 Task: Find connections with filter location Pontal with filter topic #linkedinstorieswith filter profile language English with filter current company Fortune Park Hotels Ltd with filter school GLS University with filter industry Blockchain Services with filter service category Graphic Design with filter keywords title Porter
Action: Mouse moved to (180, 251)
Screenshot: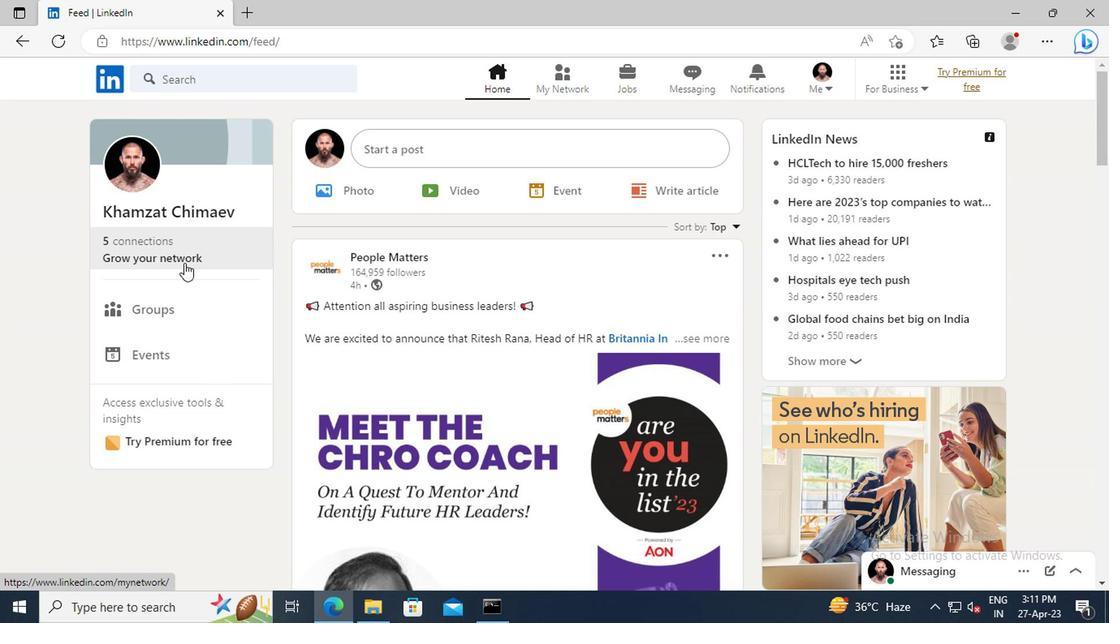 
Action: Mouse pressed left at (180, 251)
Screenshot: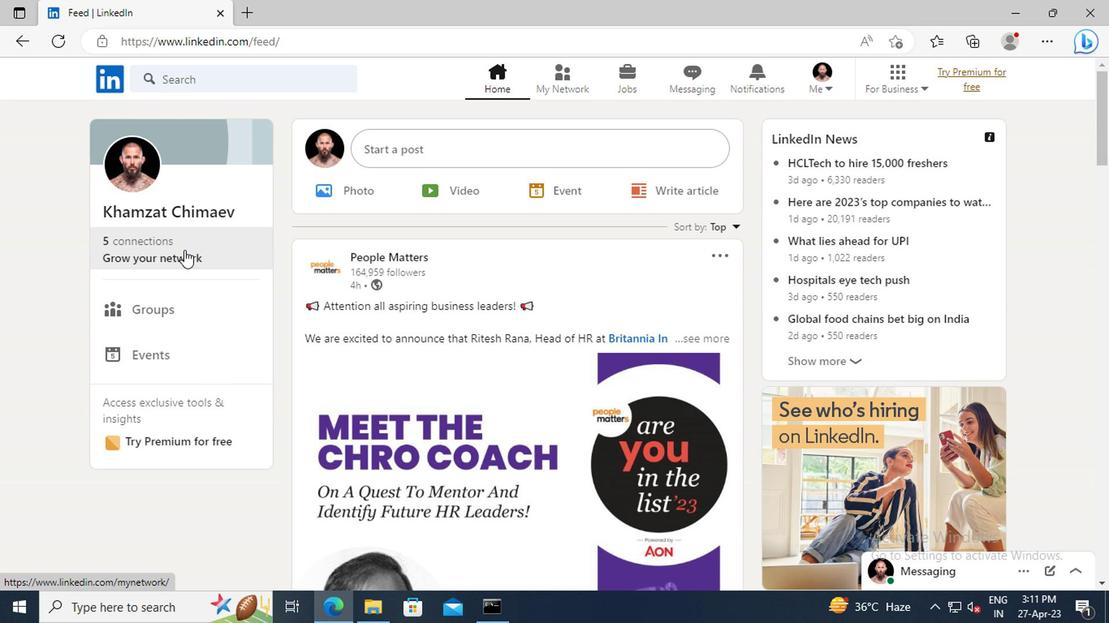 
Action: Mouse moved to (186, 169)
Screenshot: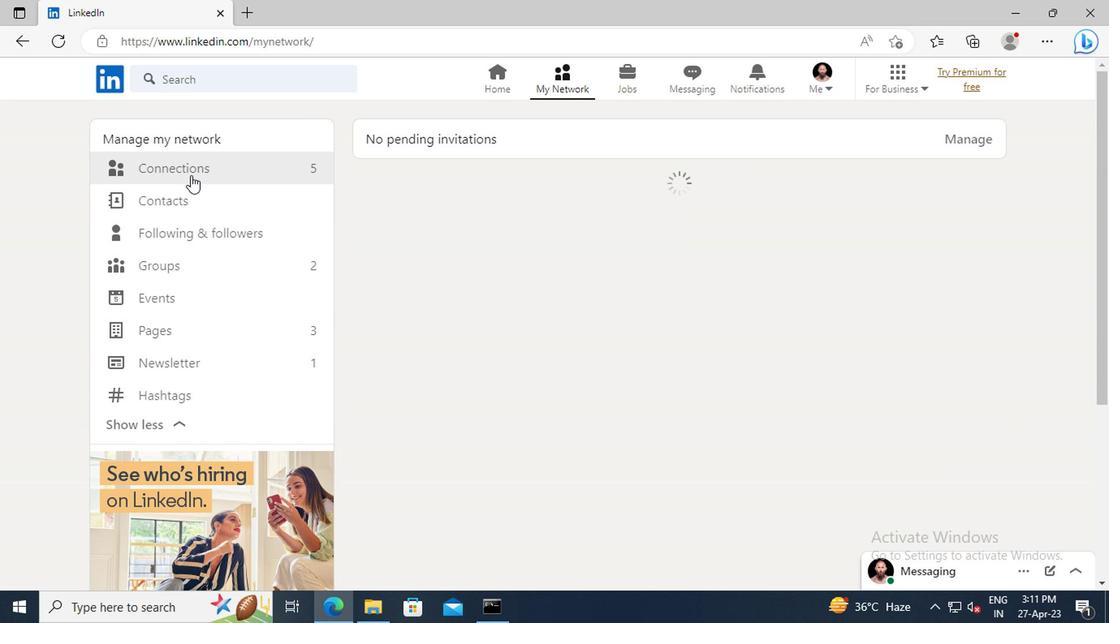 
Action: Mouse pressed left at (186, 169)
Screenshot: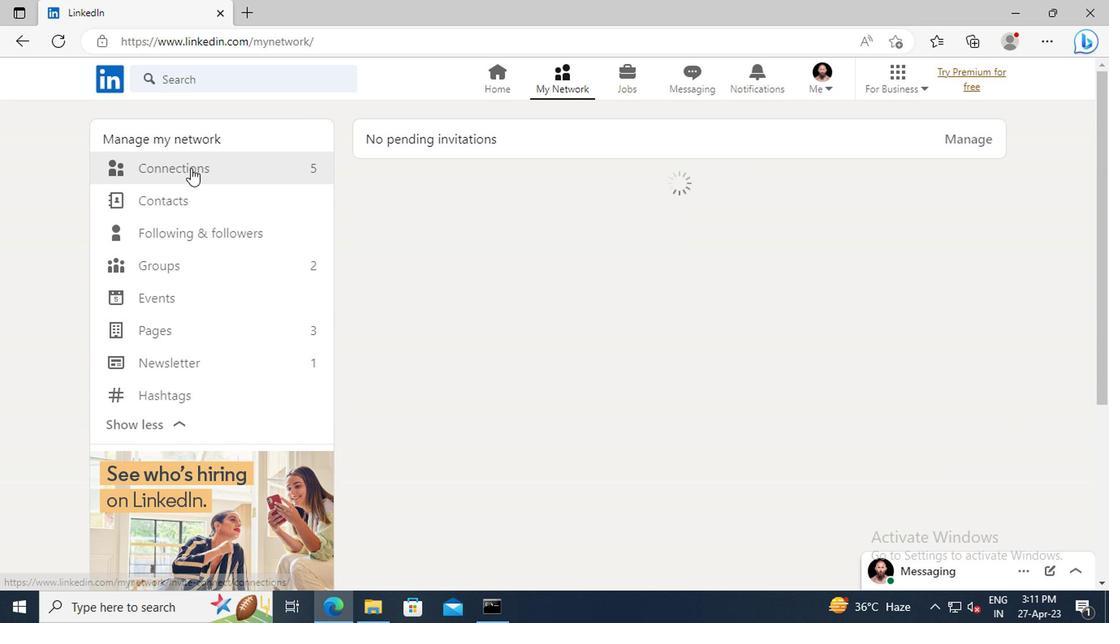 
Action: Mouse moved to (680, 173)
Screenshot: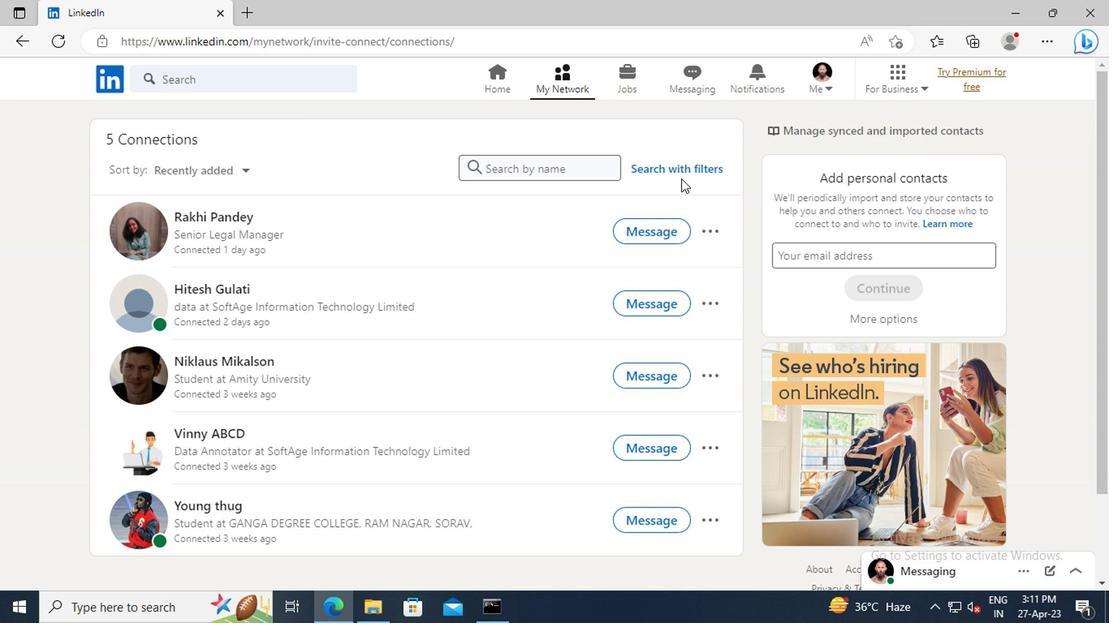 
Action: Mouse pressed left at (680, 173)
Screenshot: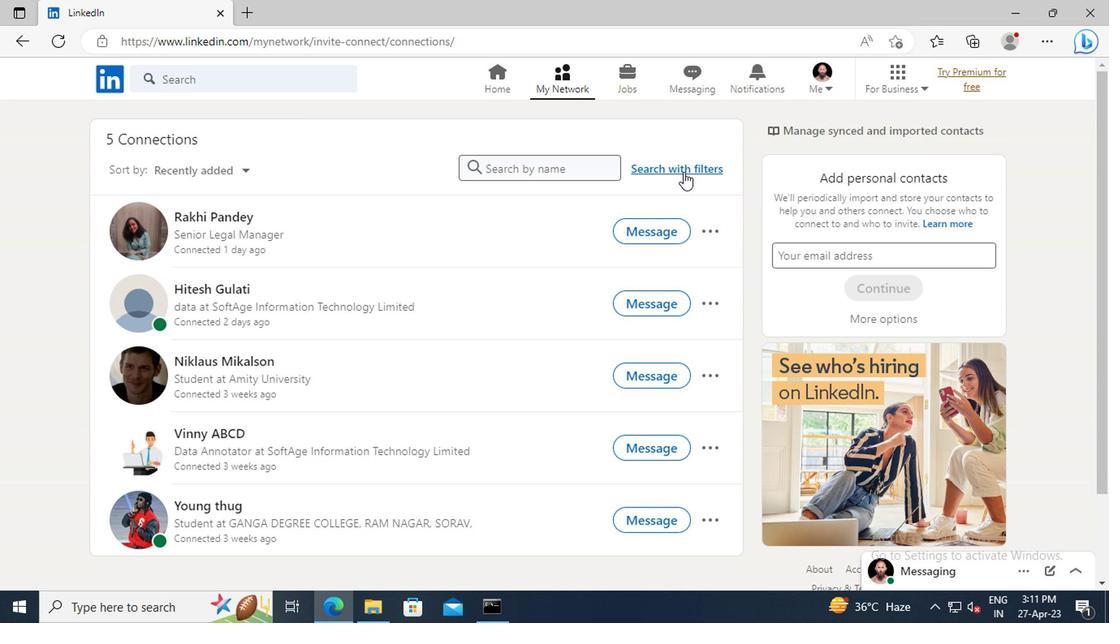 
Action: Mouse moved to (608, 128)
Screenshot: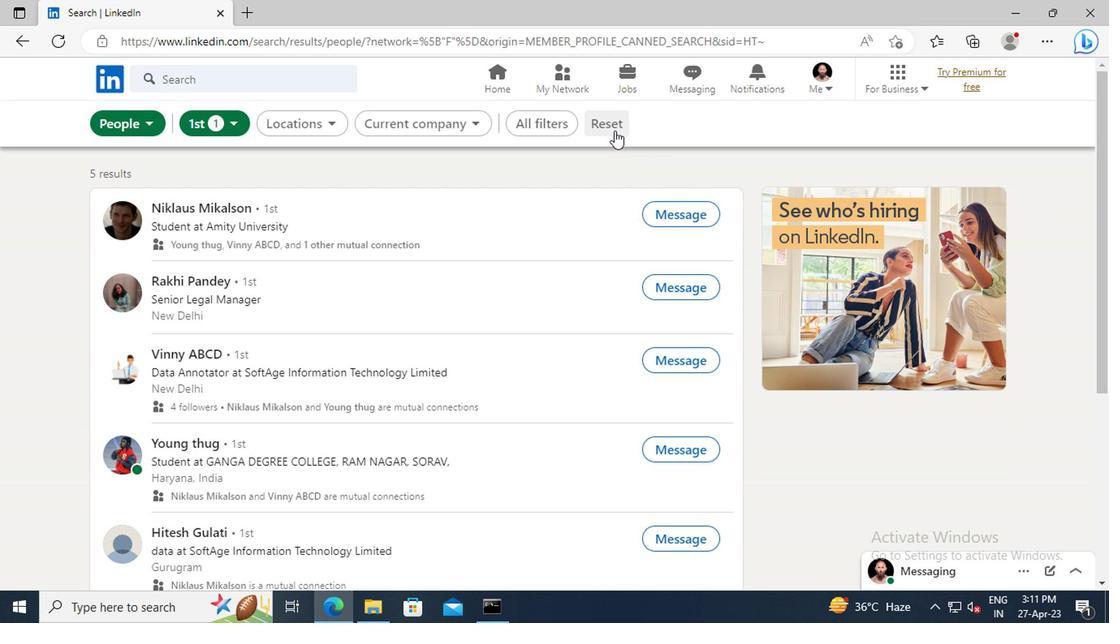 
Action: Mouse pressed left at (608, 128)
Screenshot: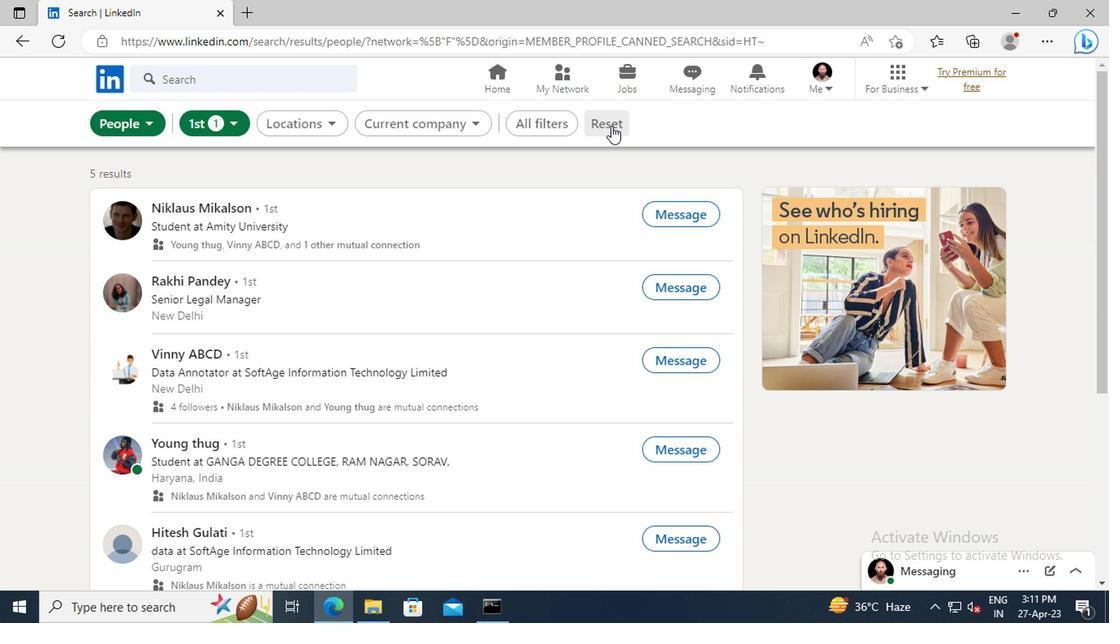 
Action: Mouse moved to (584, 128)
Screenshot: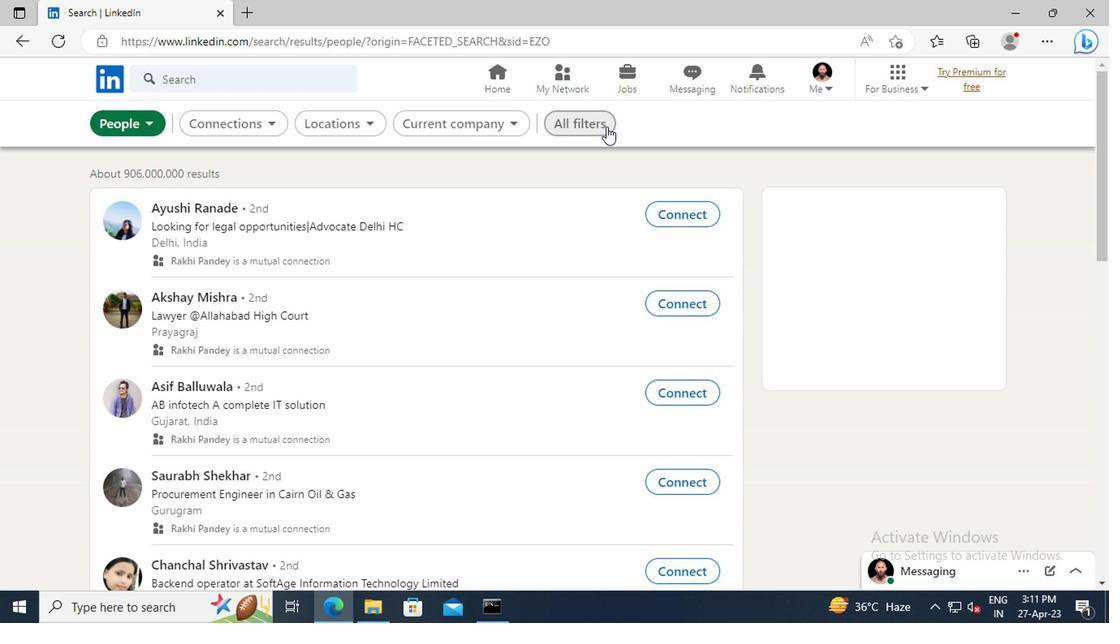 
Action: Mouse pressed left at (584, 128)
Screenshot: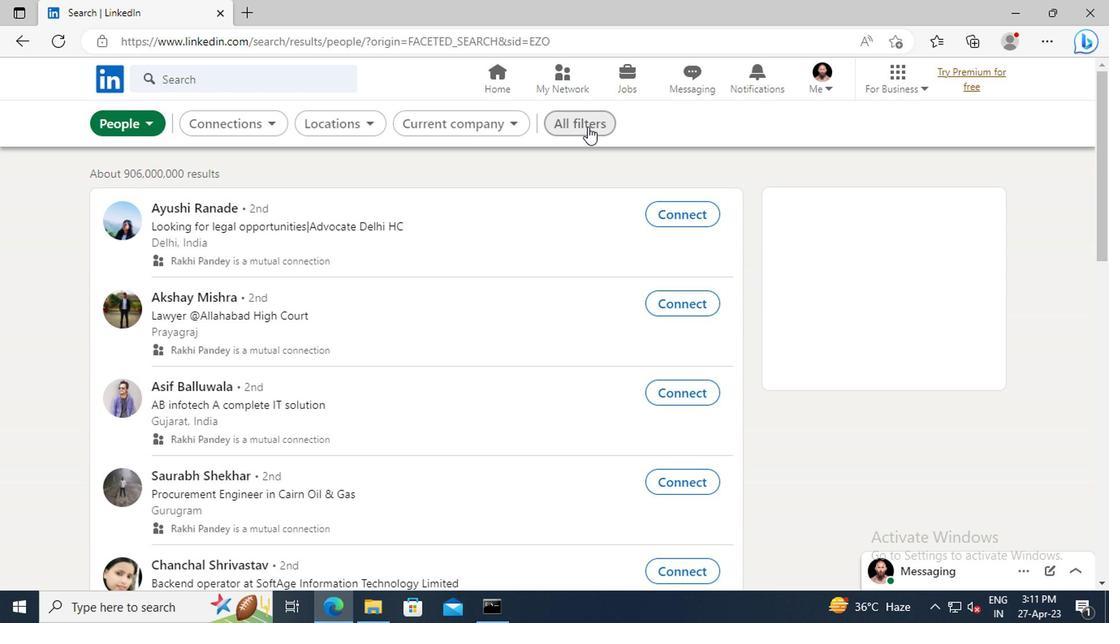 
Action: Mouse moved to (957, 321)
Screenshot: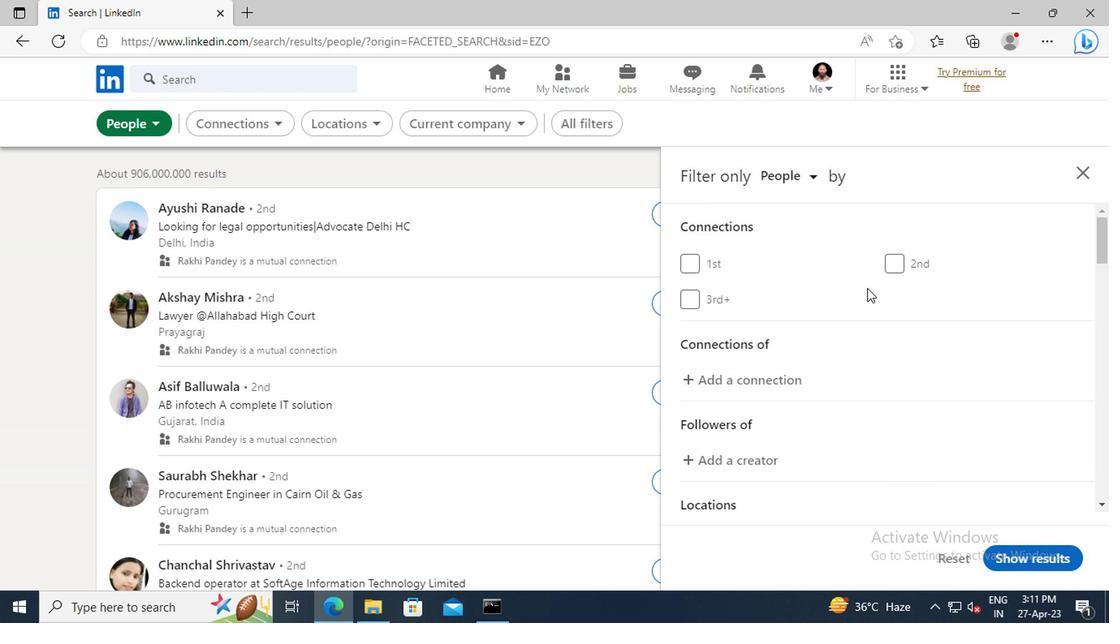 
Action: Mouse scrolled (957, 321) with delta (0, 0)
Screenshot: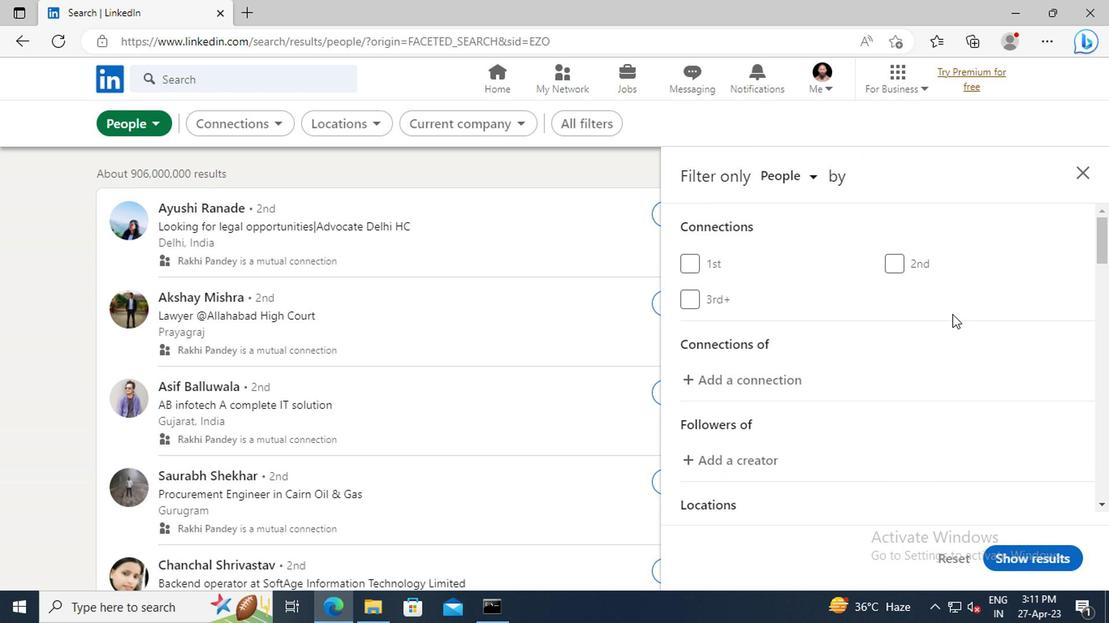 
Action: Mouse scrolled (957, 321) with delta (0, 0)
Screenshot: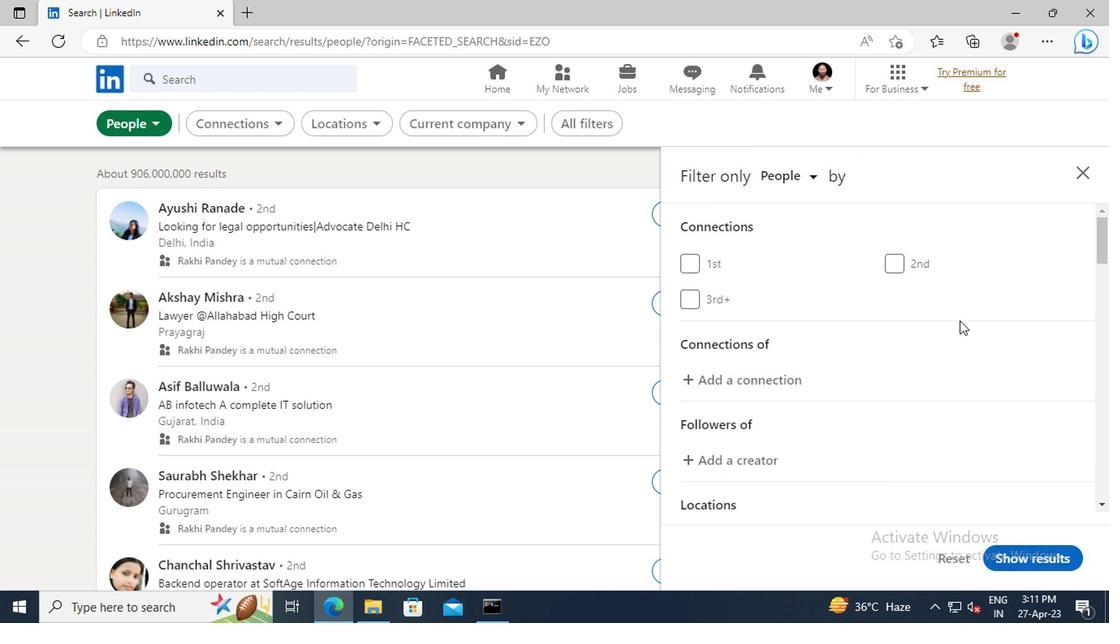 
Action: Mouse scrolled (957, 321) with delta (0, 0)
Screenshot: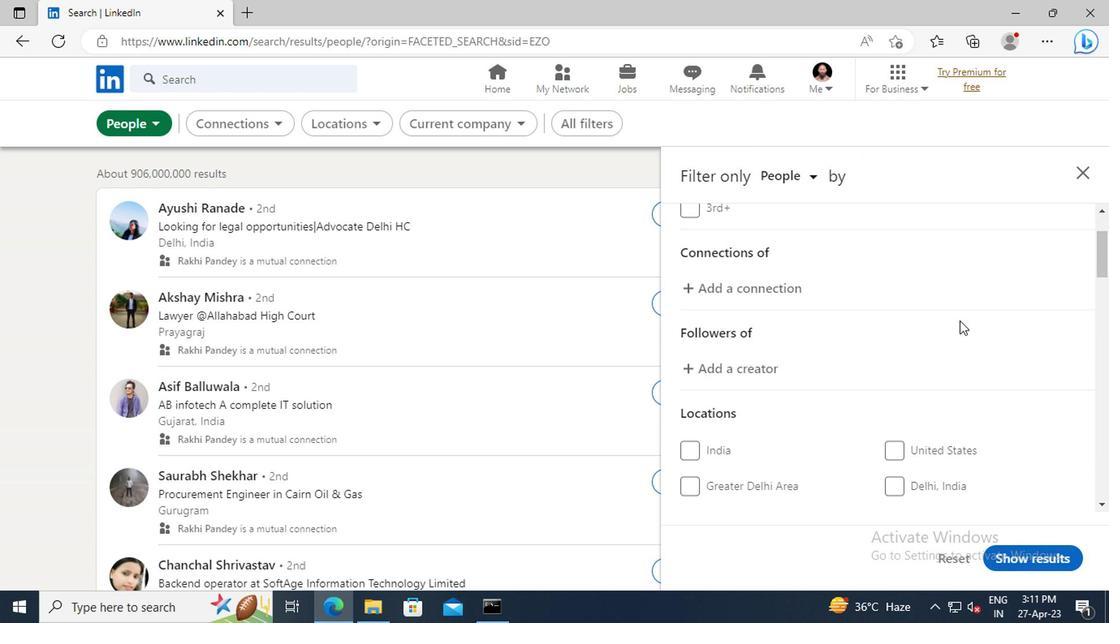 
Action: Mouse scrolled (957, 321) with delta (0, 0)
Screenshot: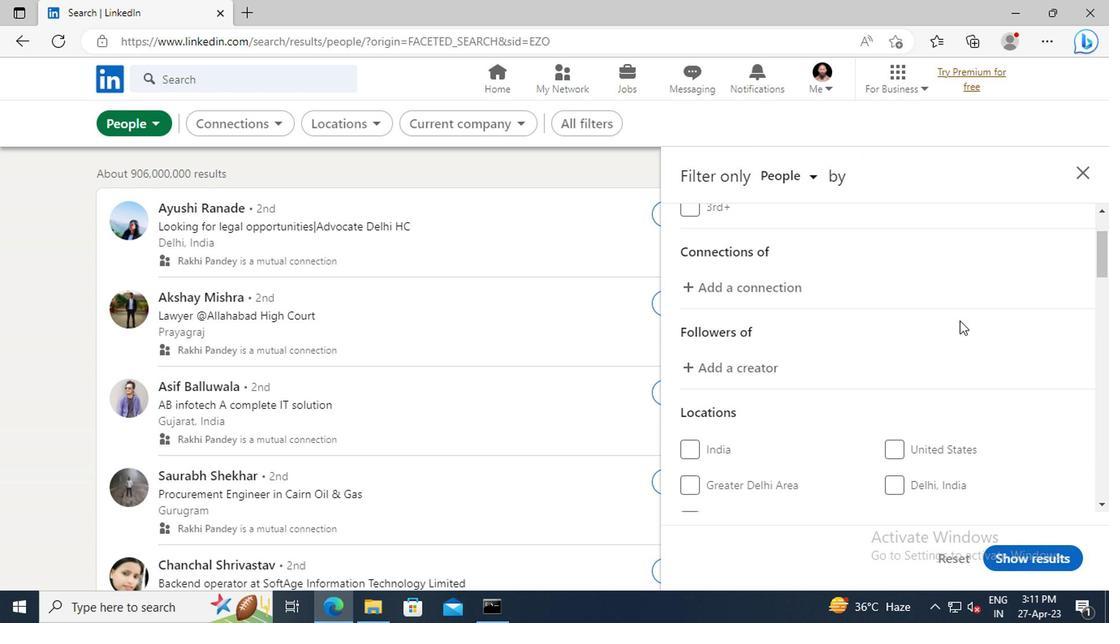 
Action: Mouse scrolled (957, 321) with delta (0, 0)
Screenshot: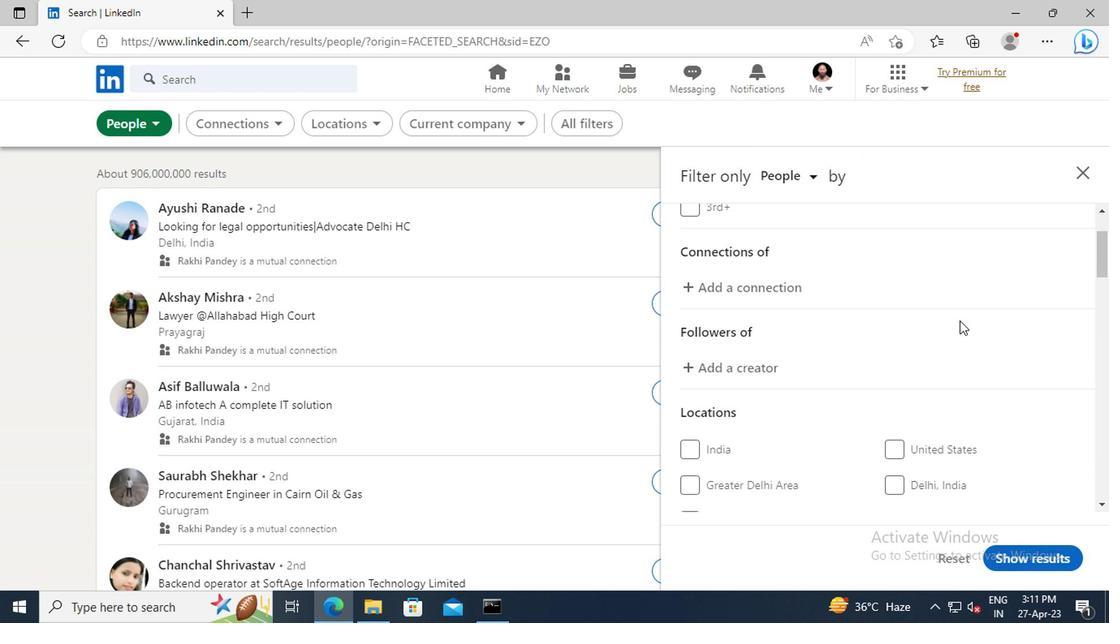 
Action: Mouse moved to (954, 376)
Screenshot: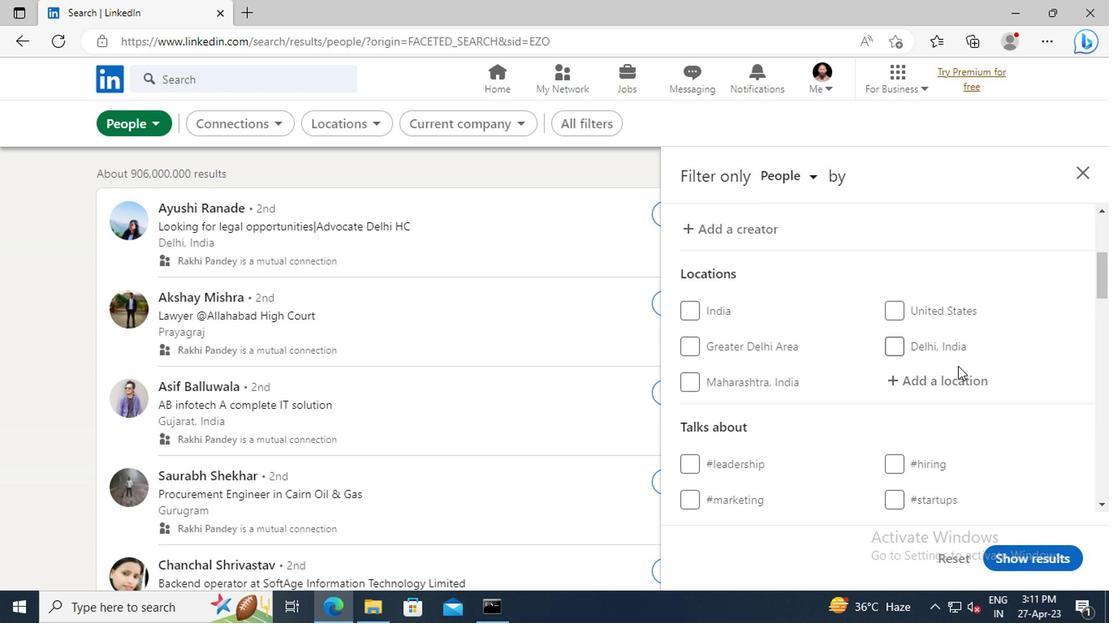 
Action: Mouse pressed left at (954, 376)
Screenshot: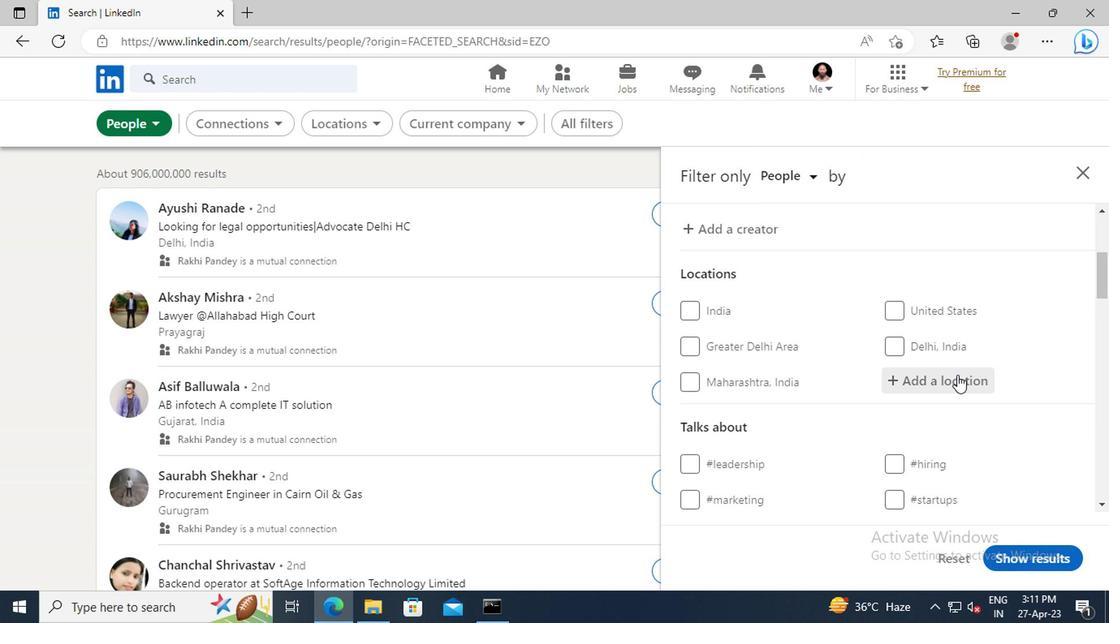 
Action: Key pressed <Key.shift>PONTAL
Screenshot: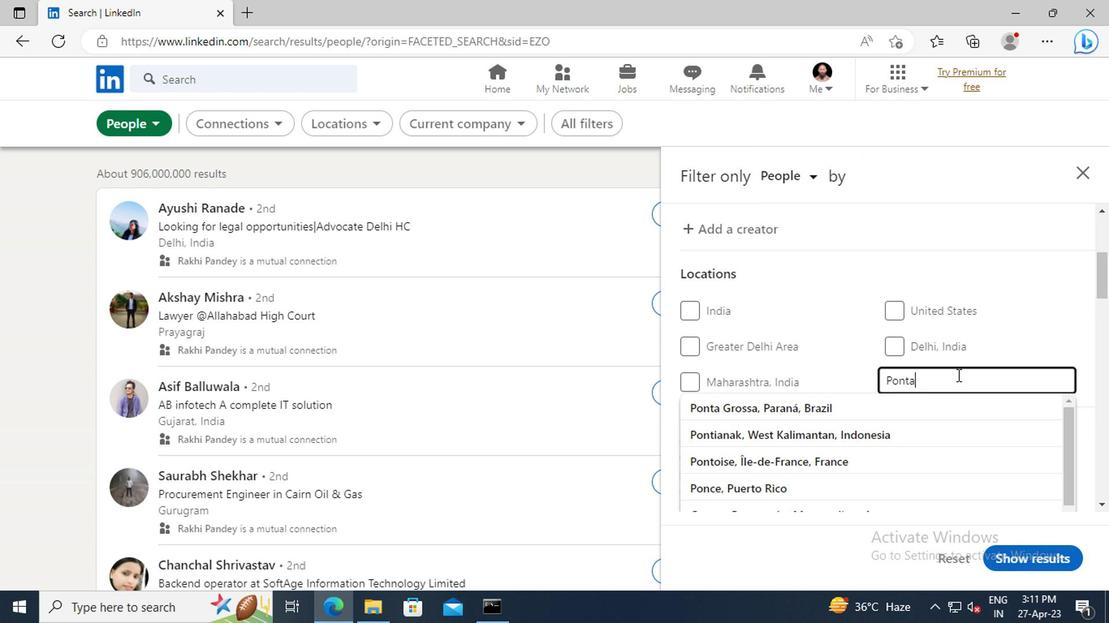 
Action: Mouse moved to (954, 410)
Screenshot: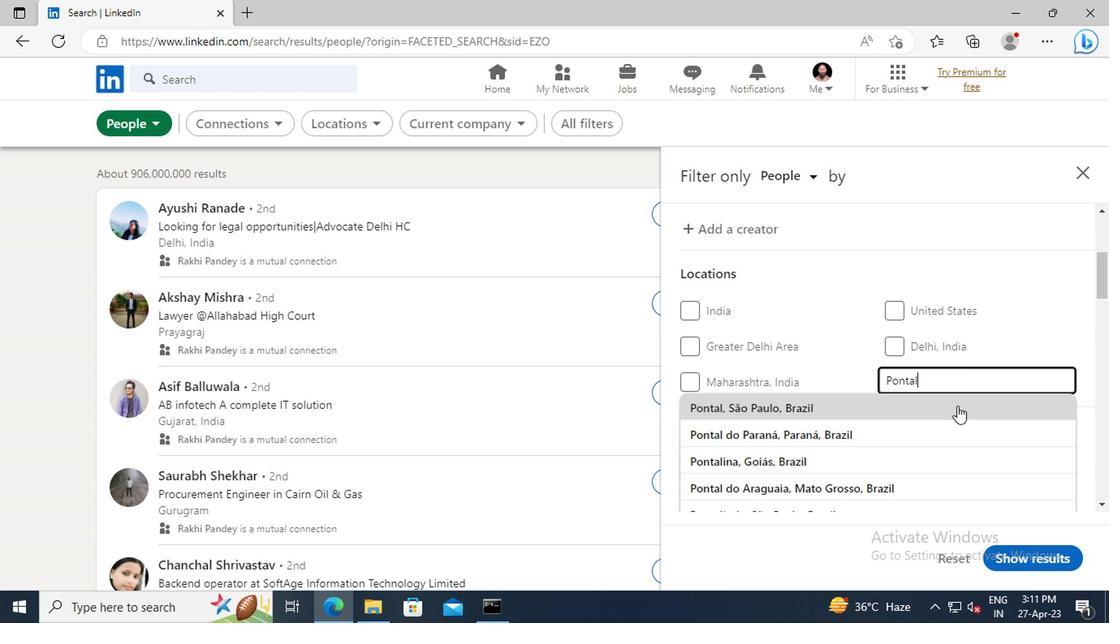 
Action: Mouse pressed left at (954, 410)
Screenshot: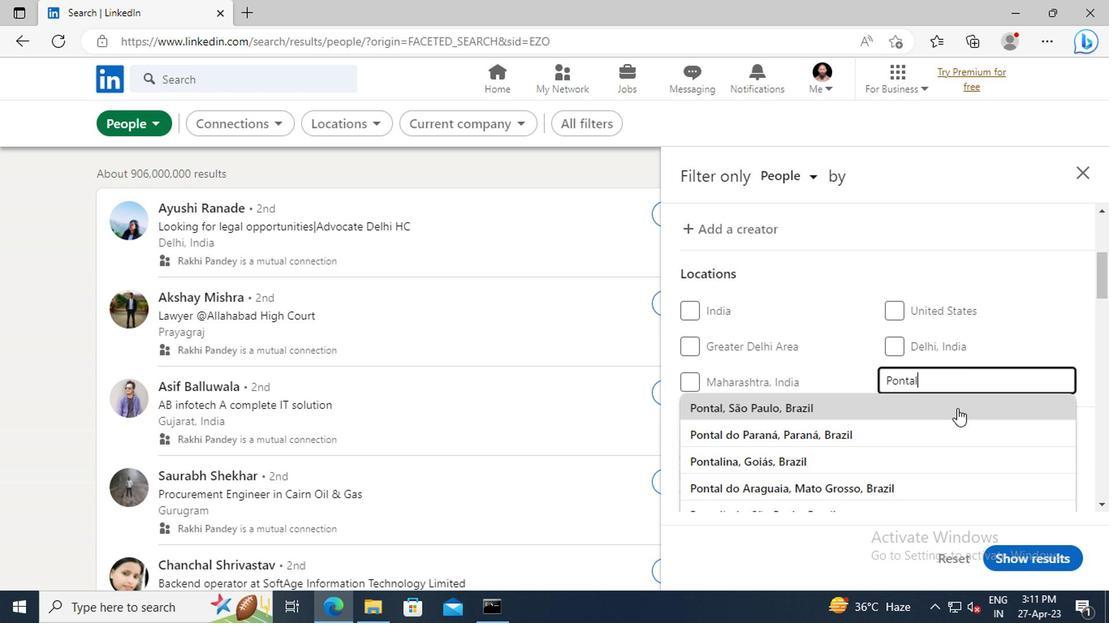 
Action: Mouse moved to (940, 353)
Screenshot: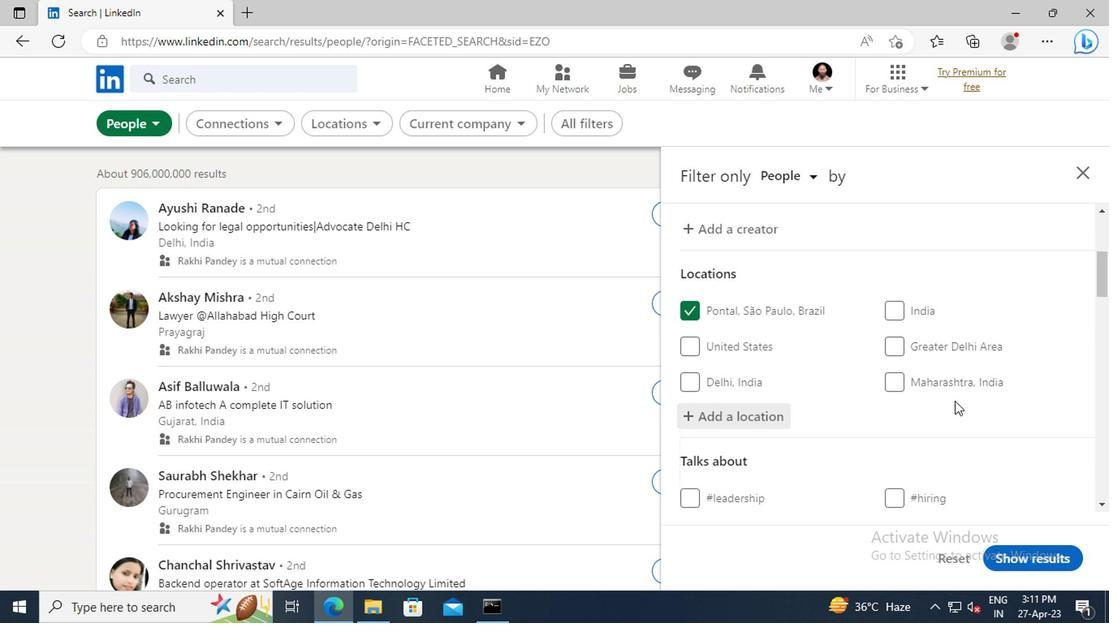 
Action: Mouse scrolled (940, 352) with delta (0, -1)
Screenshot: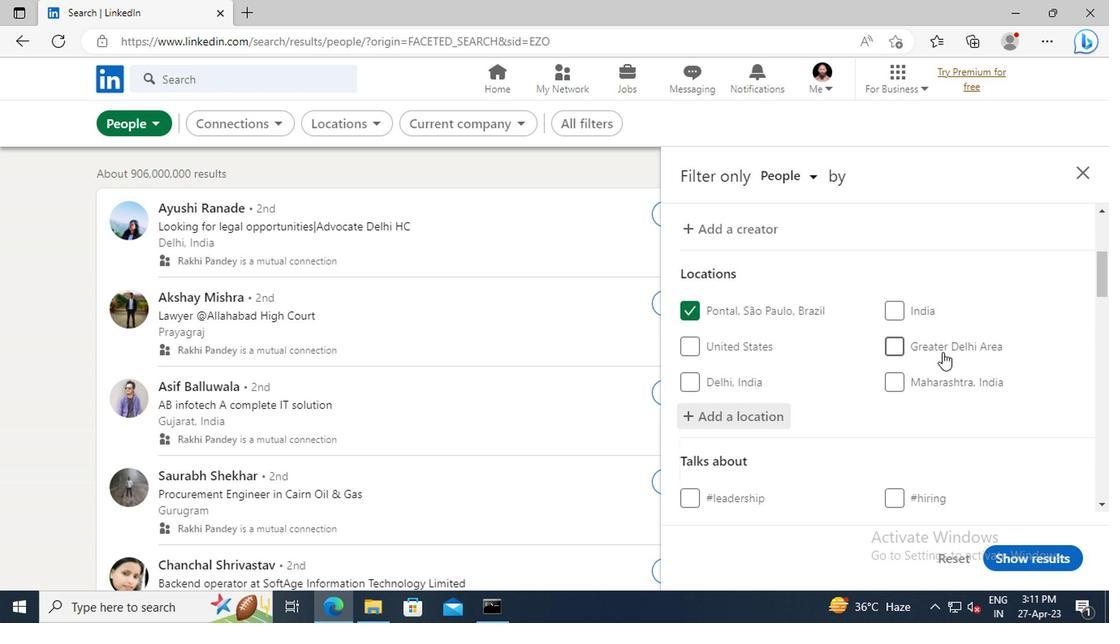 
Action: Mouse scrolled (940, 352) with delta (0, -1)
Screenshot: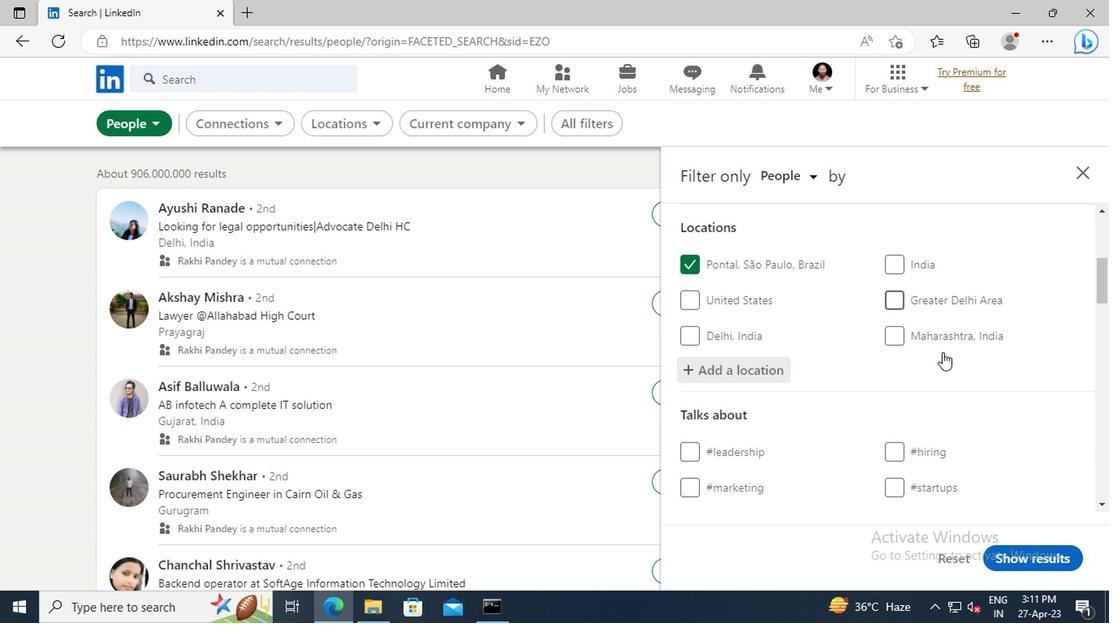 
Action: Mouse scrolled (940, 352) with delta (0, -1)
Screenshot: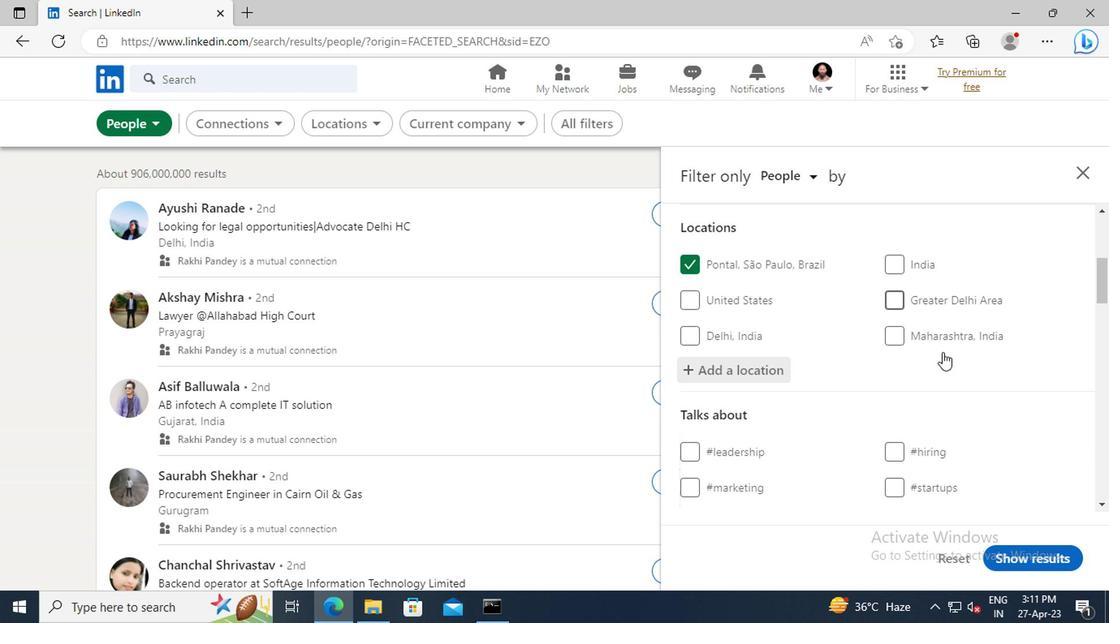 
Action: Mouse scrolled (940, 352) with delta (0, -1)
Screenshot: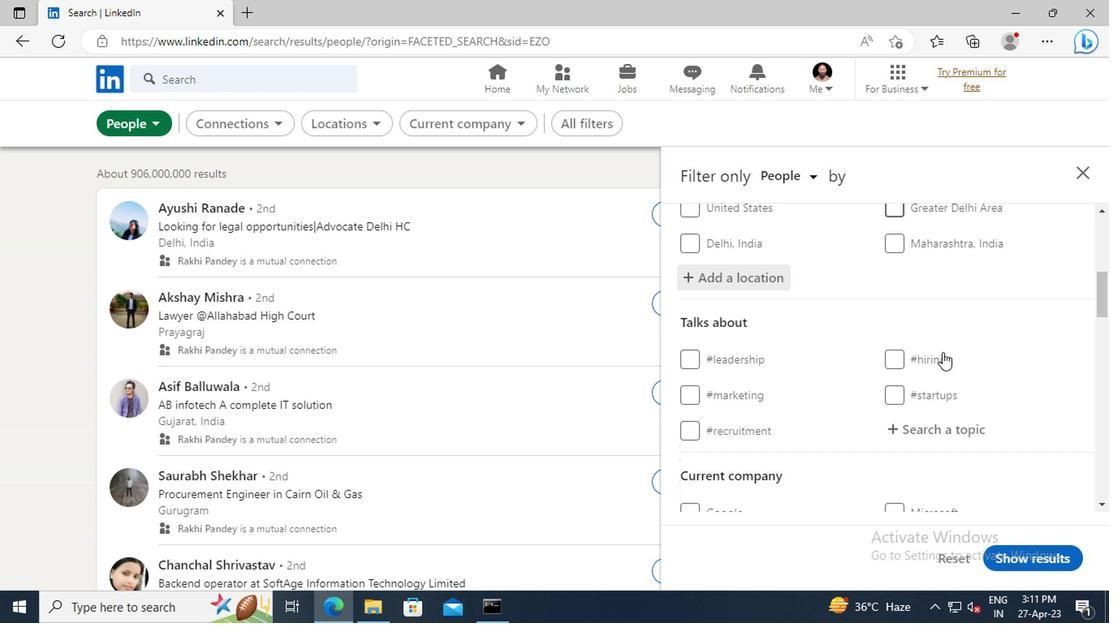 
Action: Mouse moved to (937, 386)
Screenshot: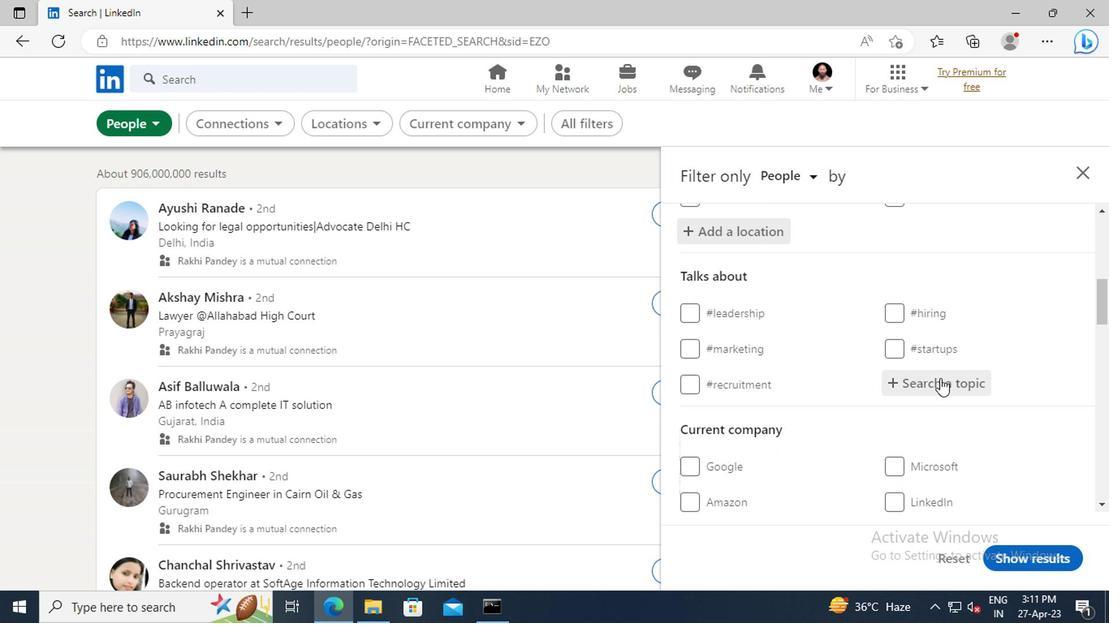 
Action: Mouse pressed left at (937, 386)
Screenshot: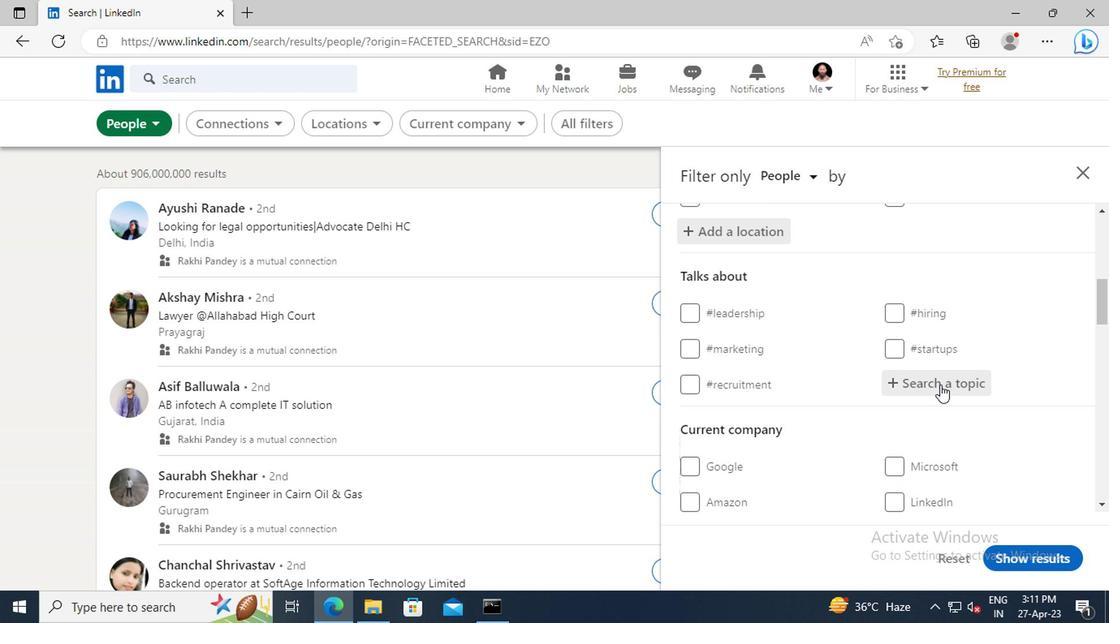 
Action: Key pressed <Key.shift>#LINKEDINSTORIESWITH<Key.enter>
Screenshot: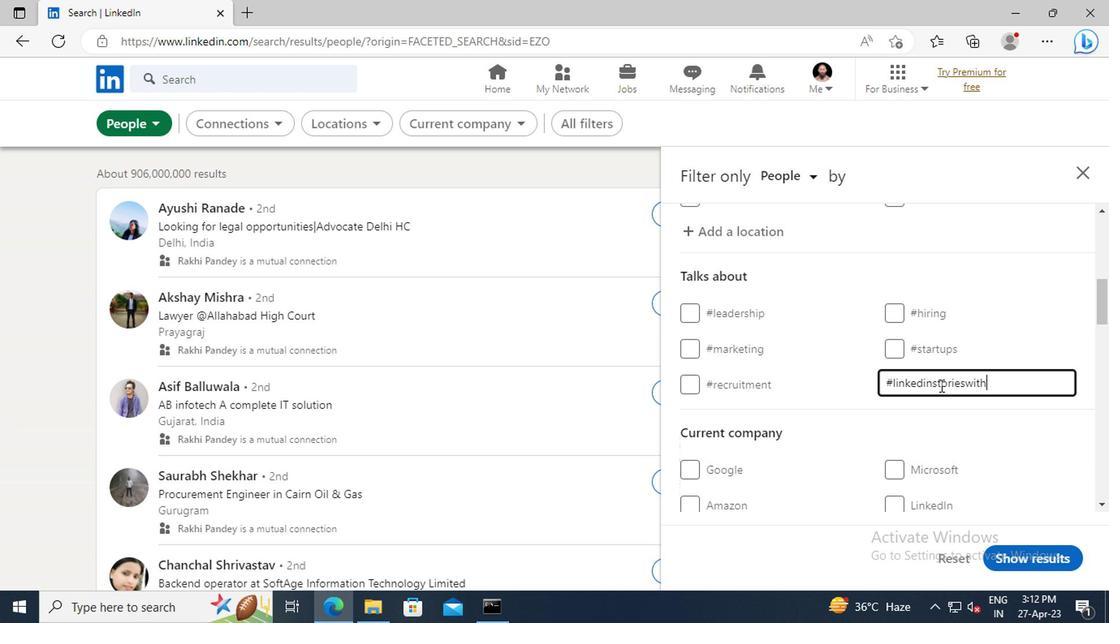 
Action: Mouse scrolled (937, 385) with delta (0, 0)
Screenshot: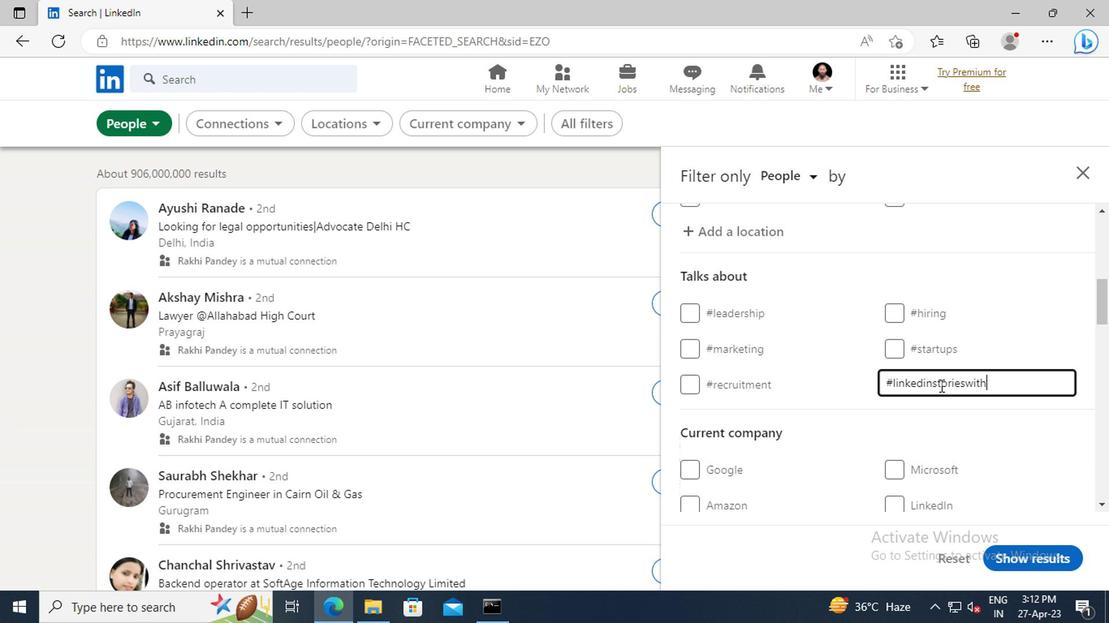 
Action: Mouse scrolled (937, 385) with delta (0, 0)
Screenshot: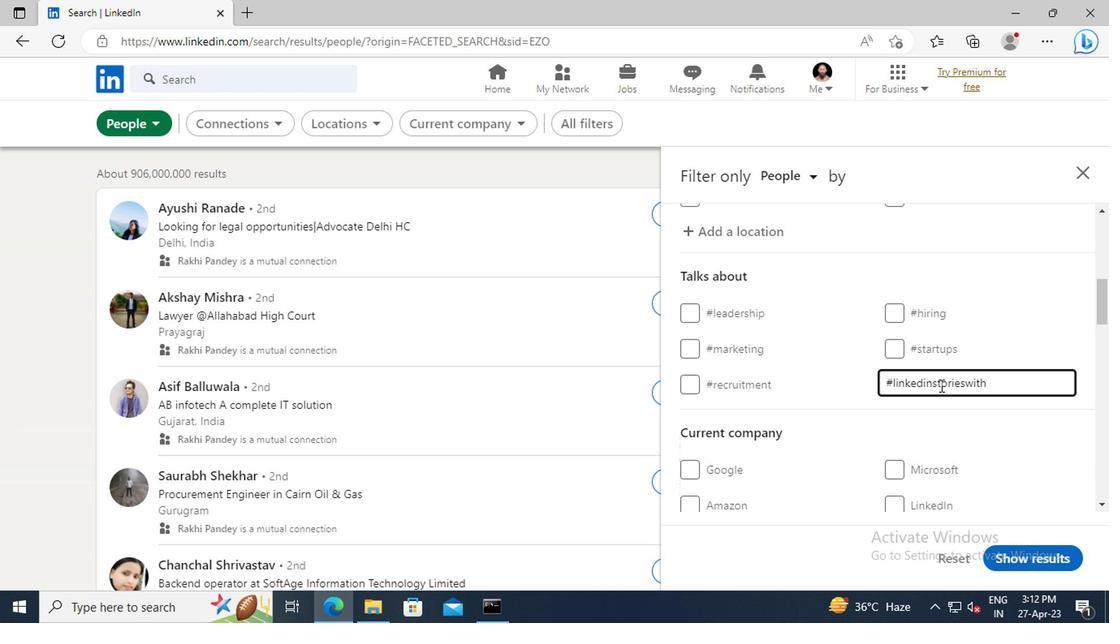 
Action: Mouse scrolled (937, 385) with delta (0, 0)
Screenshot: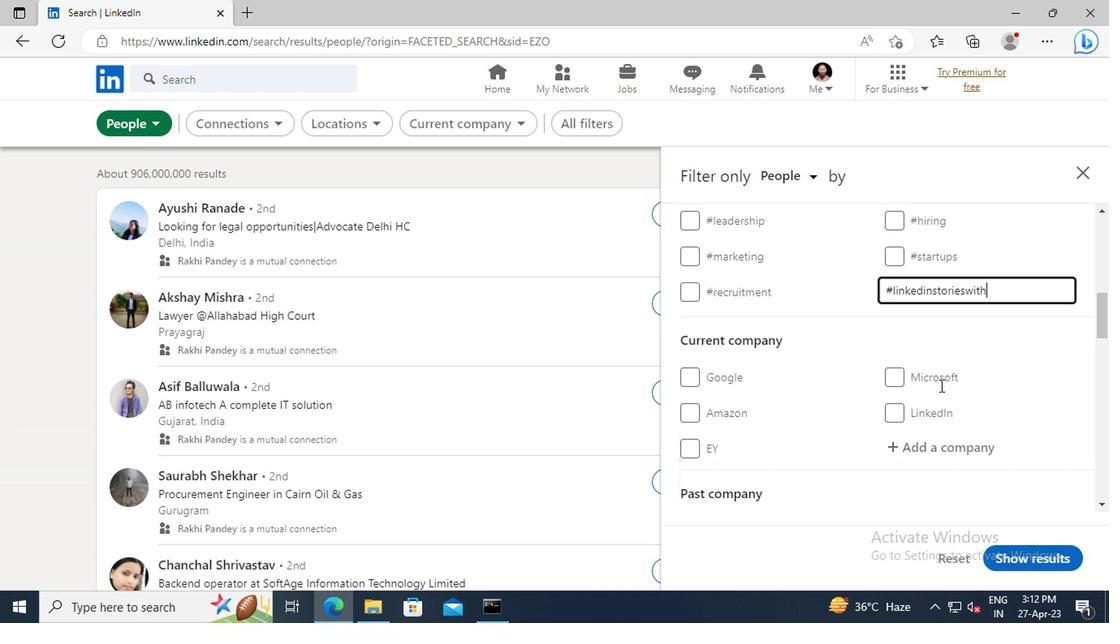 
Action: Mouse scrolled (937, 385) with delta (0, 0)
Screenshot: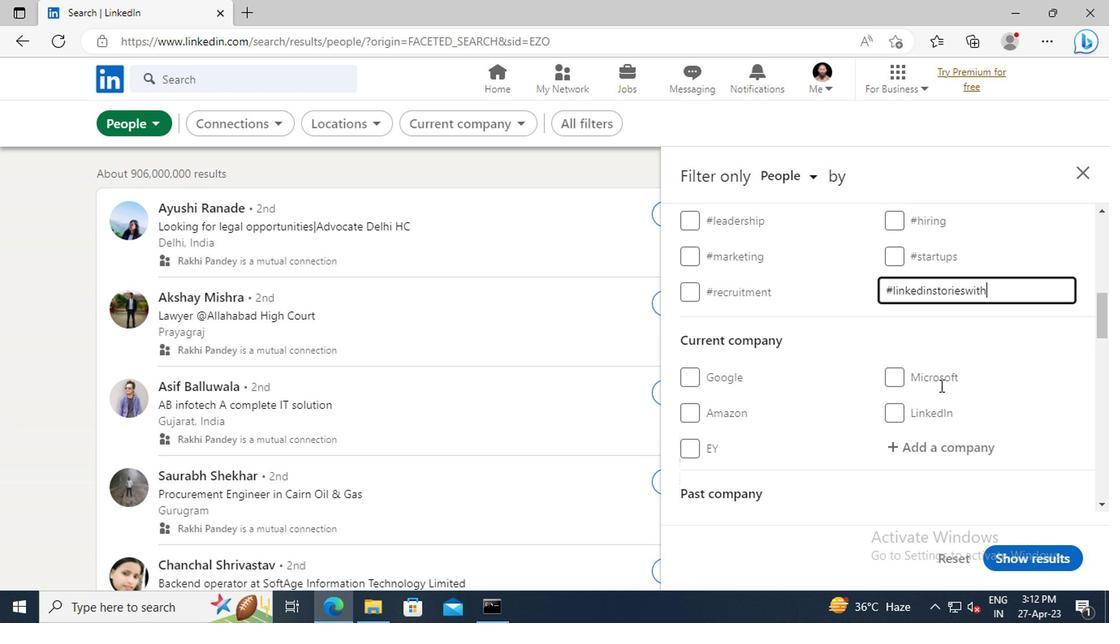 
Action: Mouse scrolled (937, 385) with delta (0, 0)
Screenshot: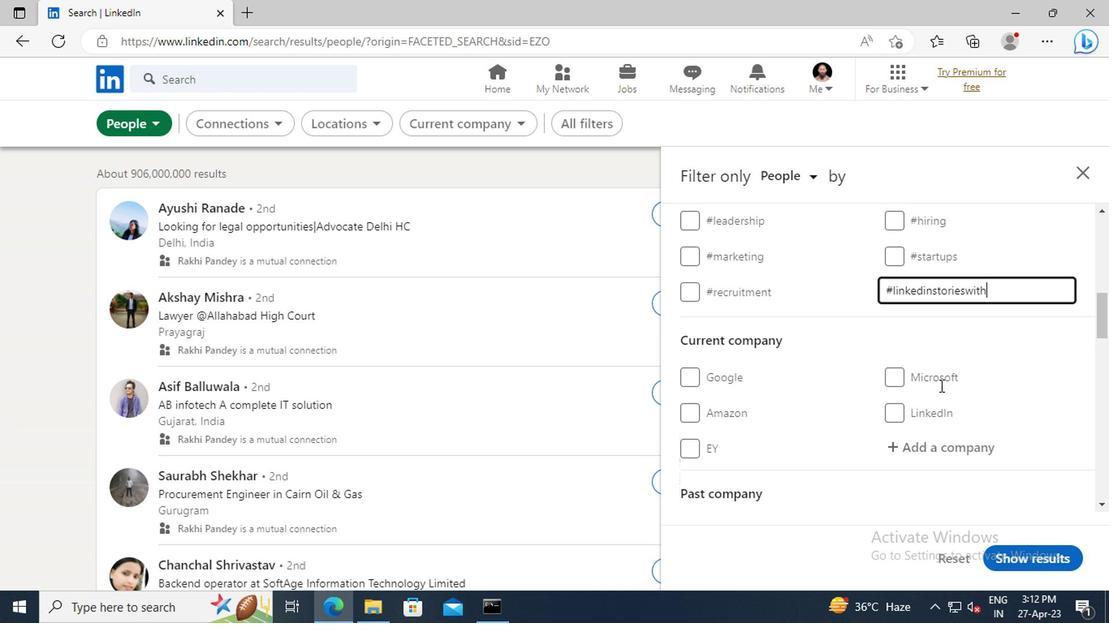 
Action: Mouse scrolled (937, 385) with delta (0, 0)
Screenshot: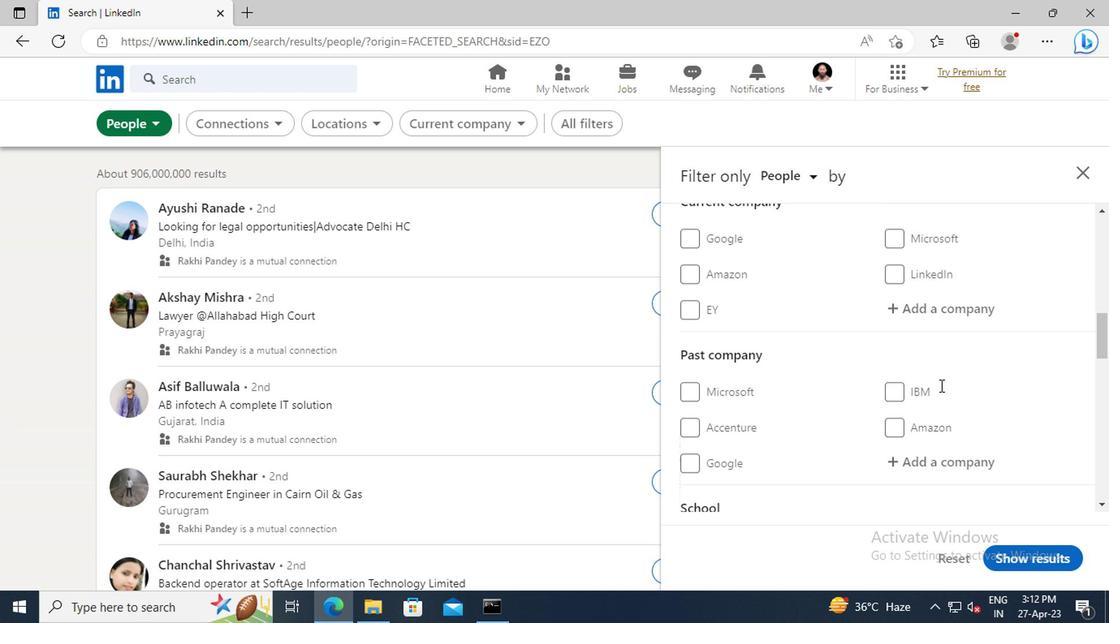 
Action: Mouse scrolled (937, 385) with delta (0, 0)
Screenshot: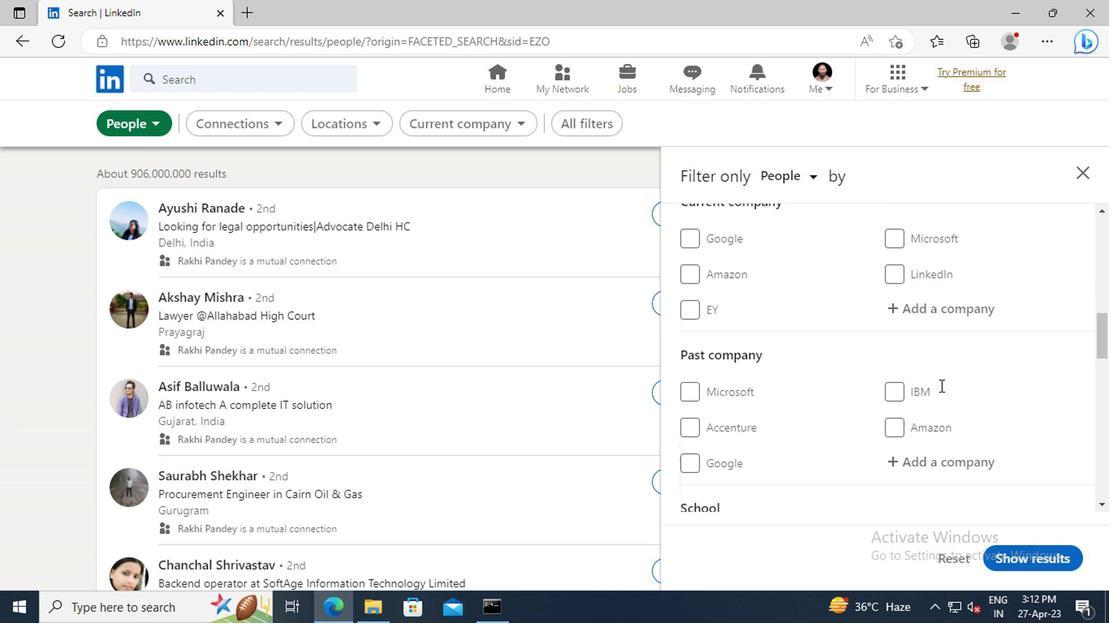 
Action: Mouse scrolled (937, 385) with delta (0, 0)
Screenshot: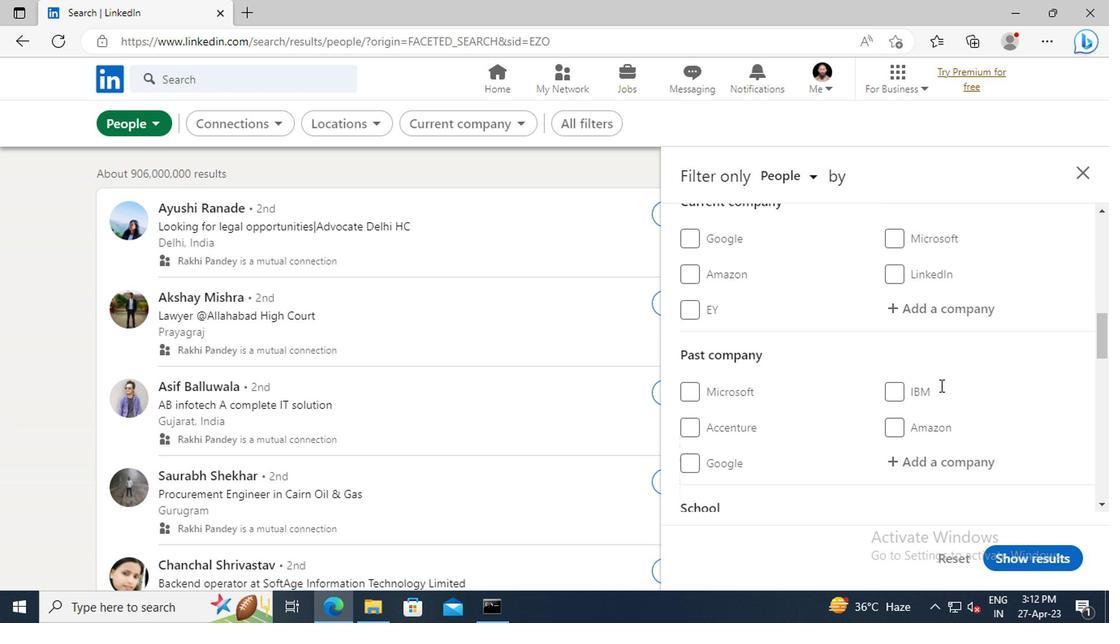 
Action: Mouse scrolled (937, 385) with delta (0, 0)
Screenshot: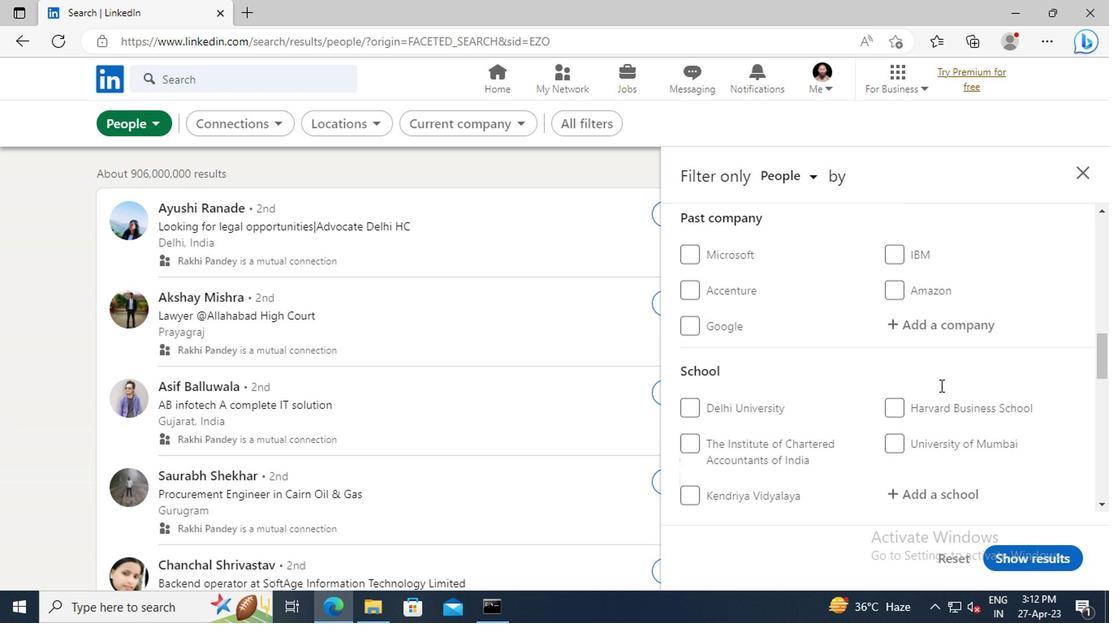 
Action: Mouse scrolled (937, 385) with delta (0, 0)
Screenshot: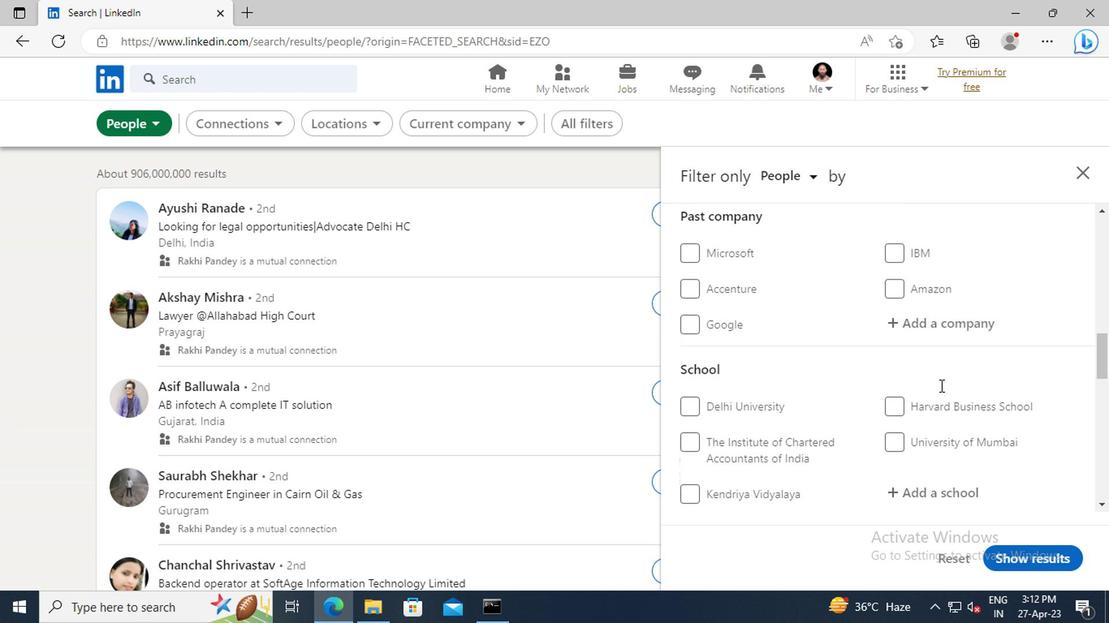 
Action: Mouse scrolled (937, 385) with delta (0, 0)
Screenshot: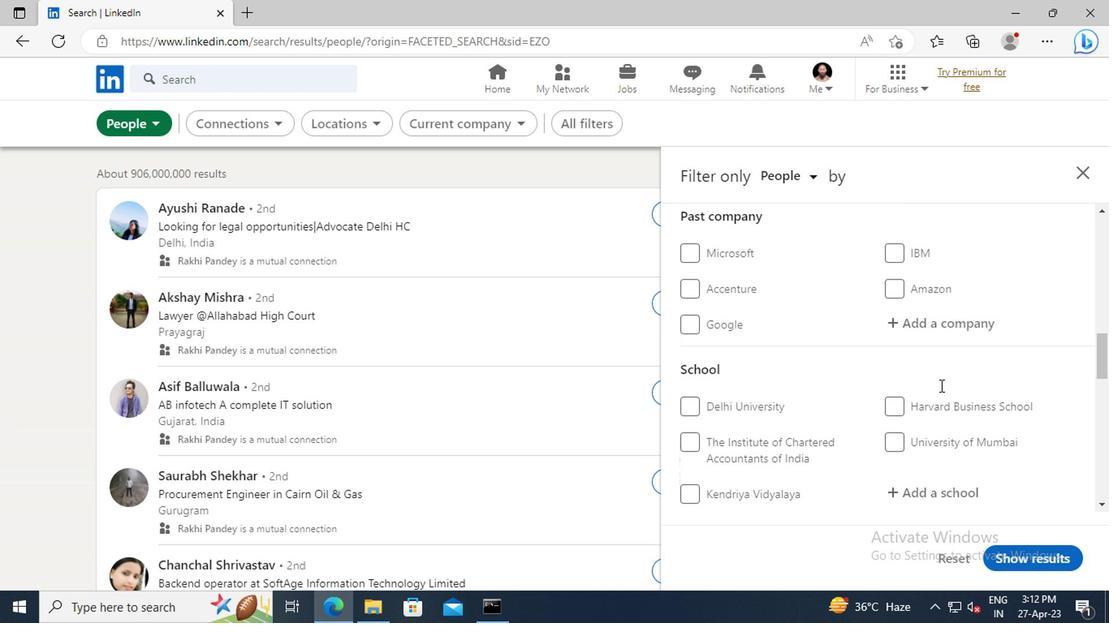 
Action: Mouse scrolled (937, 385) with delta (0, 0)
Screenshot: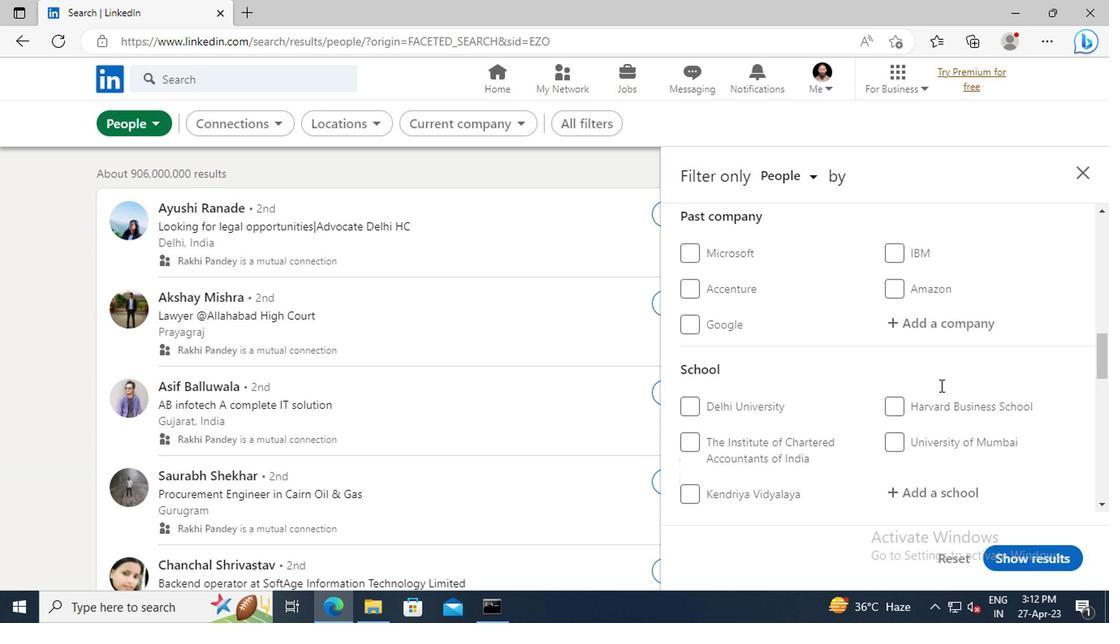 
Action: Mouse scrolled (937, 385) with delta (0, 0)
Screenshot: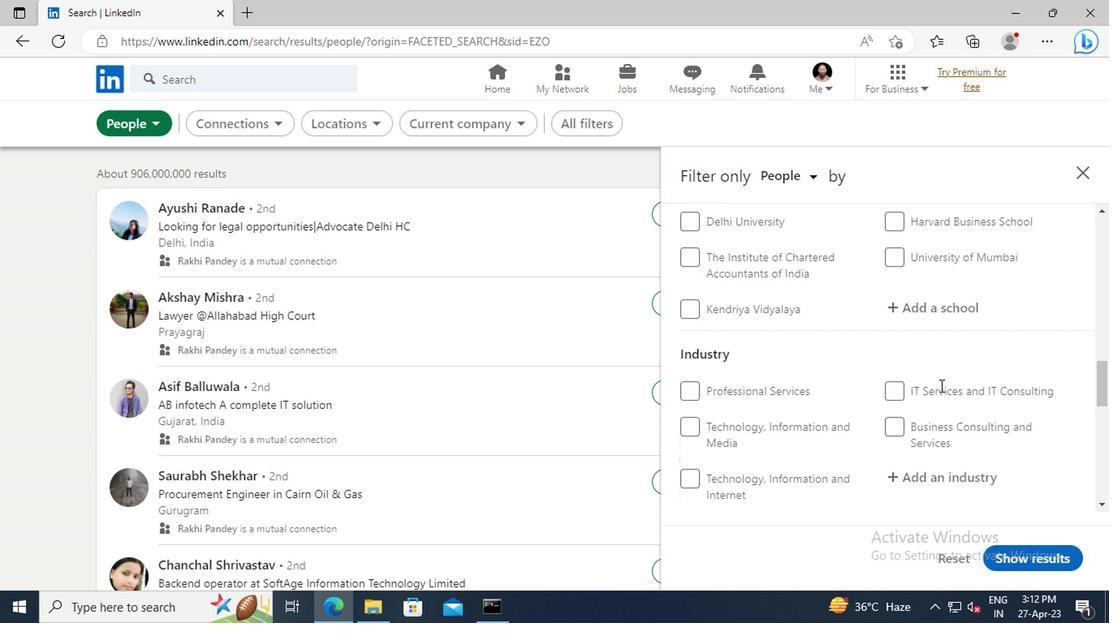 
Action: Mouse scrolled (937, 385) with delta (0, 0)
Screenshot: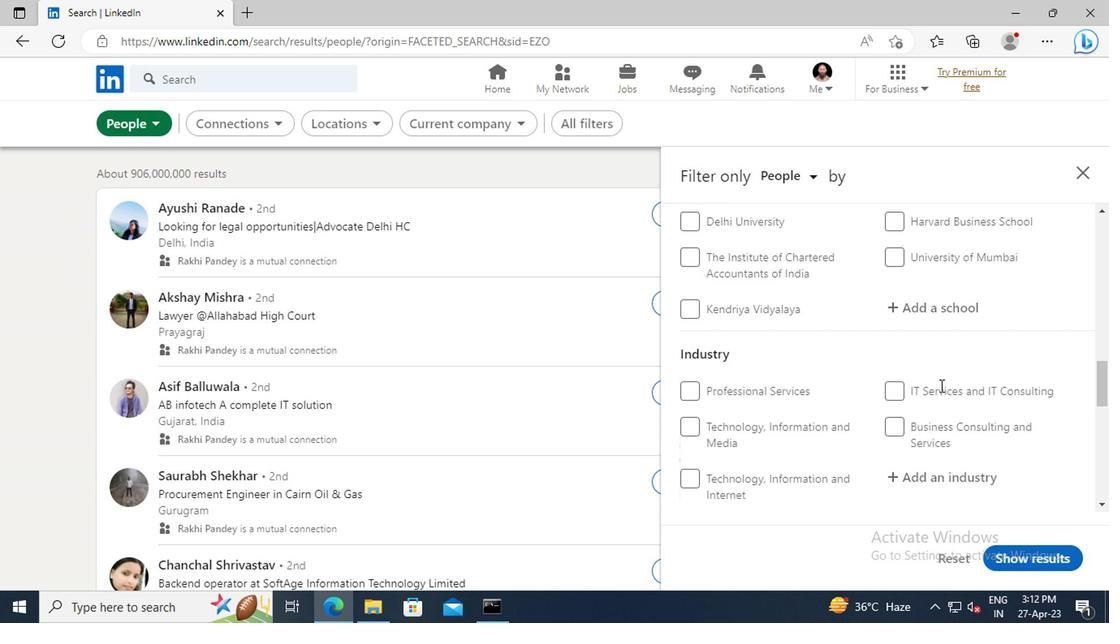 
Action: Mouse scrolled (937, 385) with delta (0, 0)
Screenshot: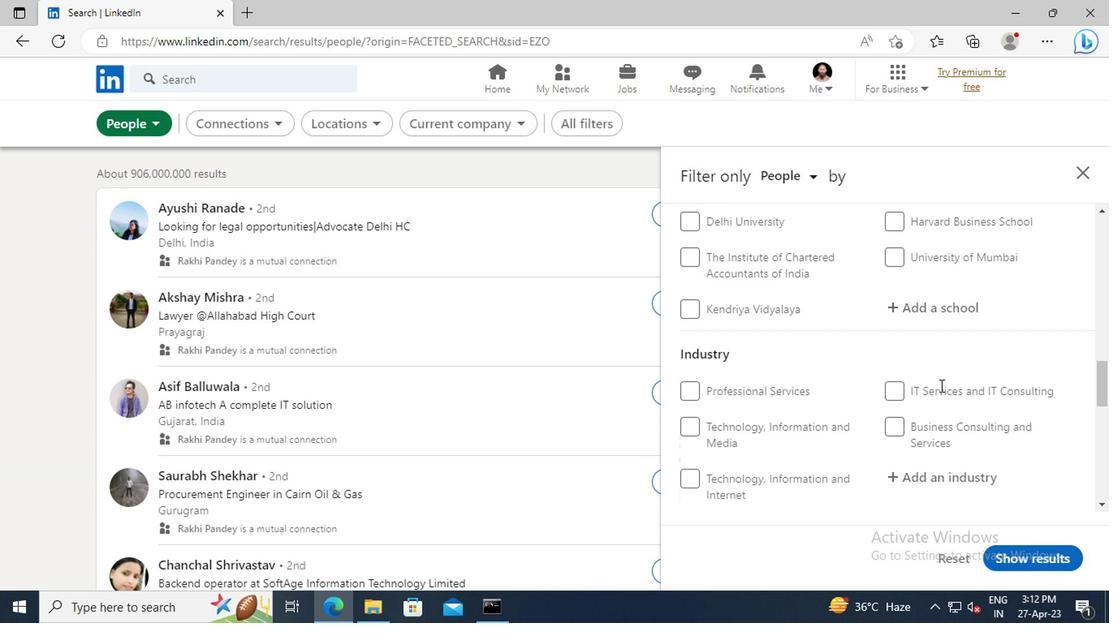 
Action: Mouse scrolled (937, 385) with delta (0, 0)
Screenshot: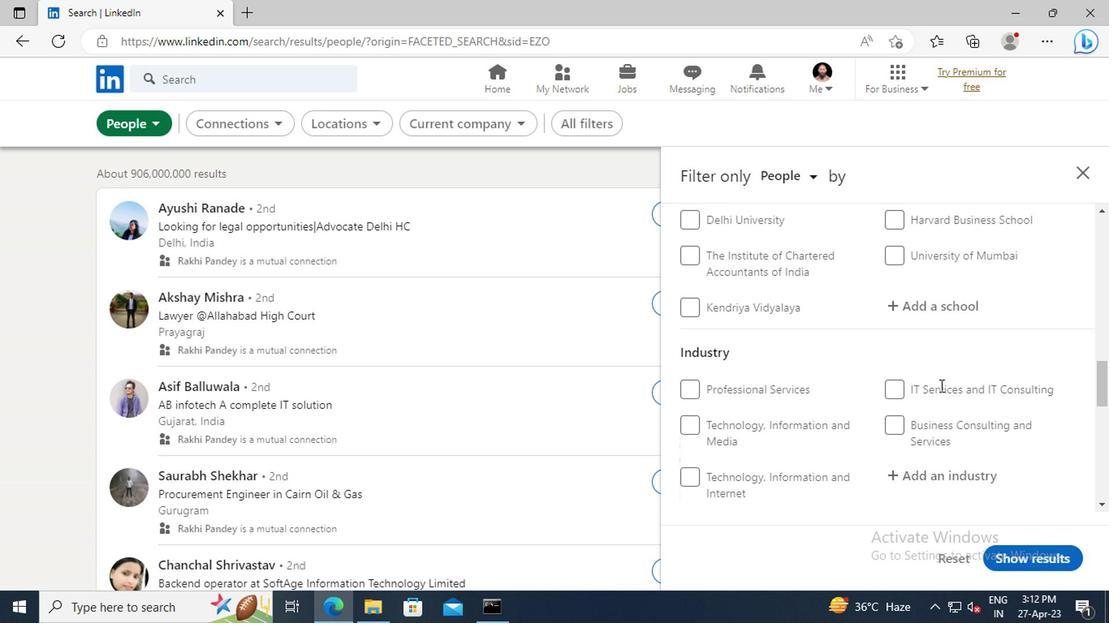 
Action: Mouse moved to (688, 391)
Screenshot: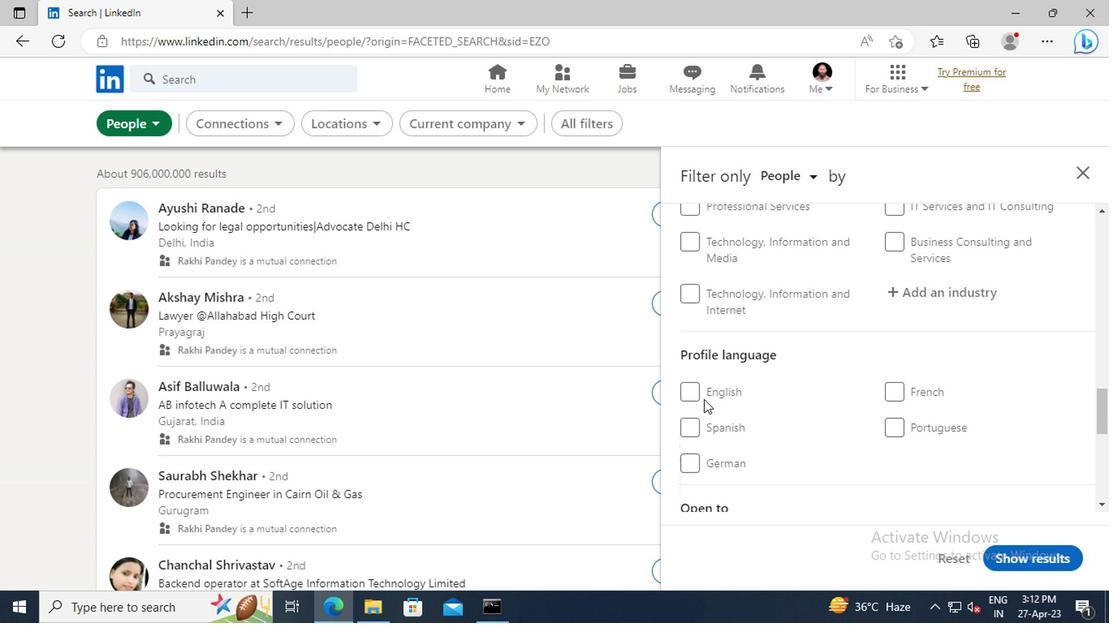 
Action: Mouse pressed left at (688, 391)
Screenshot: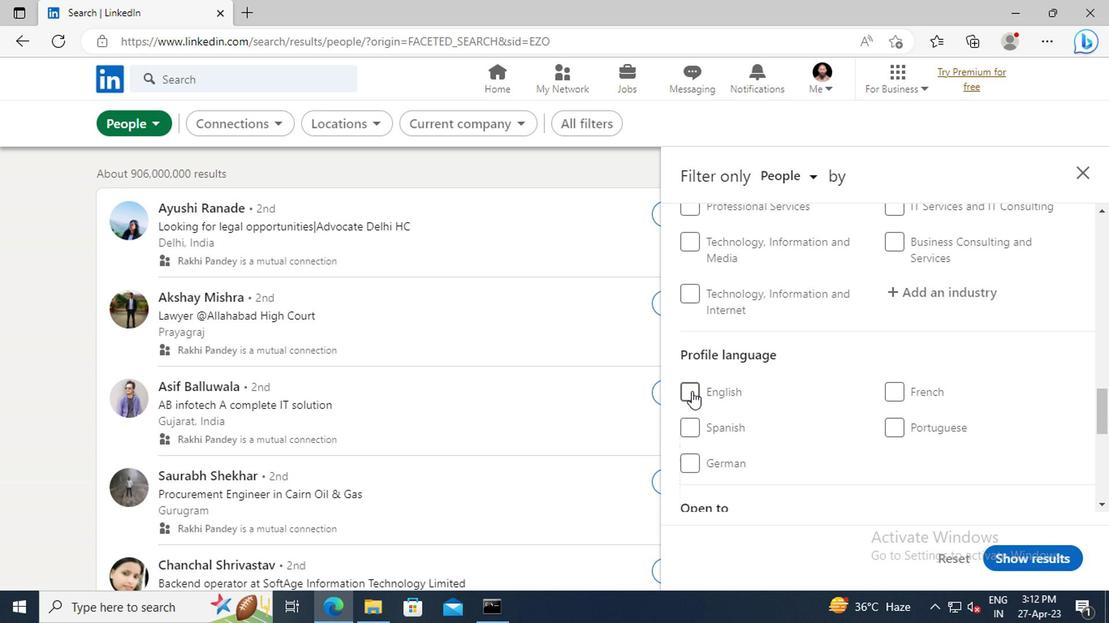 
Action: Mouse moved to (857, 419)
Screenshot: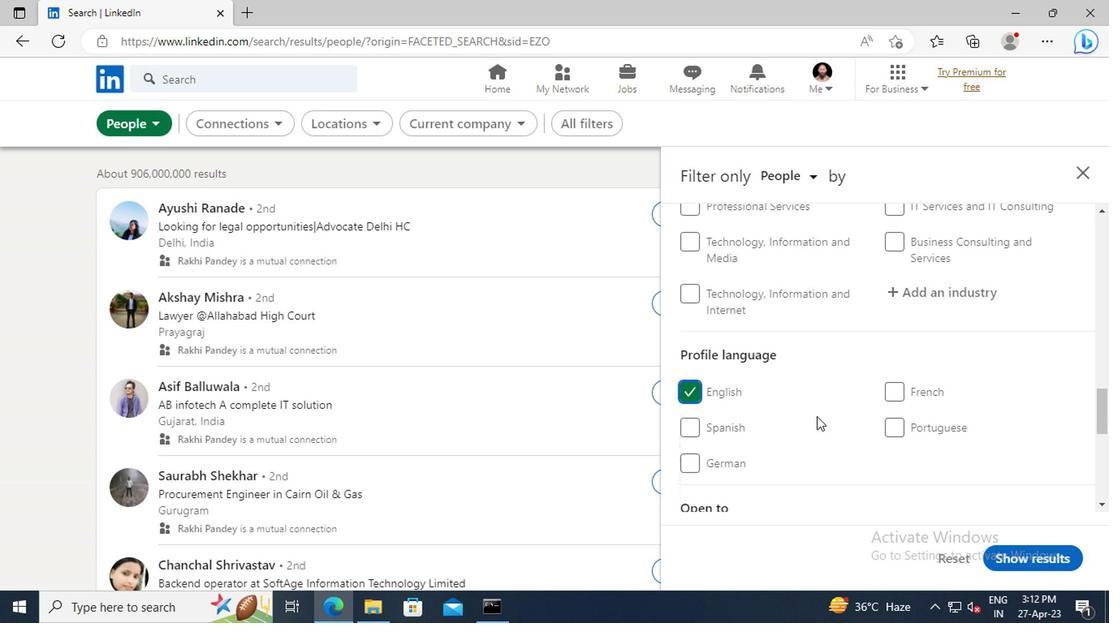 
Action: Mouse scrolled (857, 420) with delta (0, 1)
Screenshot: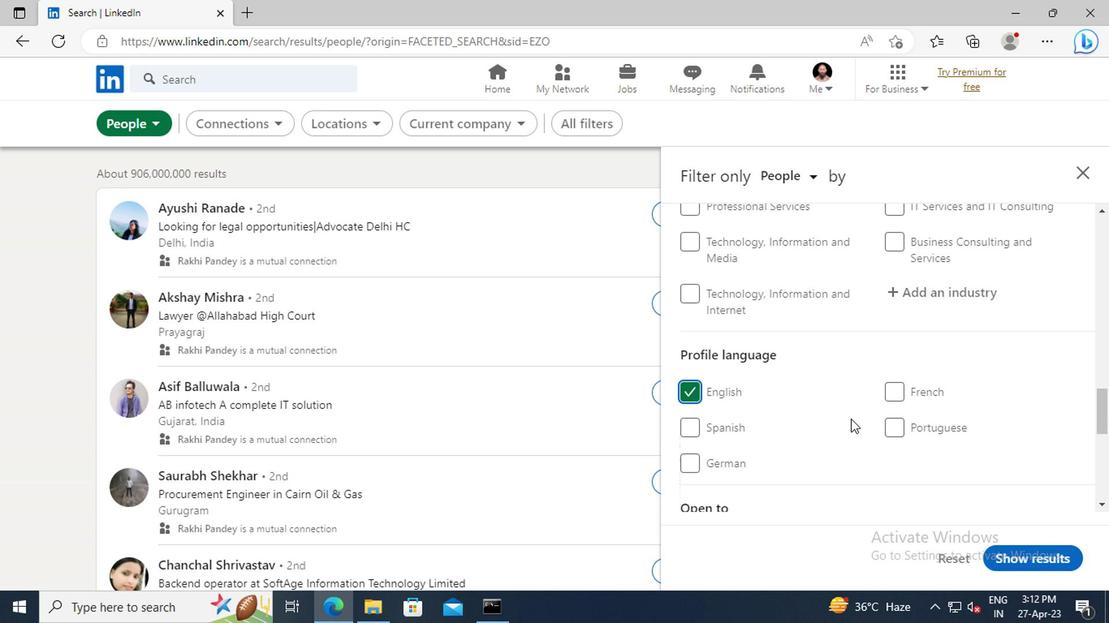 
Action: Mouse scrolled (857, 420) with delta (0, 1)
Screenshot: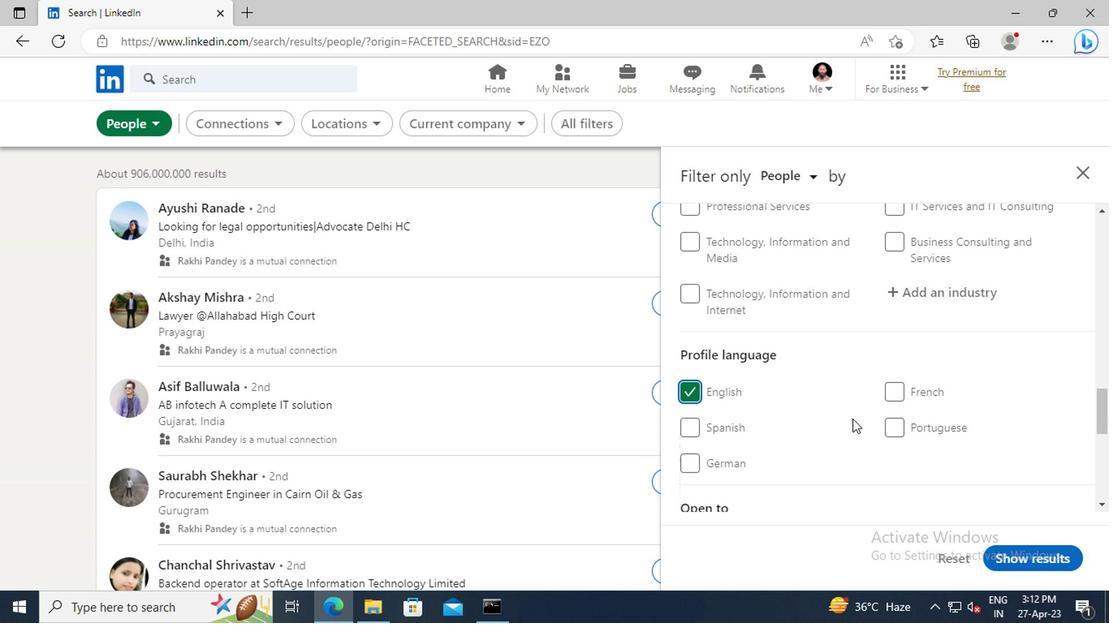
Action: Mouse scrolled (857, 420) with delta (0, 1)
Screenshot: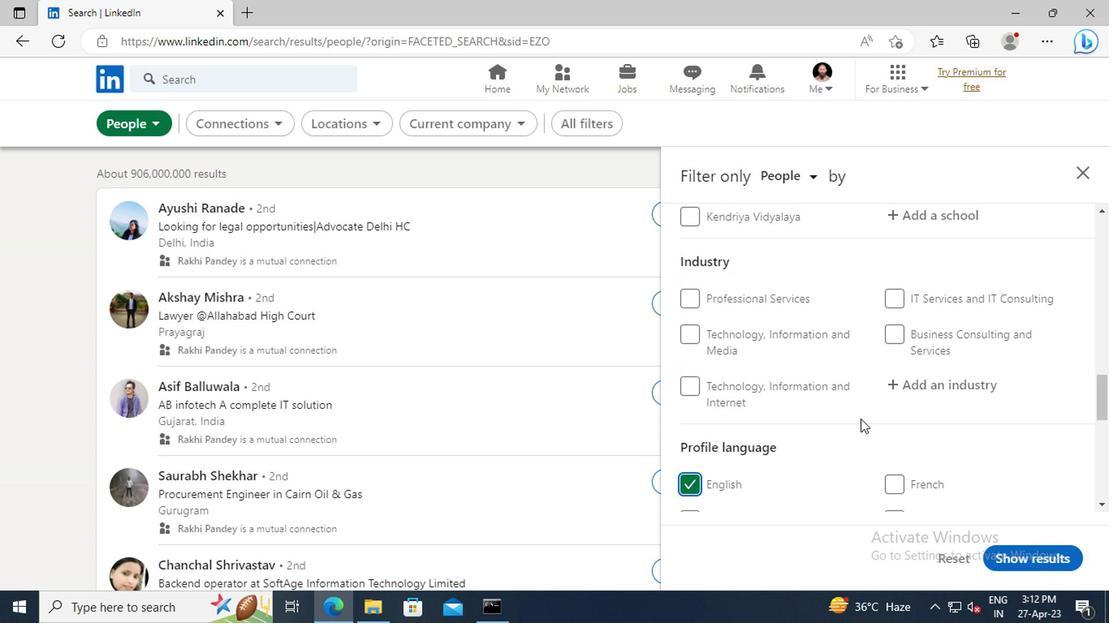 
Action: Mouse scrolled (857, 420) with delta (0, 1)
Screenshot: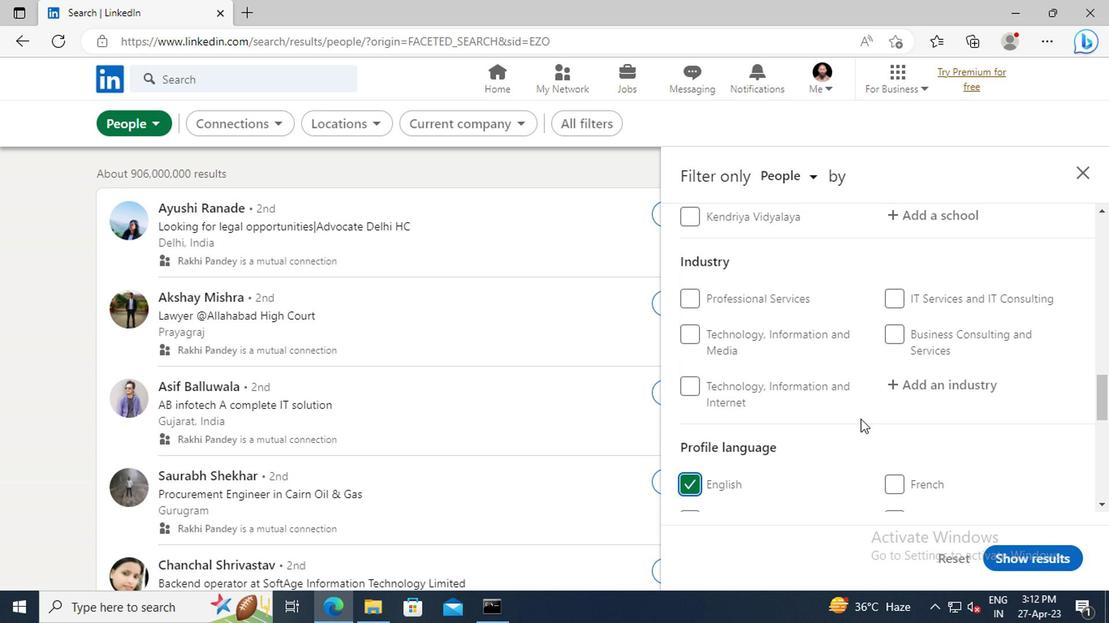 
Action: Mouse scrolled (857, 420) with delta (0, 1)
Screenshot: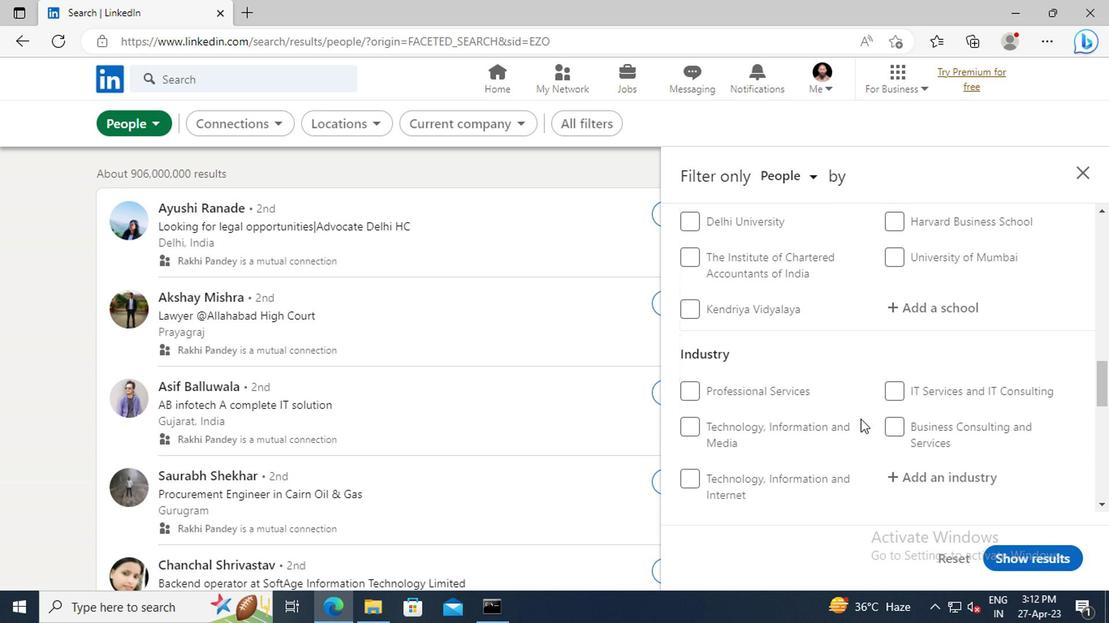 
Action: Mouse scrolled (857, 420) with delta (0, 1)
Screenshot: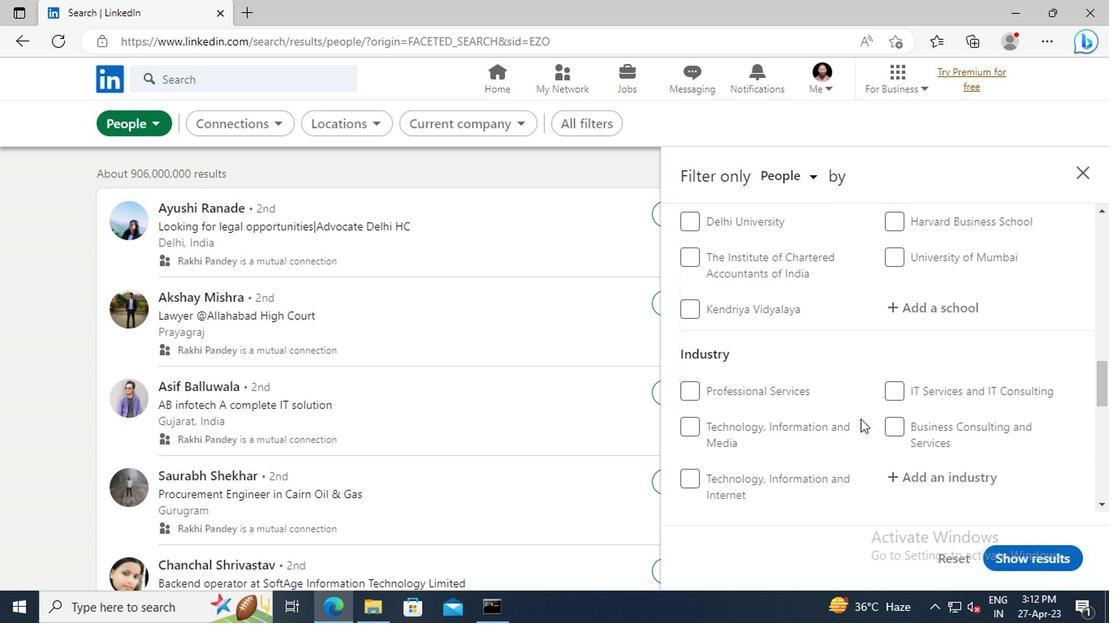 
Action: Mouse scrolled (857, 420) with delta (0, 1)
Screenshot: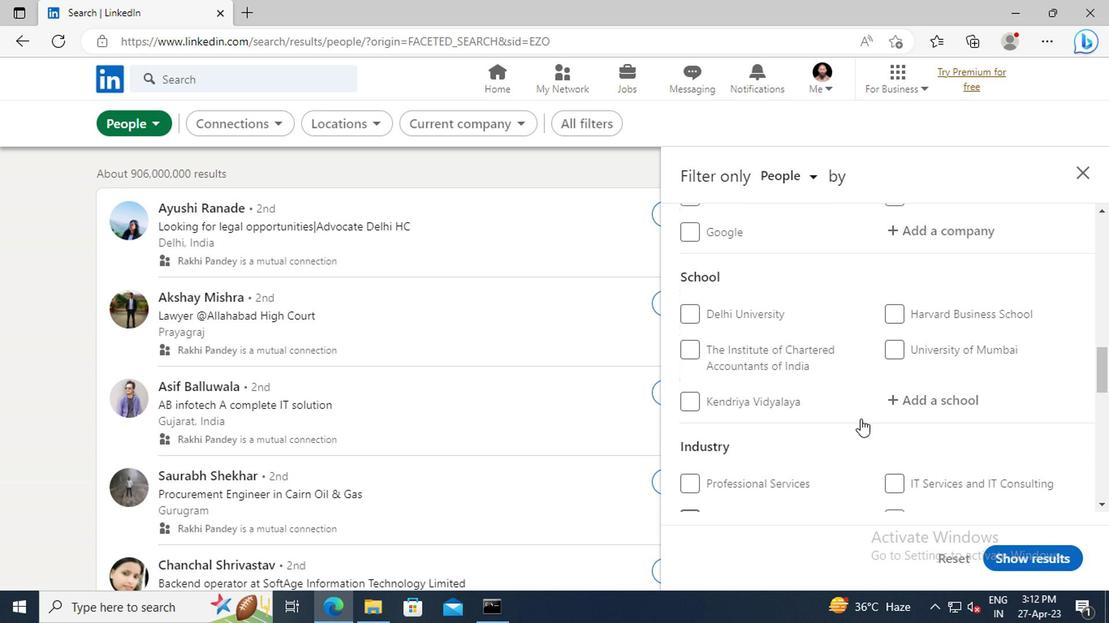 
Action: Mouse scrolled (857, 420) with delta (0, 1)
Screenshot: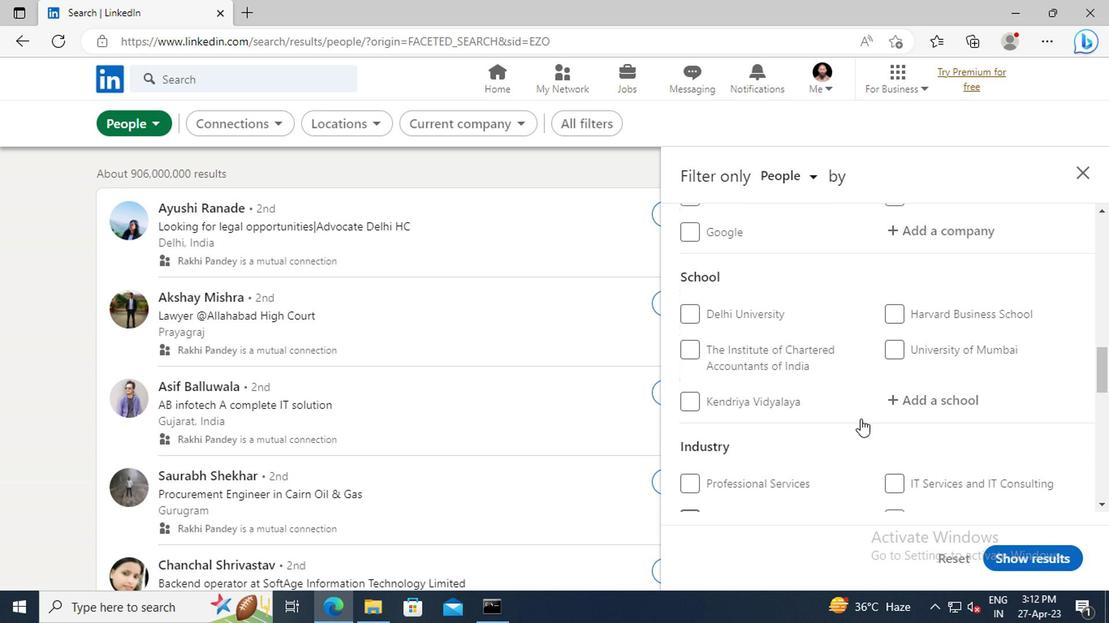 
Action: Mouse scrolled (857, 420) with delta (0, 1)
Screenshot: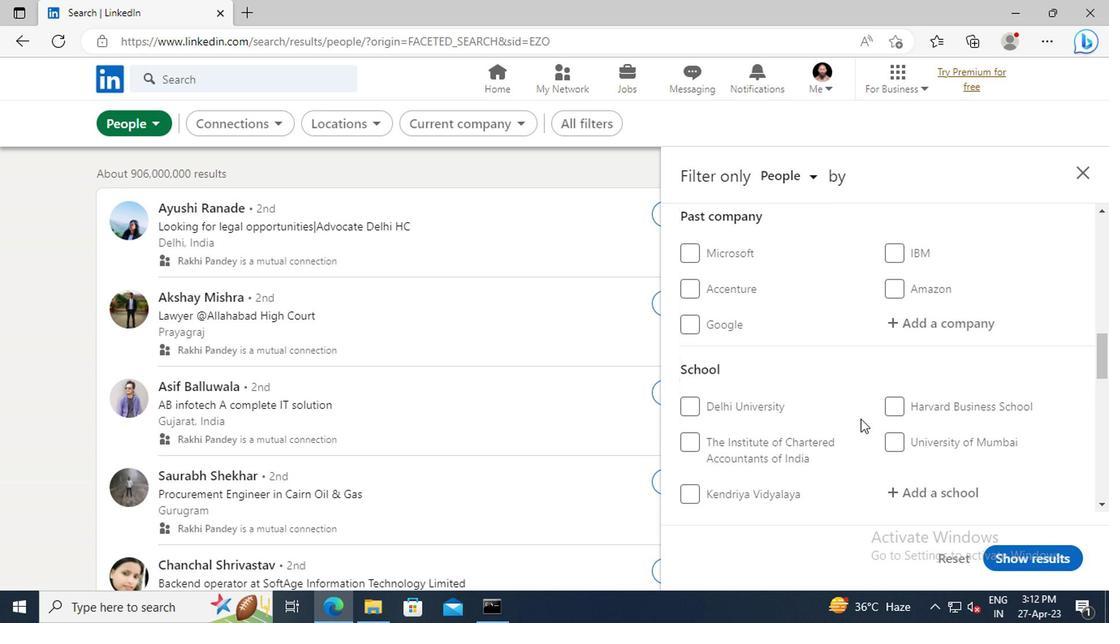 
Action: Mouse scrolled (857, 420) with delta (0, 1)
Screenshot: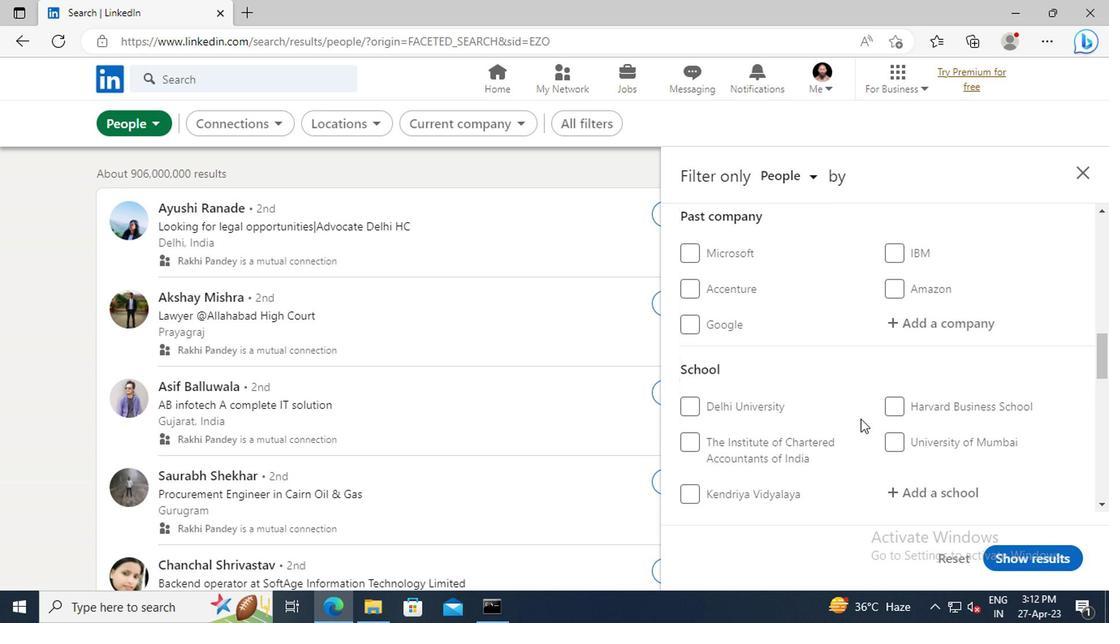 
Action: Mouse scrolled (857, 420) with delta (0, 1)
Screenshot: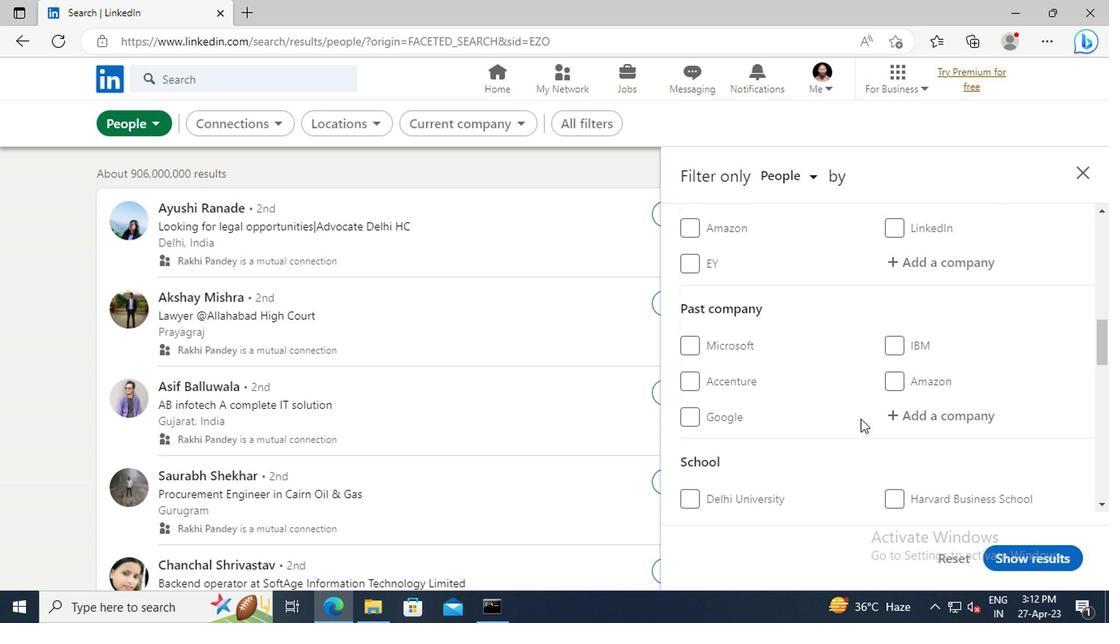 
Action: Mouse scrolled (857, 420) with delta (0, 1)
Screenshot: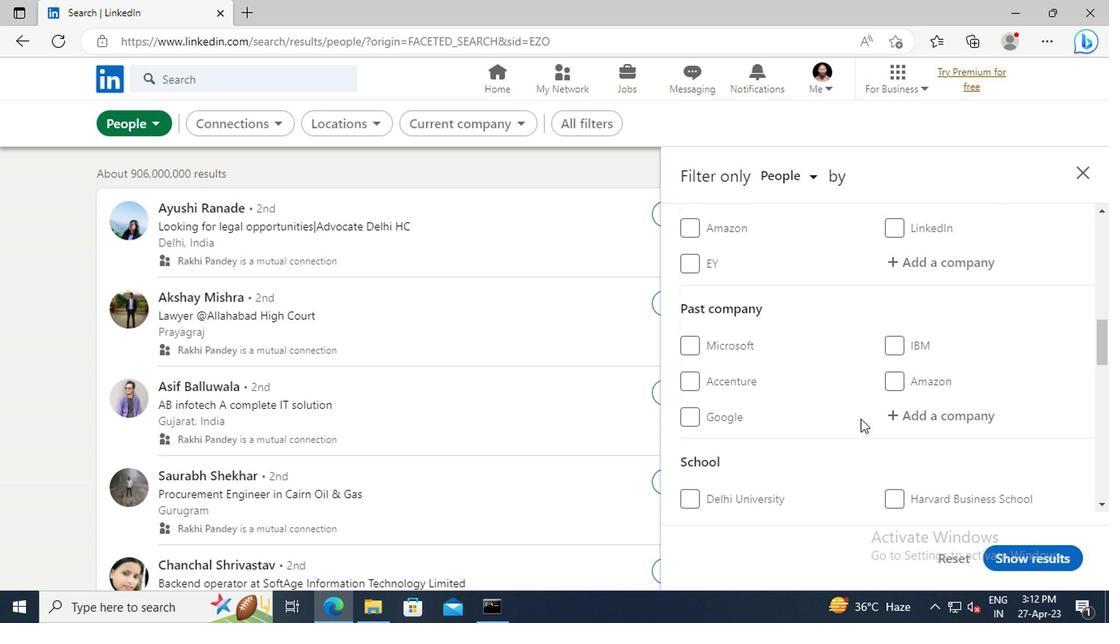 
Action: Mouse moved to (914, 359)
Screenshot: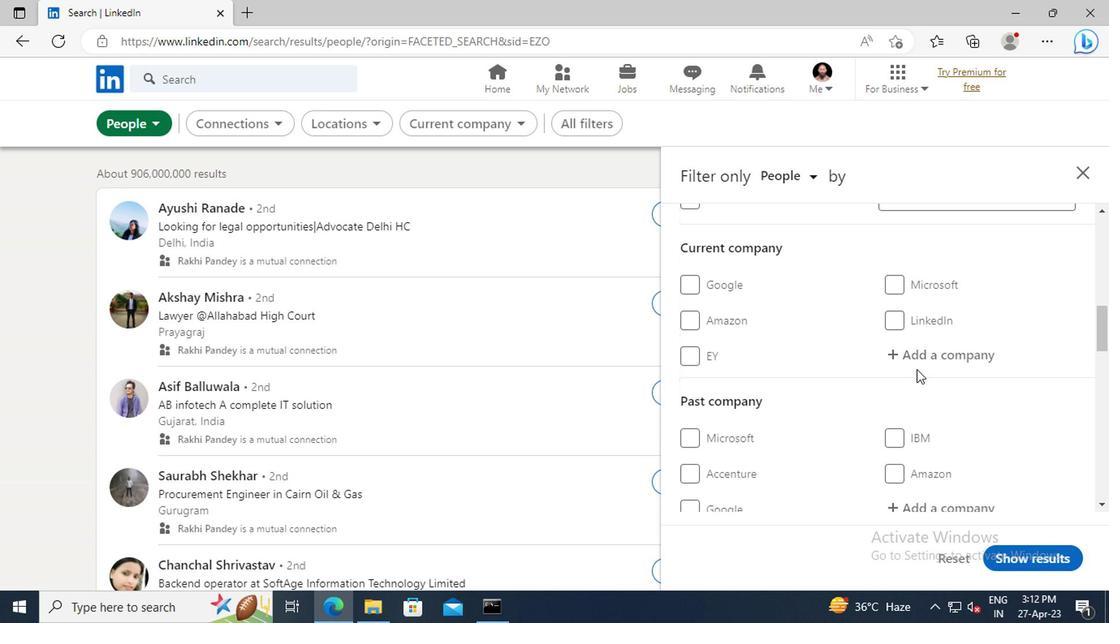
Action: Mouse pressed left at (914, 359)
Screenshot: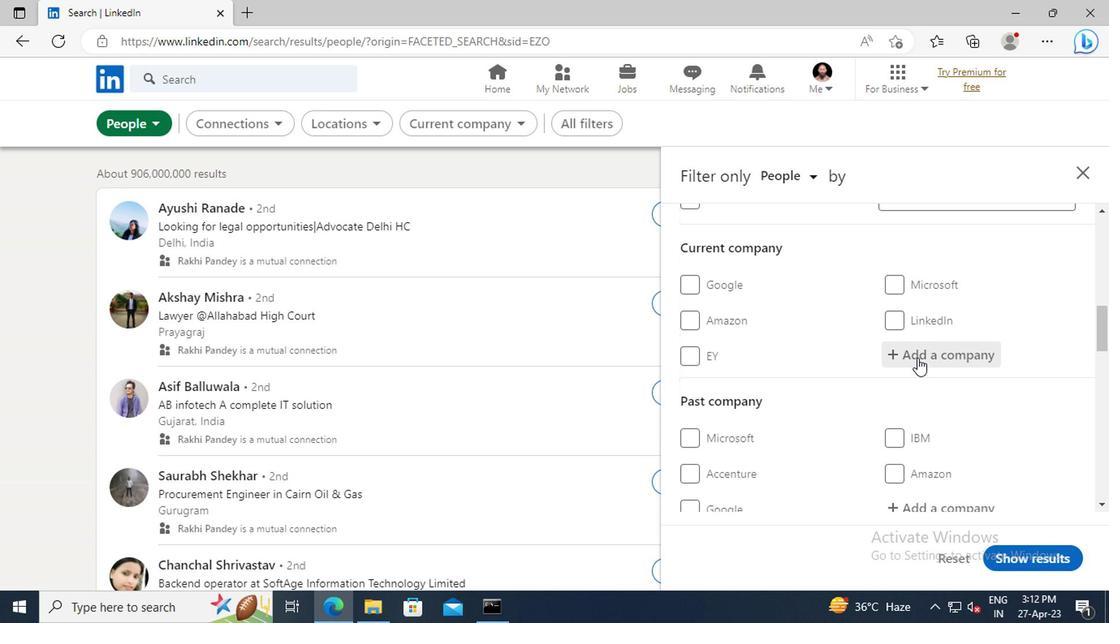 
Action: Key pressed <Key.shift>FORTUNE<Key.space><Key.shift>PARK<Key.space><Key.shift>HOTELS<Key.space><Key.shift>LTD
Screenshot: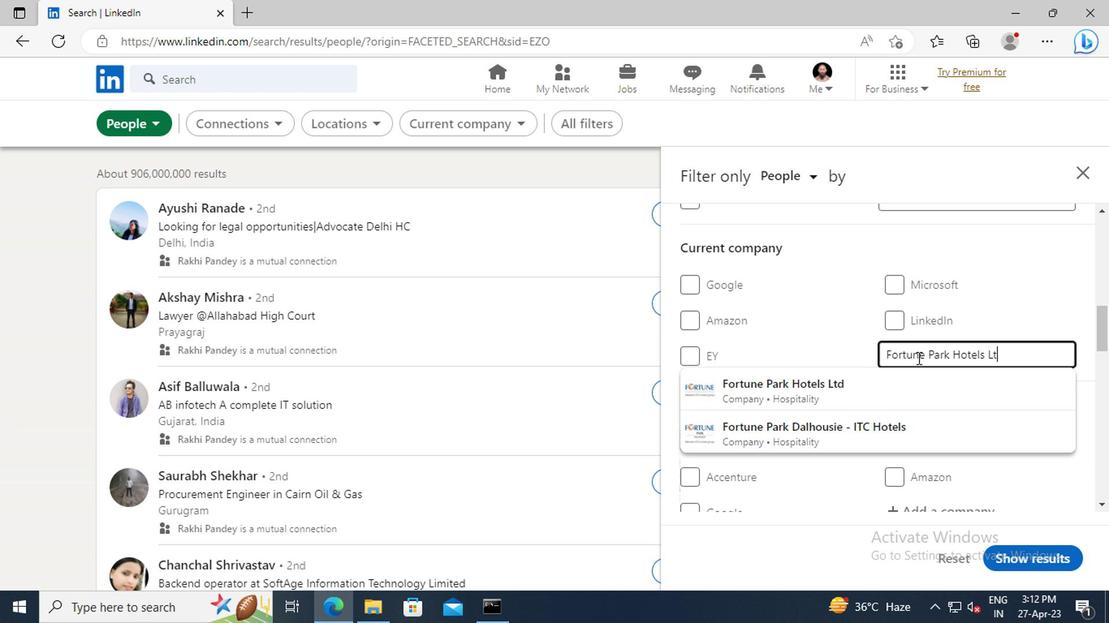 
Action: Mouse moved to (905, 394)
Screenshot: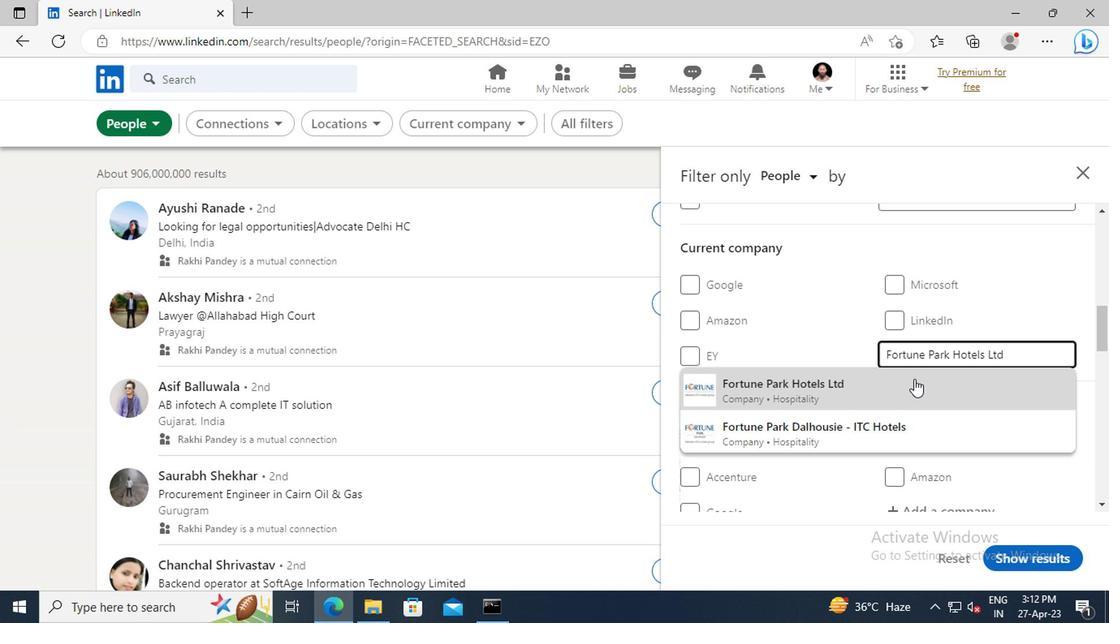 
Action: Mouse pressed left at (905, 394)
Screenshot: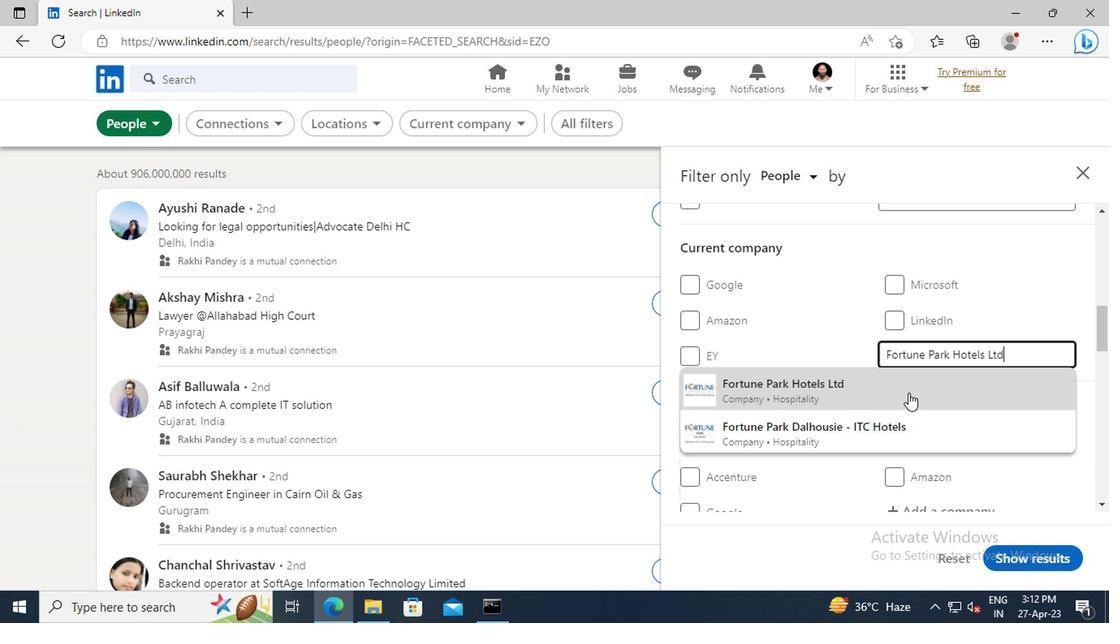 
Action: Mouse moved to (900, 344)
Screenshot: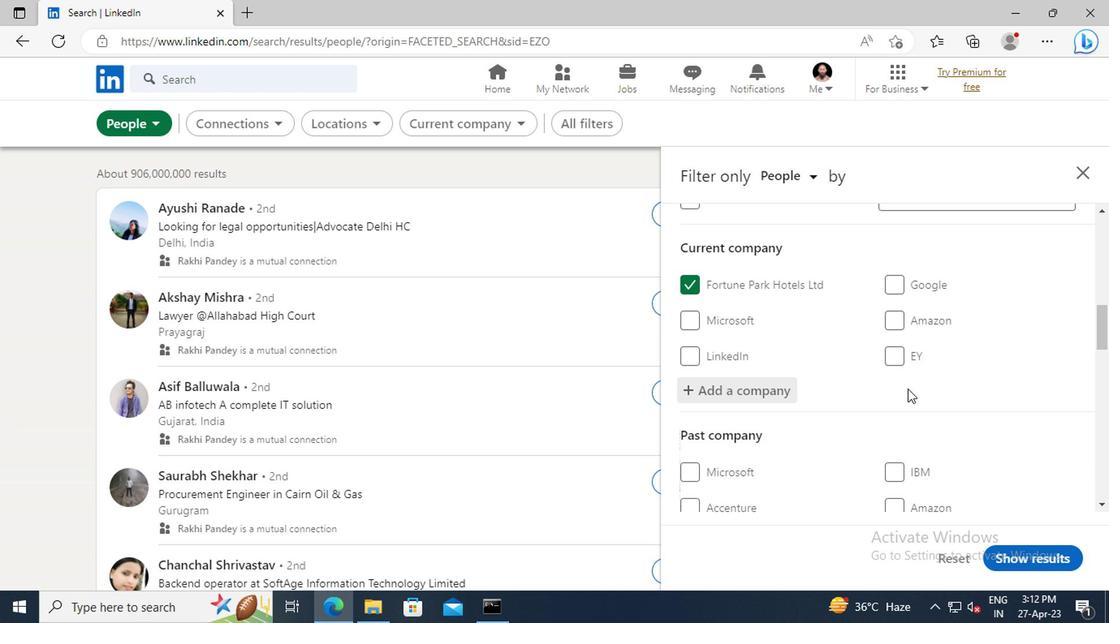
Action: Mouse scrolled (900, 343) with delta (0, 0)
Screenshot: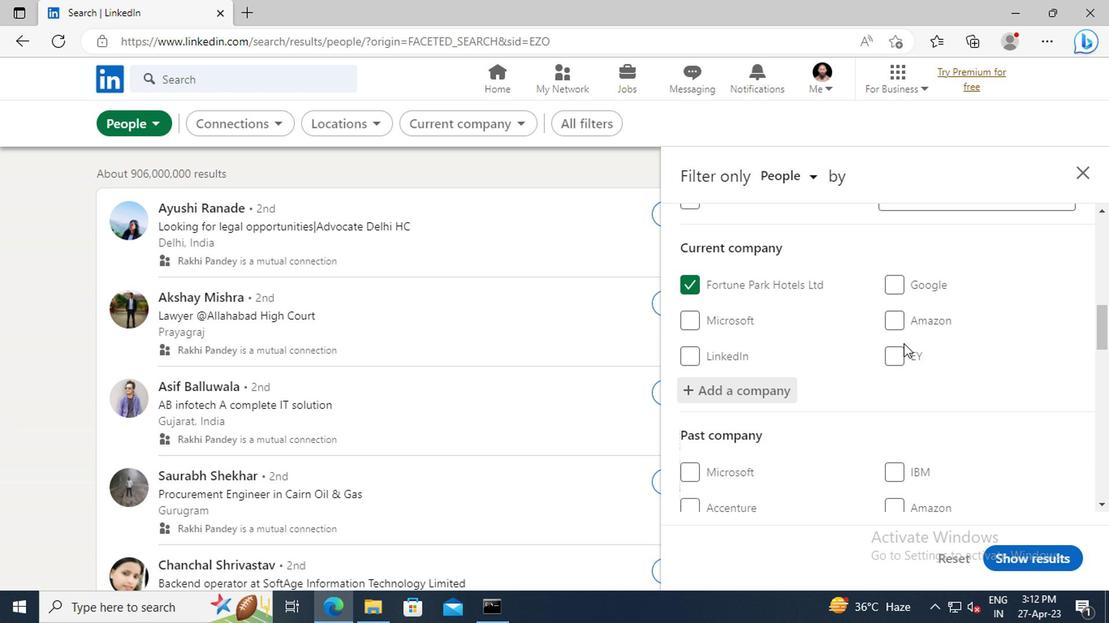 
Action: Mouse scrolled (900, 343) with delta (0, 0)
Screenshot: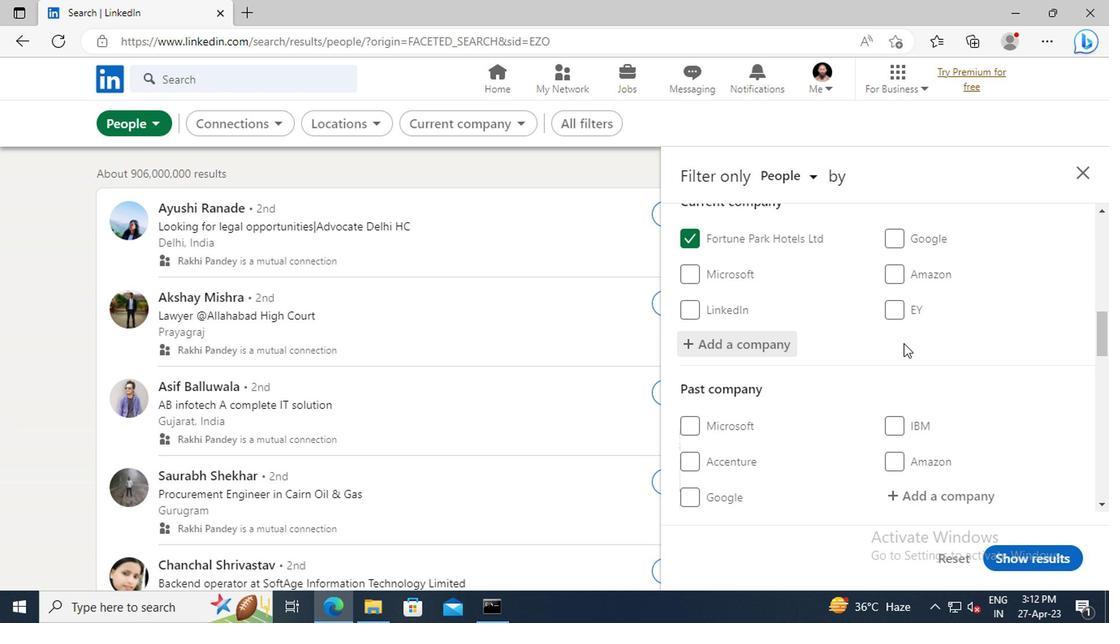 
Action: Mouse scrolled (900, 343) with delta (0, 0)
Screenshot: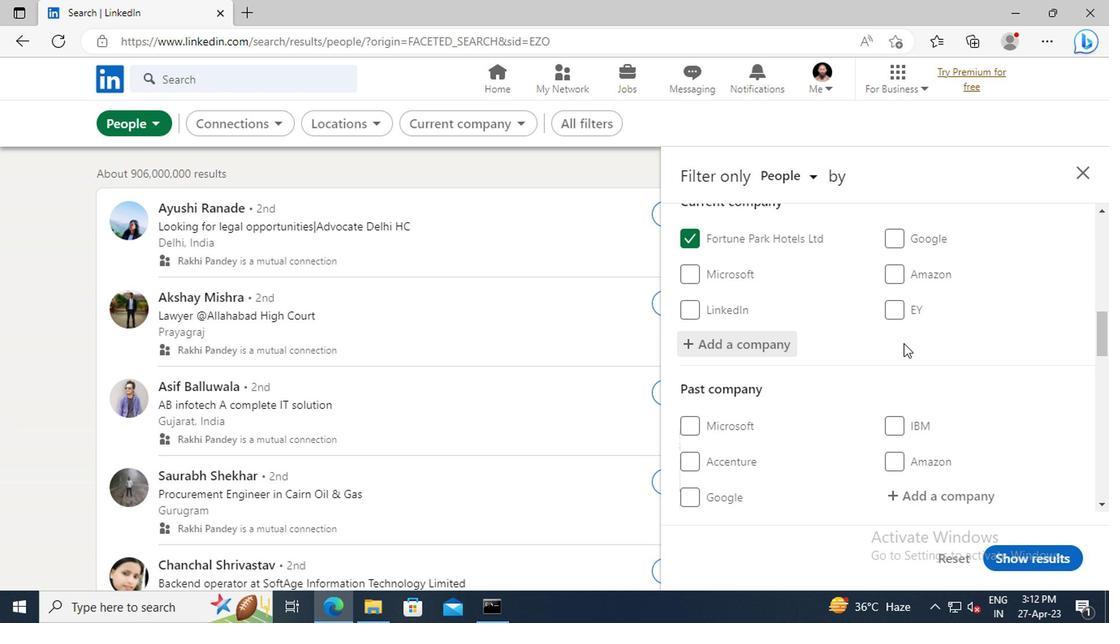 
Action: Mouse scrolled (900, 343) with delta (0, 0)
Screenshot: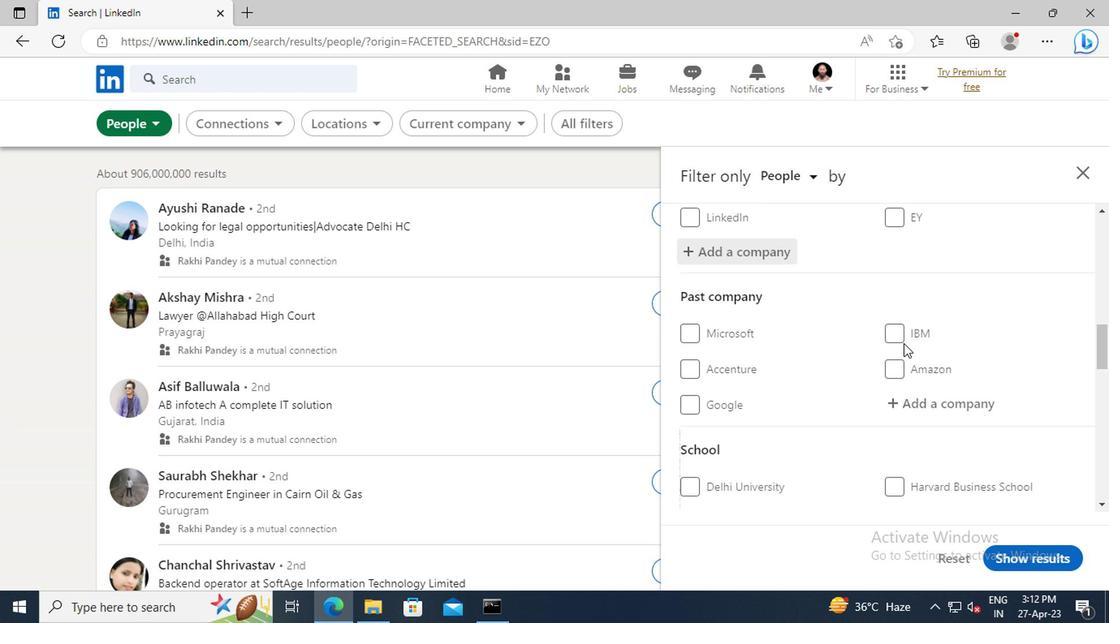 
Action: Mouse scrolled (900, 343) with delta (0, 0)
Screenshot: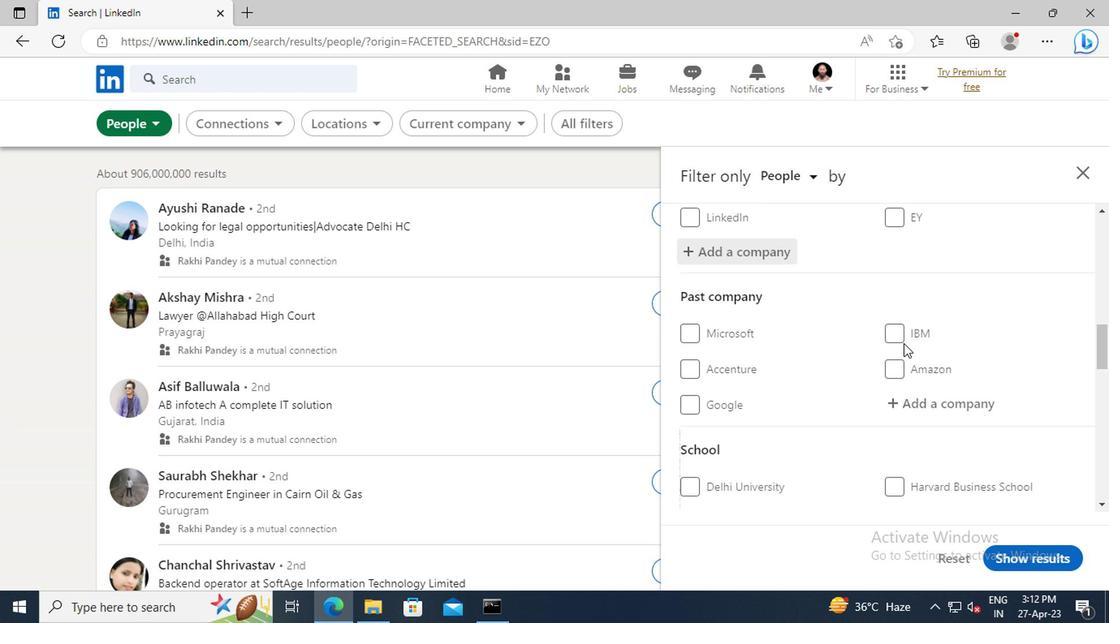 
Action: Mouse moved to (900, 343)
Screenshot: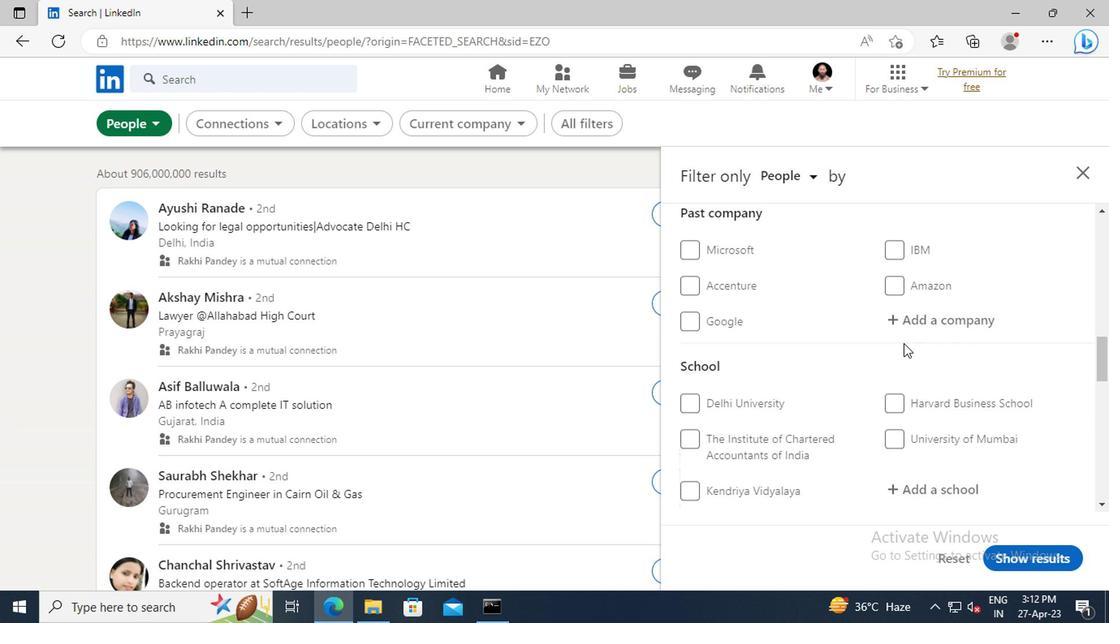 
Action: Mouse scrolled (900, 343) with delta (0, 0)
Screenshot: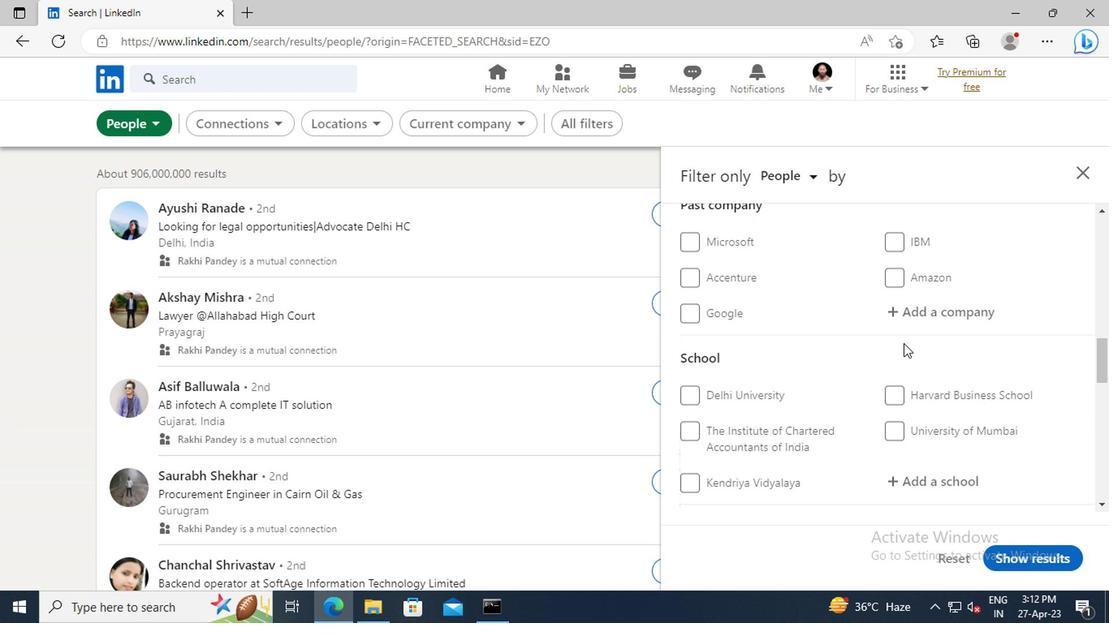 
Action: Mouse scrolled (900, 343) with delta (0, 0)
Screenshot: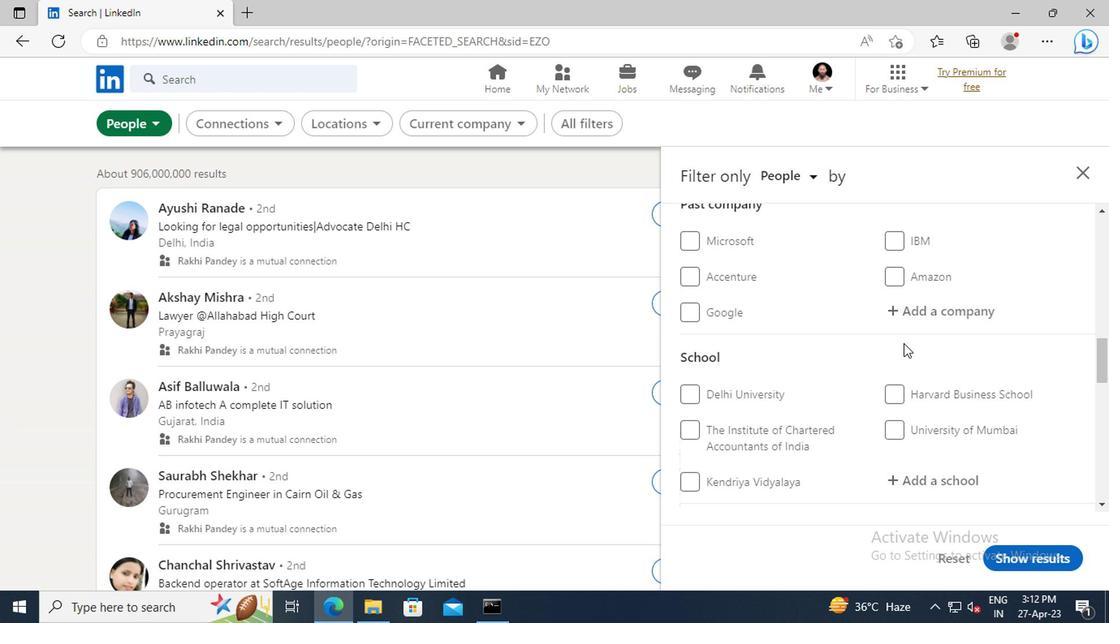 
Action: Mouse scrolled (900, 343) with delta (0, 0)
Screenshot: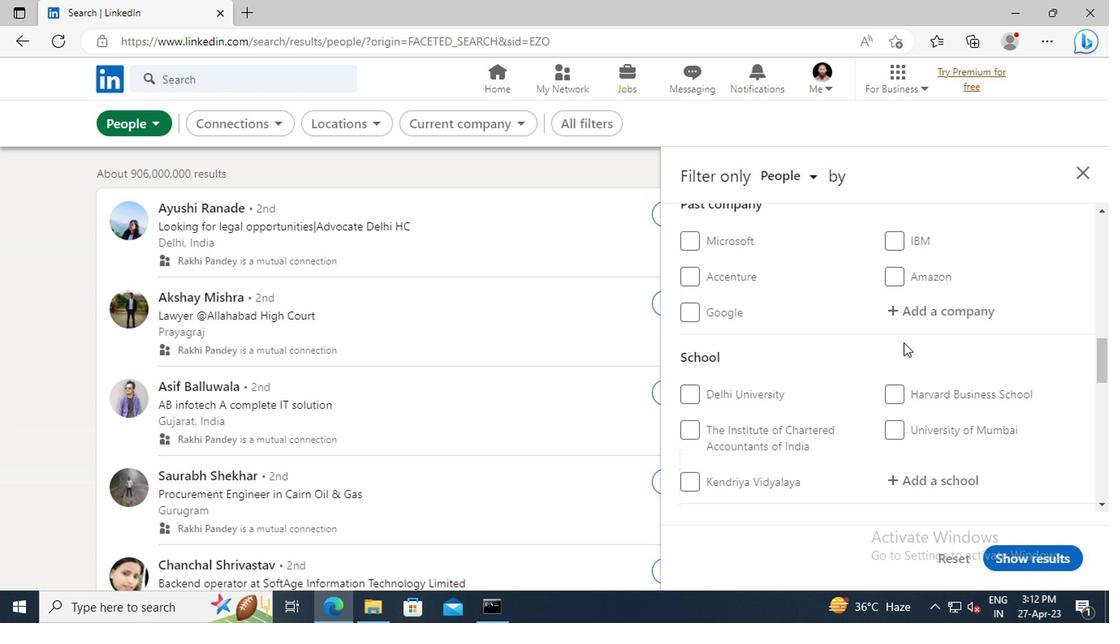 
Action: Mouse moved to (912, 348)
Screenshot: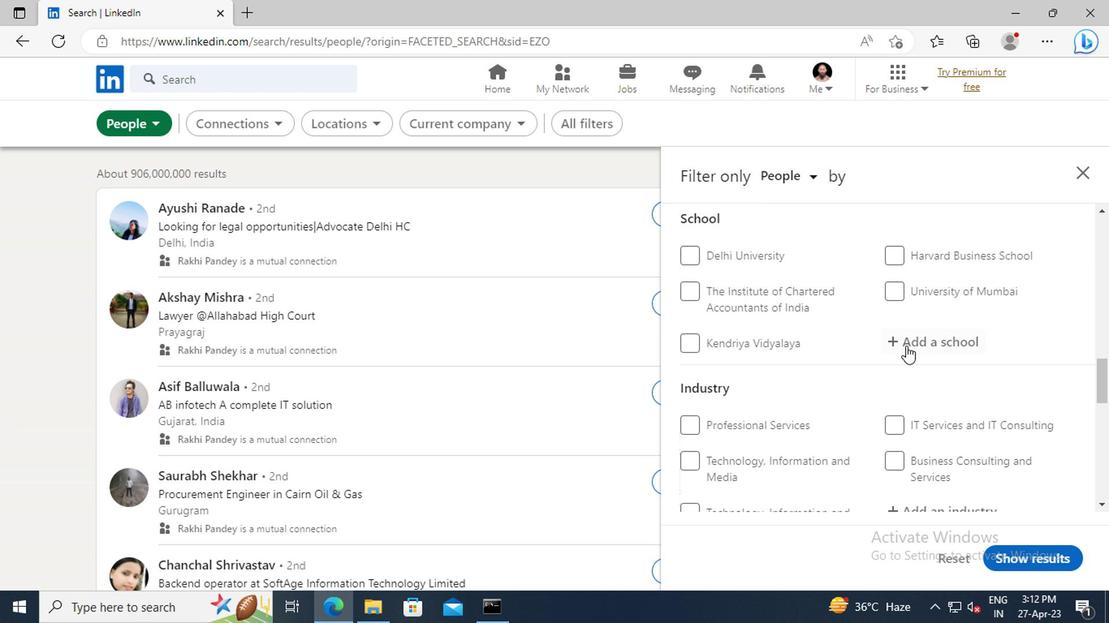
Action: Mouse pressed left at (912, 348)
Screenshot: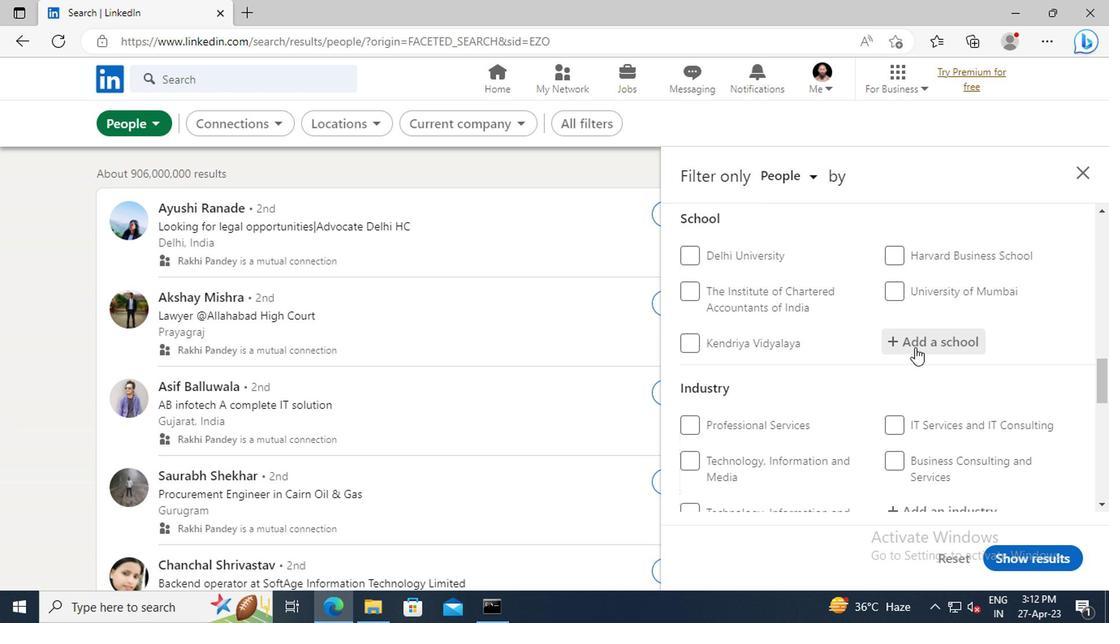 
Action: Key pressed <Key.shift>GLS<Key.space><Key.shift>UNIVERSITY
Screenshot: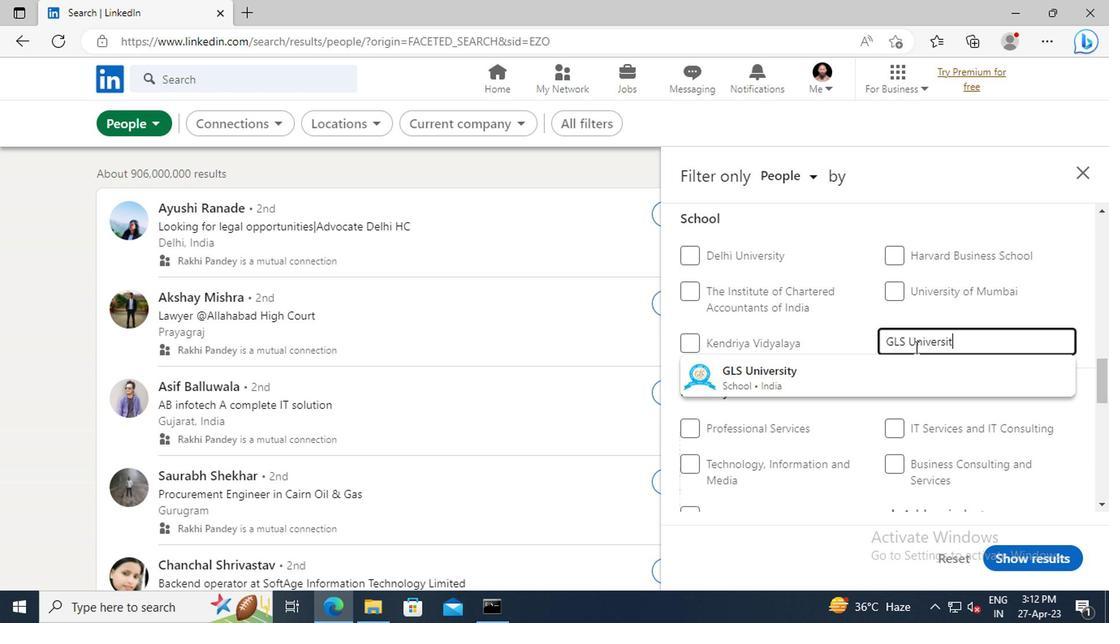 
Action: Mouse moved to (913, 376)
Screenshot: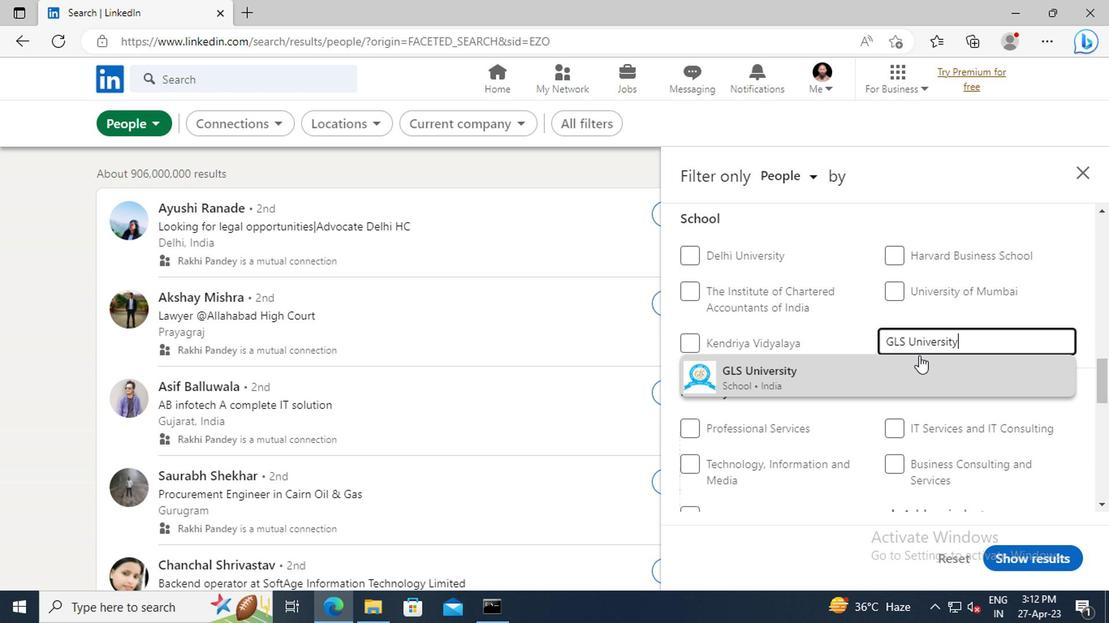 
Action: Mouse pressed left at (913, 376)
Screenshot: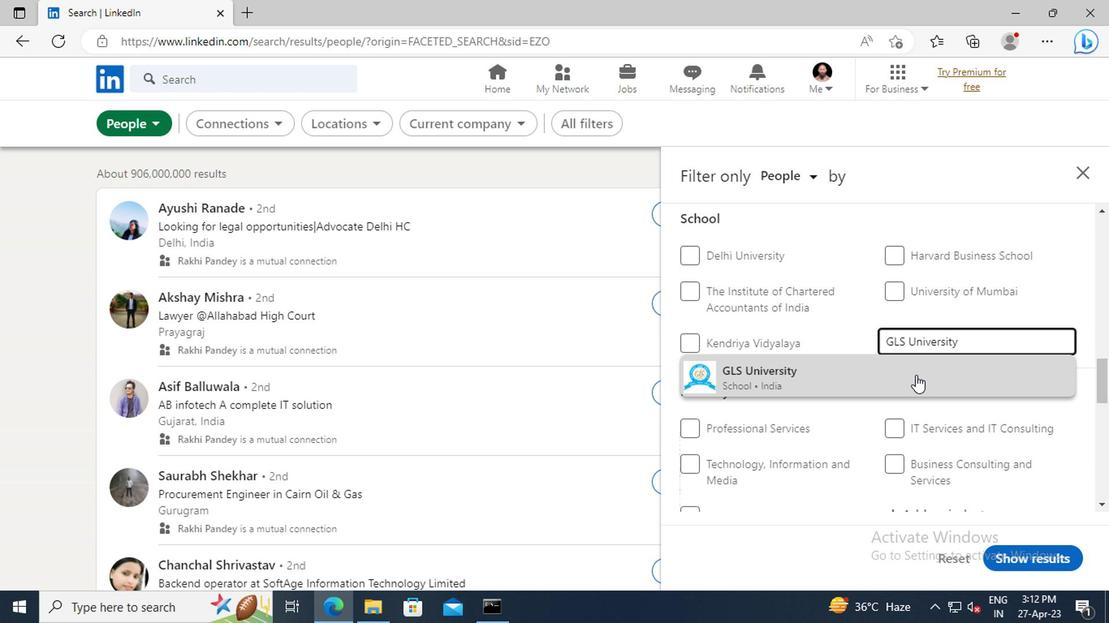 
Action: Mouse moved to (878, 333)
Screenshot: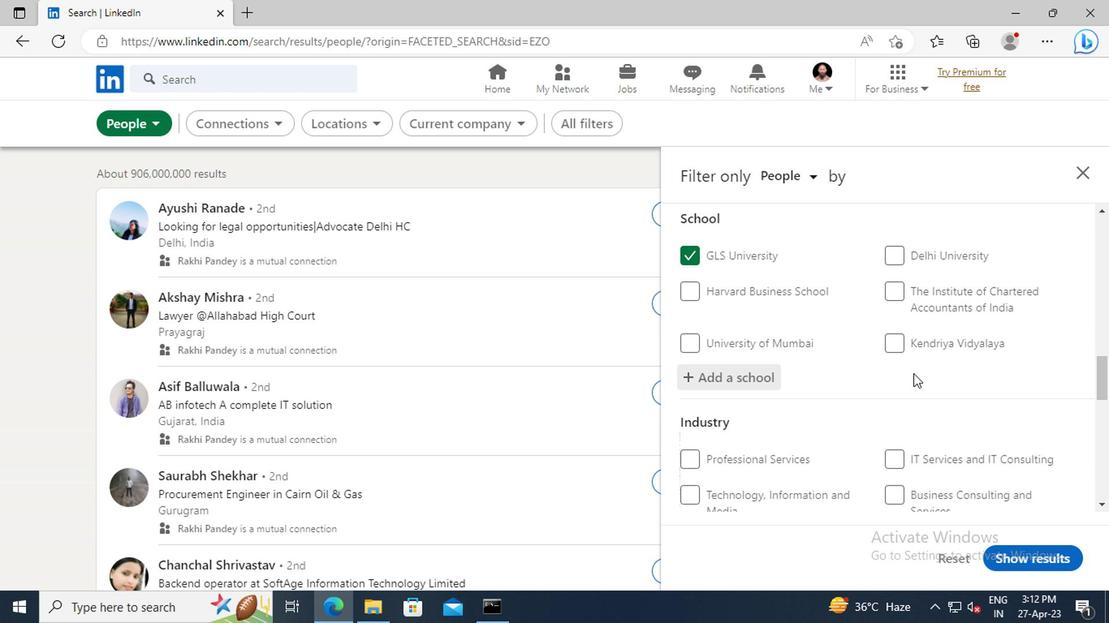 
Action: Mouse scrolled (878, 333) with delta (0, 0)
Screenshot: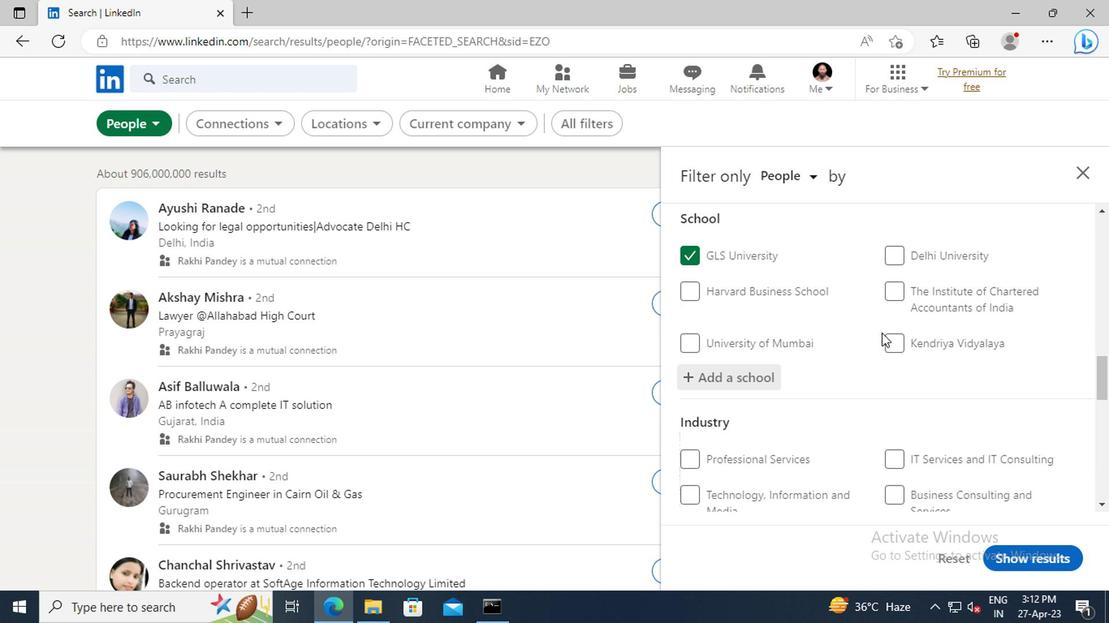 
Action: Mouse scrolled (878, 333) with delta (0, 0)
Screenshot: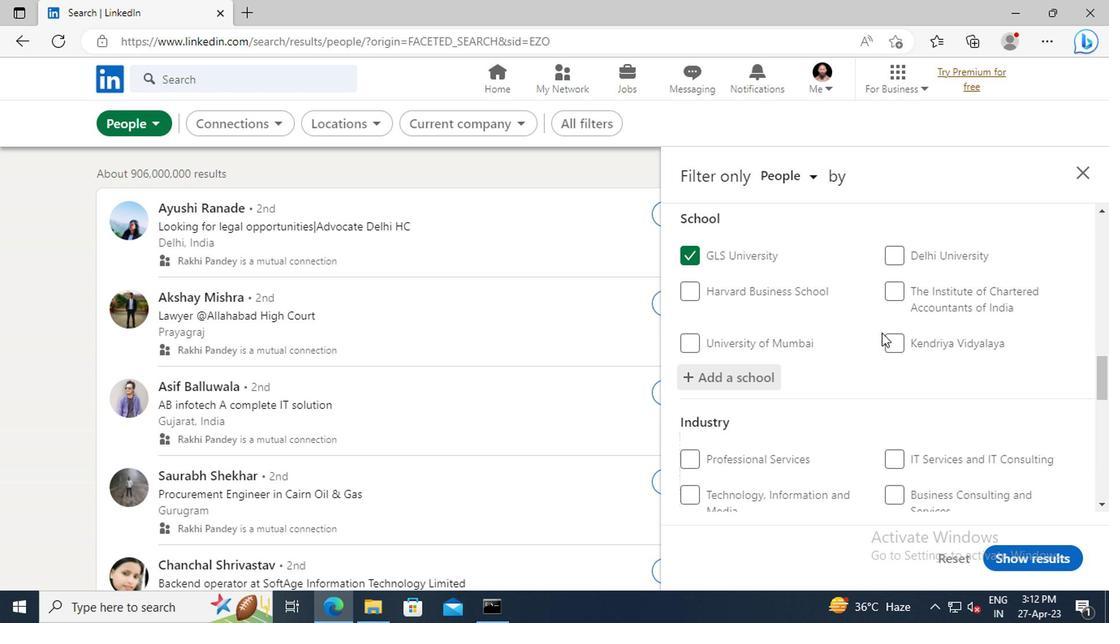 
Action: Mouse scrolled (878, 333) with delta (0, 0)
Screenshot: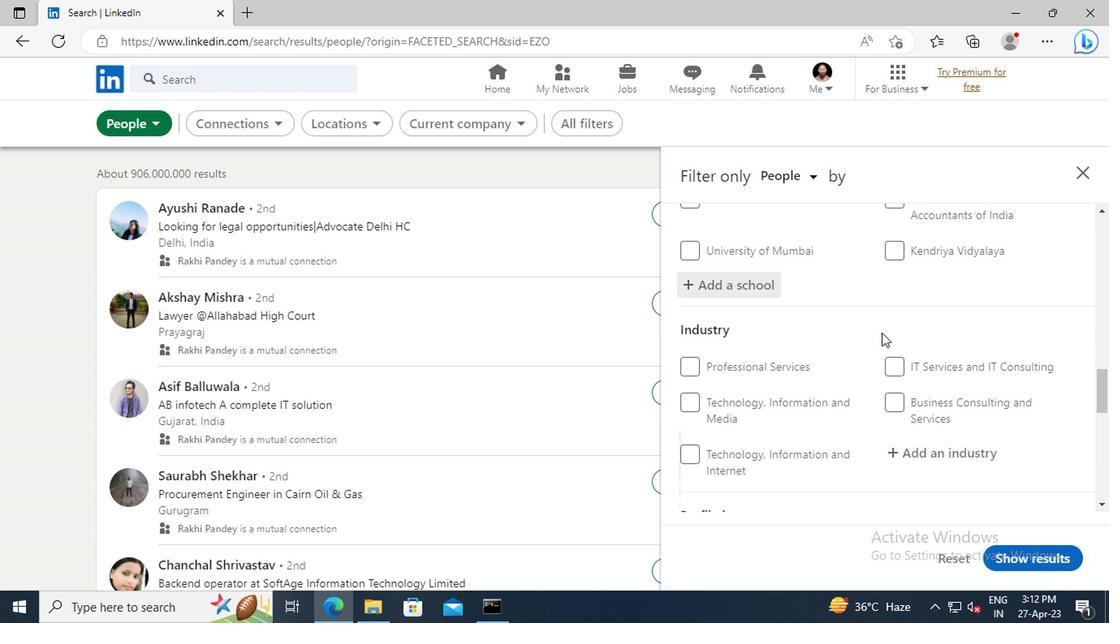 
Action: Mouse scrolled (878, 333) with delta (0, 0)
Screenshot: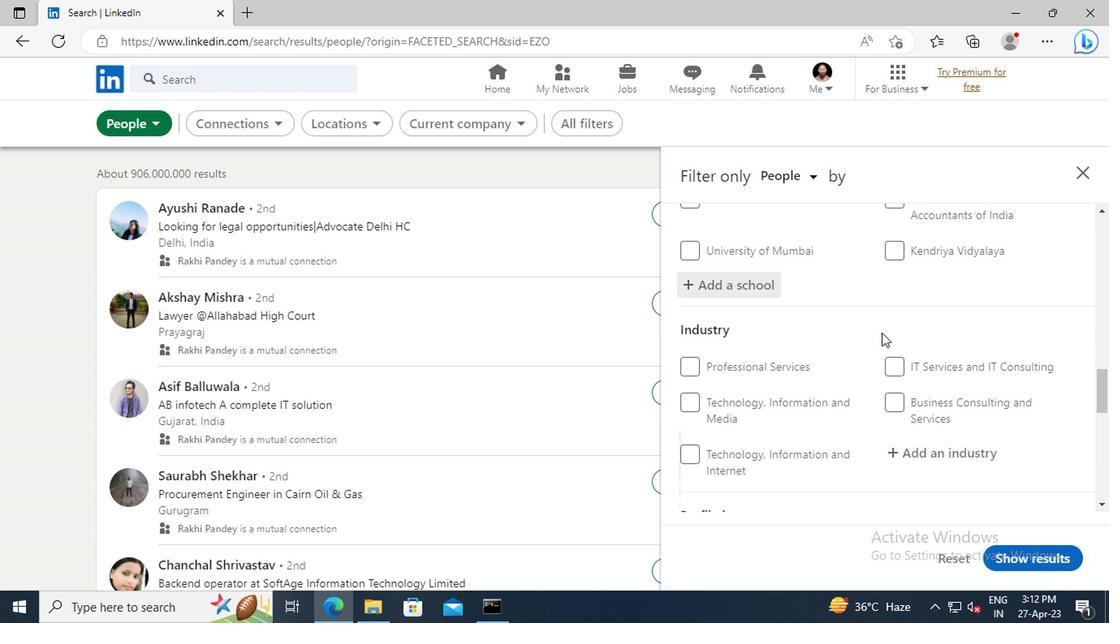 
Action: Mouse scrolled (878, 333) with delta (0, 0)
Screenshot: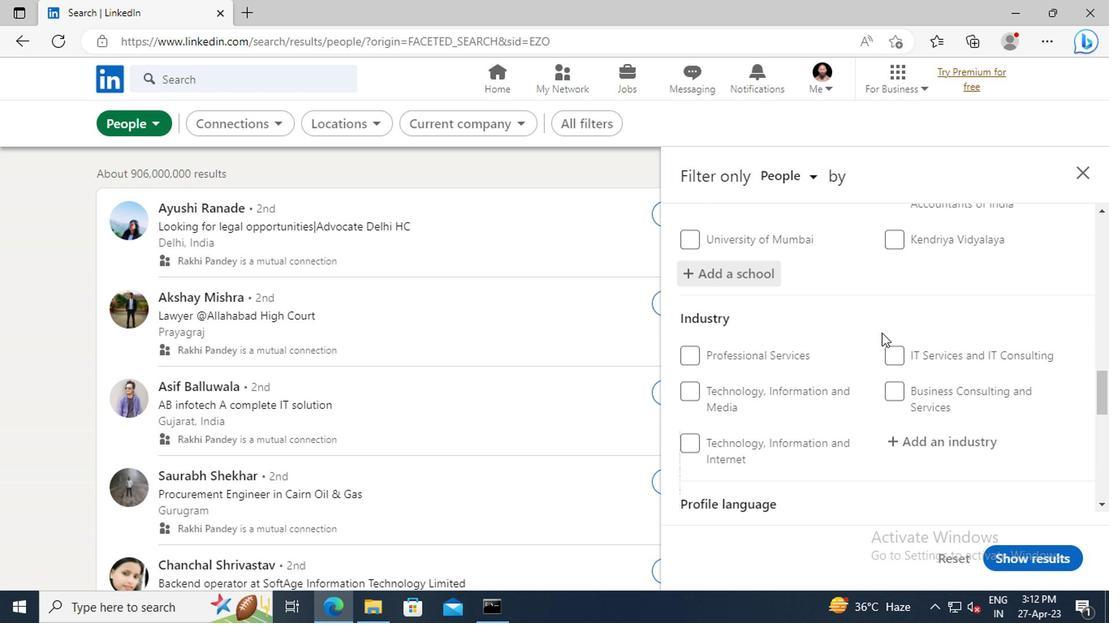 
Action: Mouse moved to (906, 321)
Screenshot: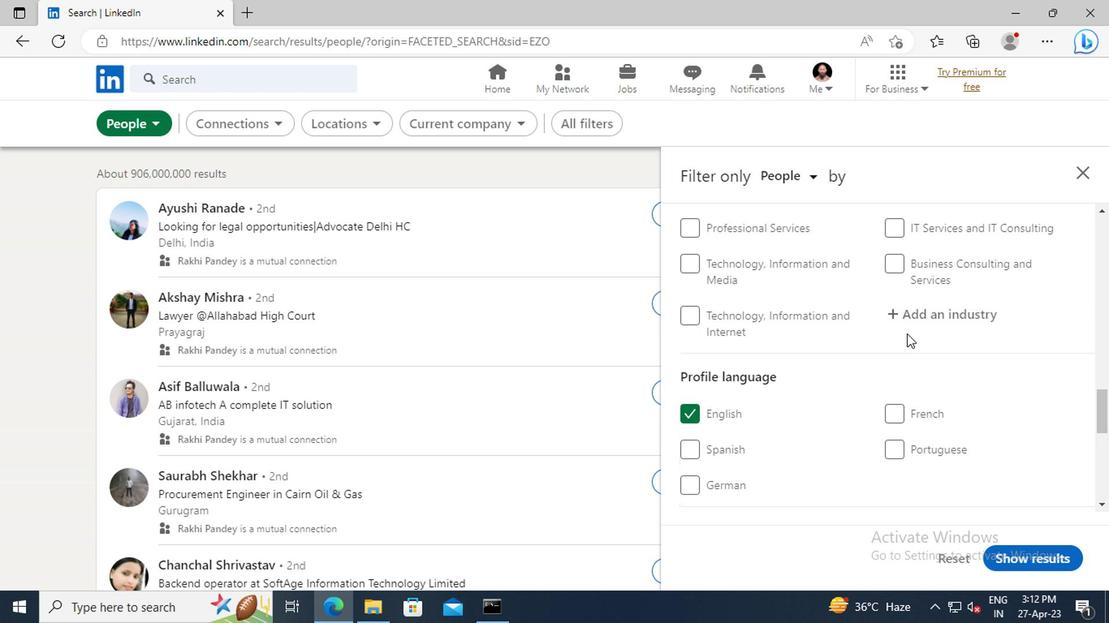 
Action: Mouse pressed left at (906, 321)
Screenshot: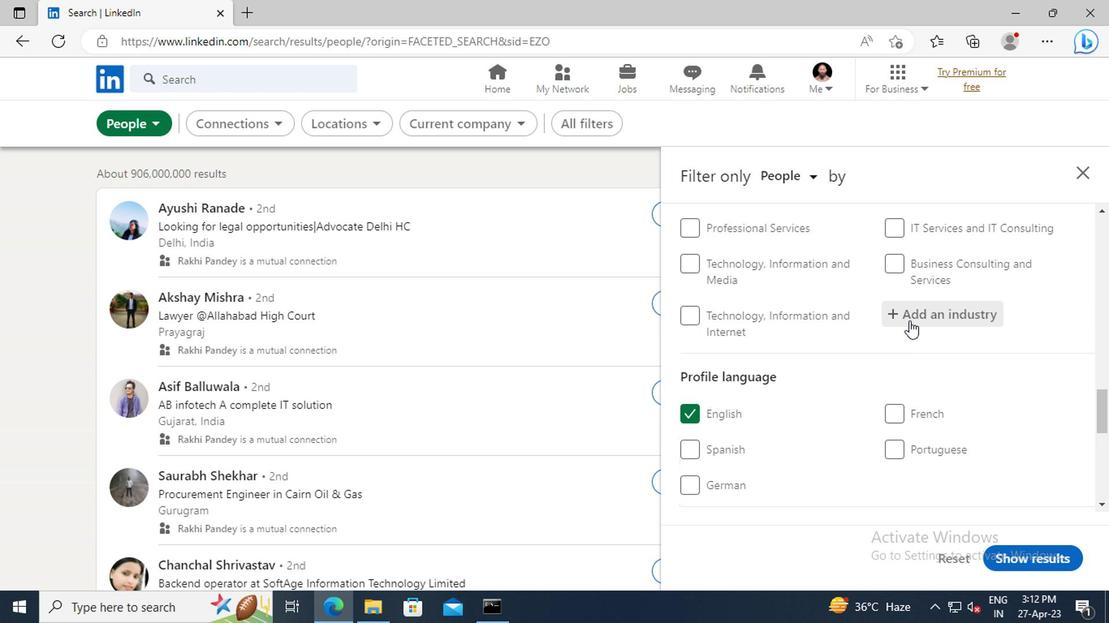 
Action: Key pressed <Key.shift>BLOCKCHAIN
Screenshot: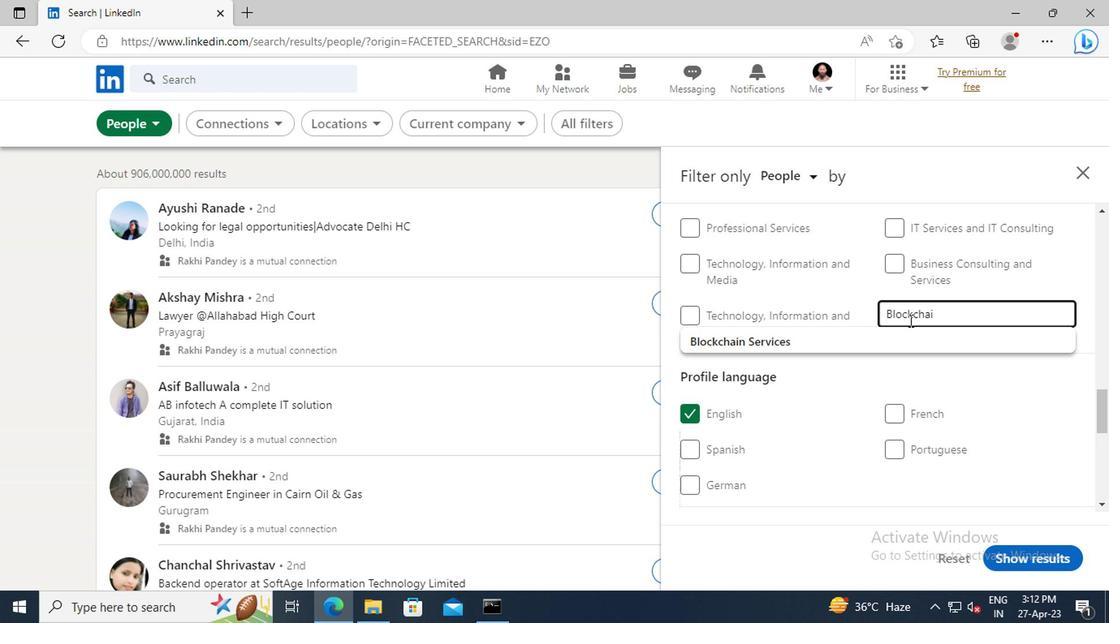 
Action: Mouse moved to (899, 340)
Screenshot: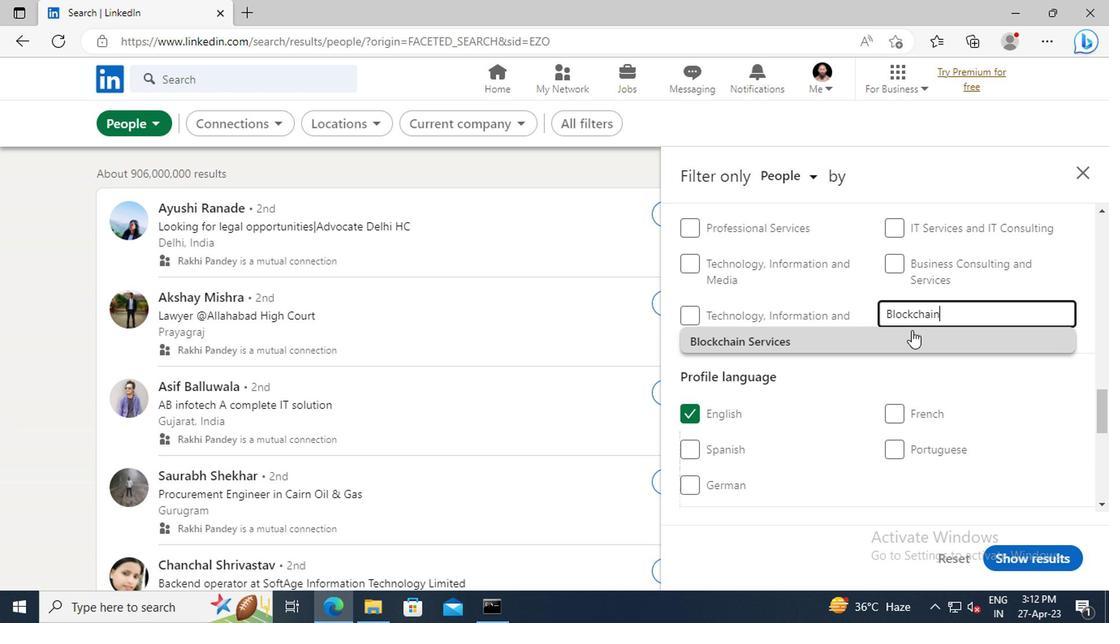 
Action: Mouse pressed left at (899, 340)
Screenshot: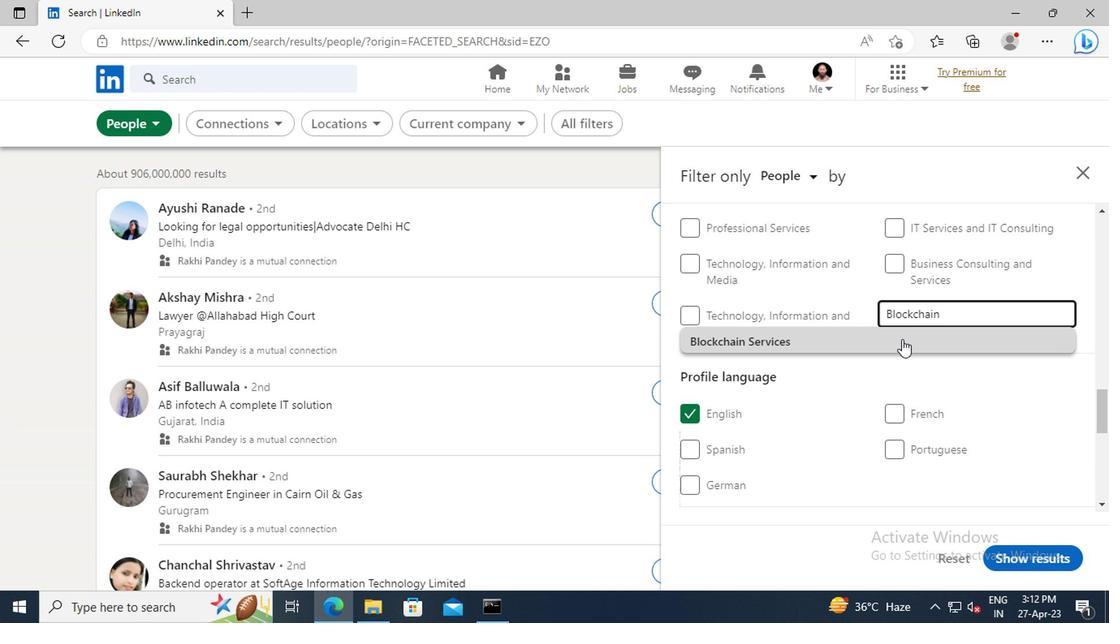 
Action: Mouse moved to (889, 311)
Screenshot: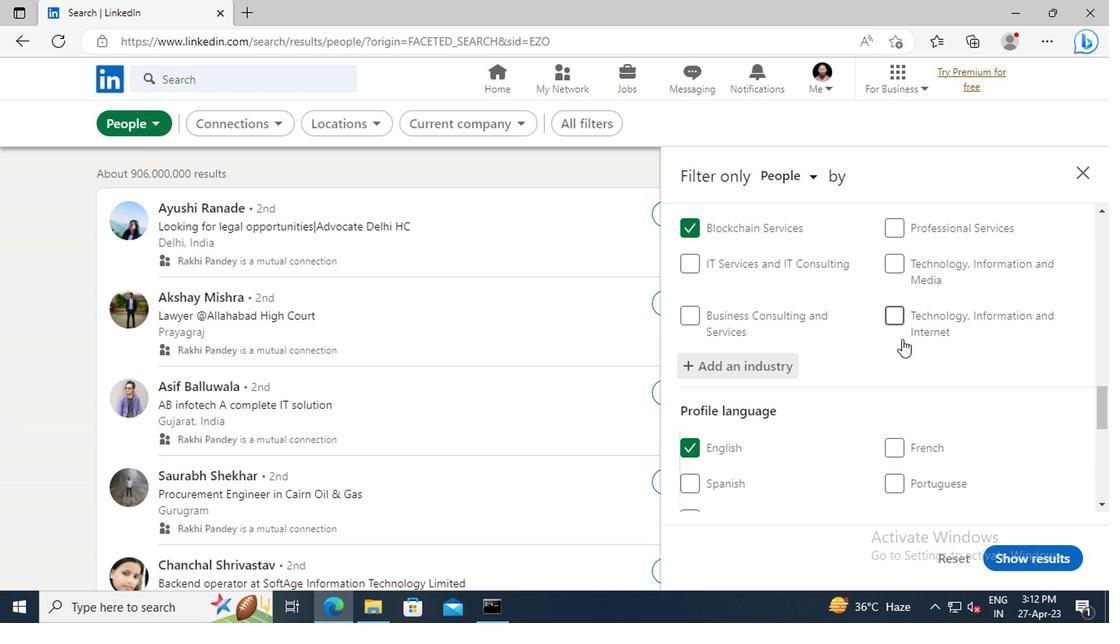 
Action: Mouse scrolled (889, 311) with delta (0, 0)
Screenshot: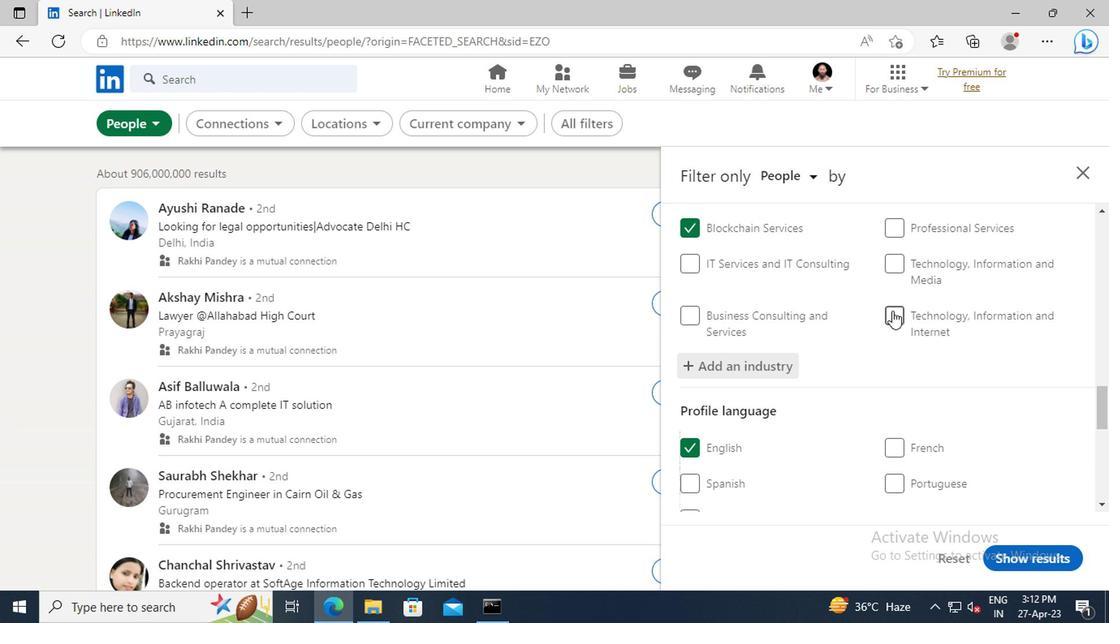 
Action: Mouse scrolled (889, 311) with delta (0, 0)
Screenshot: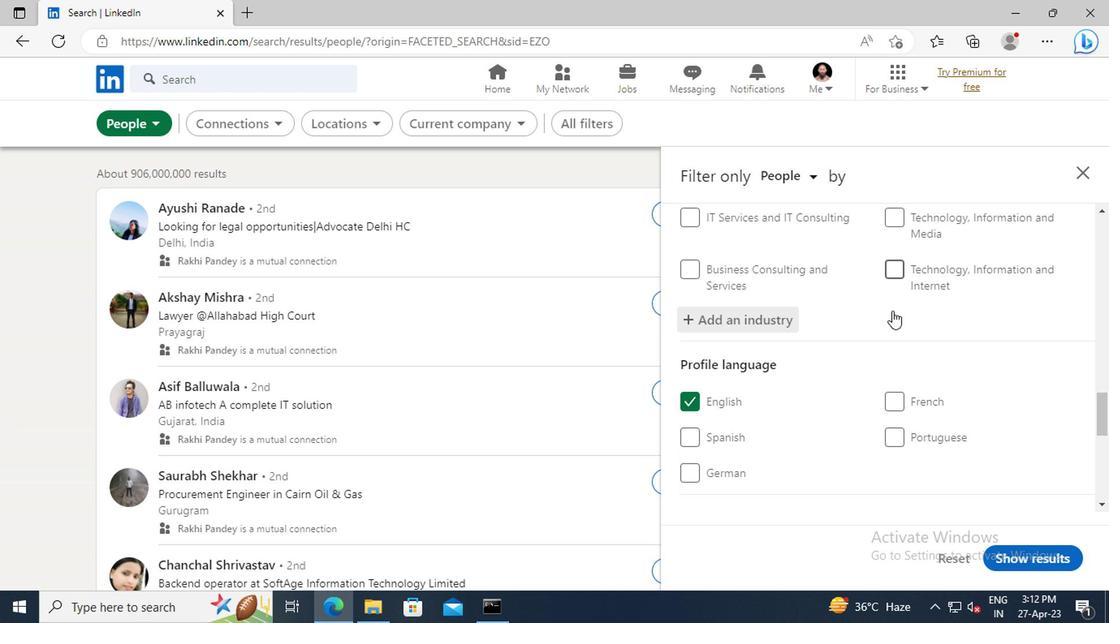 
Action: Mouse scrolled (889, 311) with delta (0, 0)
Screenshot: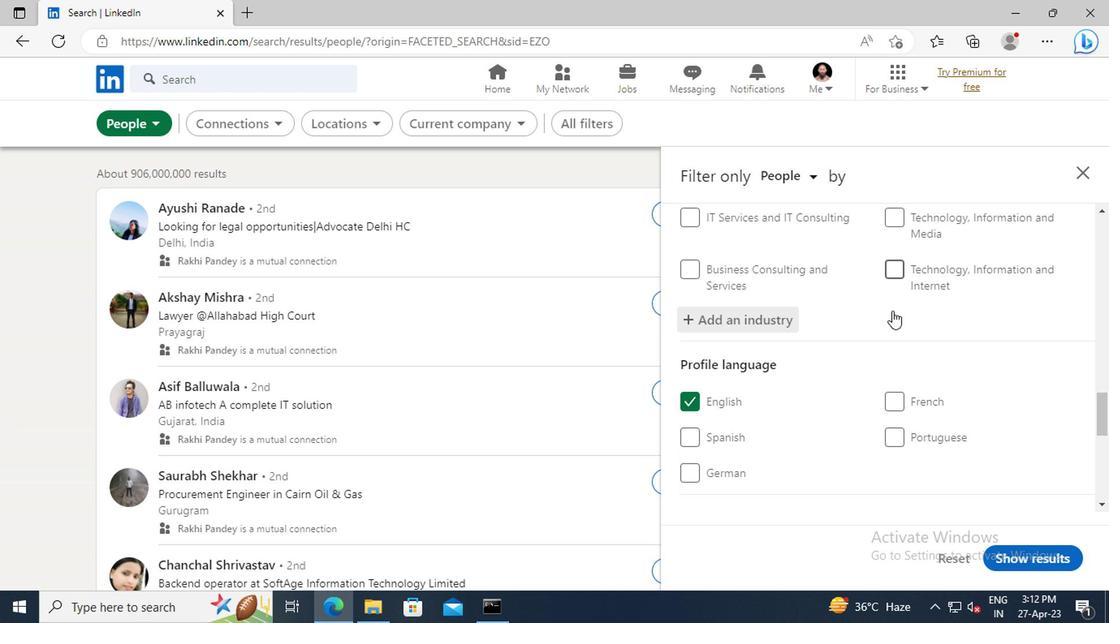 
Action: Mouse scrolled (889, 311) with delta (0, 0)
Screenshot: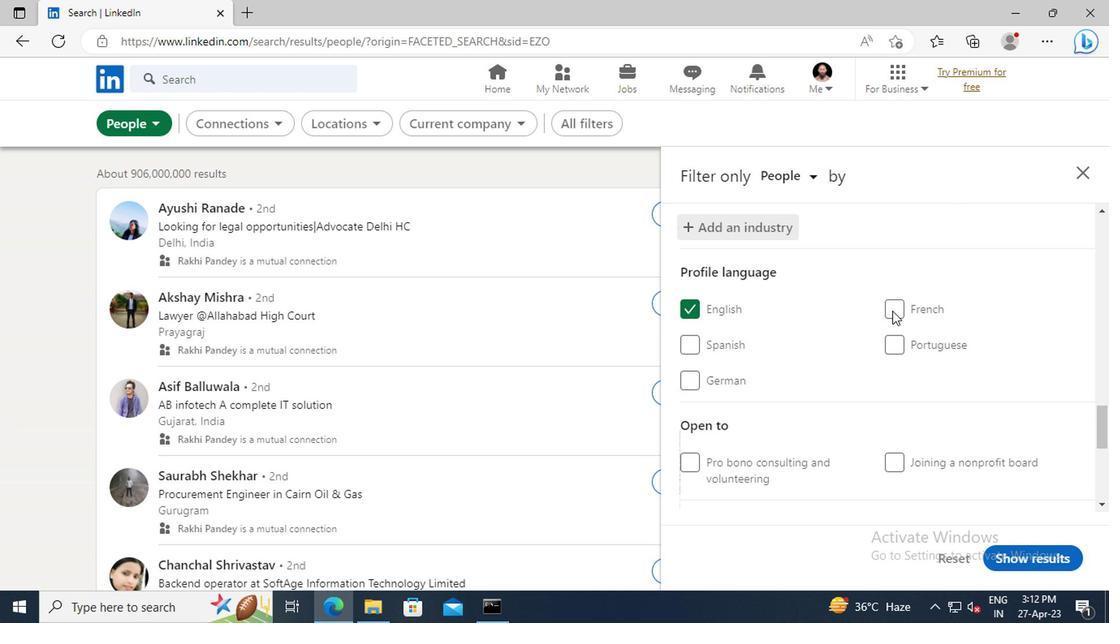 
Action: Mouse scrolled (889, 311) with delta (0, 0)
Screenshot: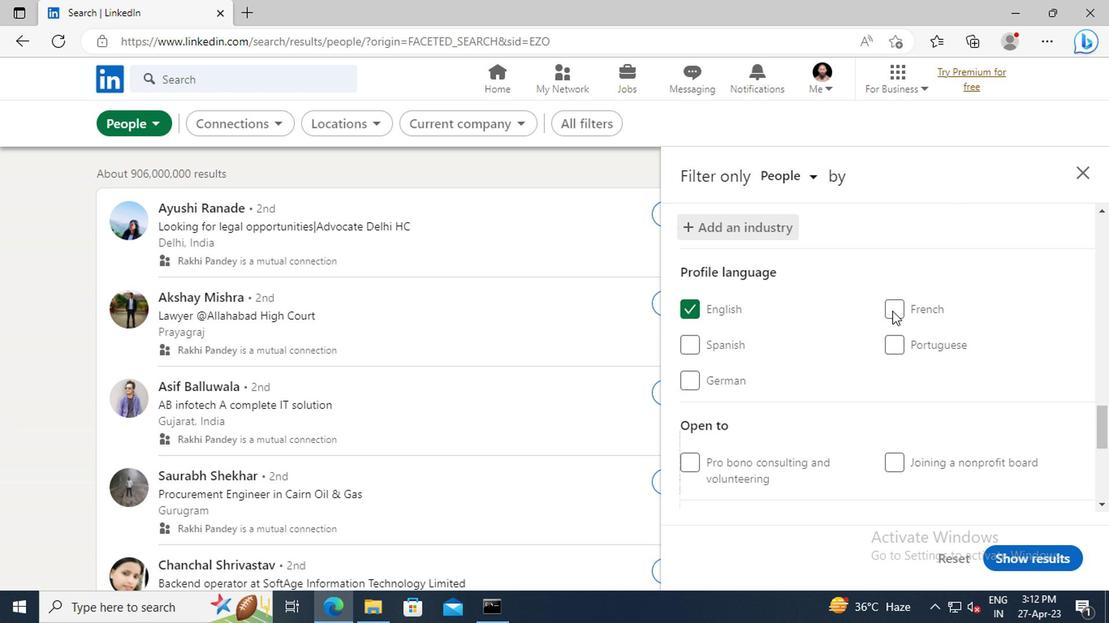 
Action: Mouse scrolled (889, 311) with delta (0, 0)
Screenshot: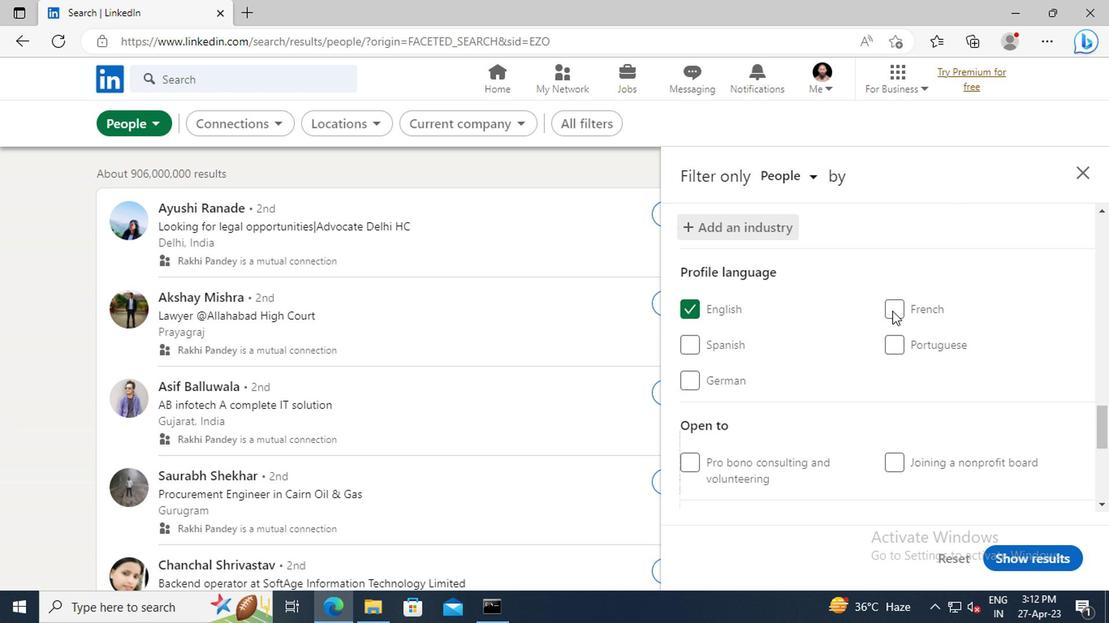 
Action: Mouse scrolled (889, 311) with delta (0, 0)
Screenshot: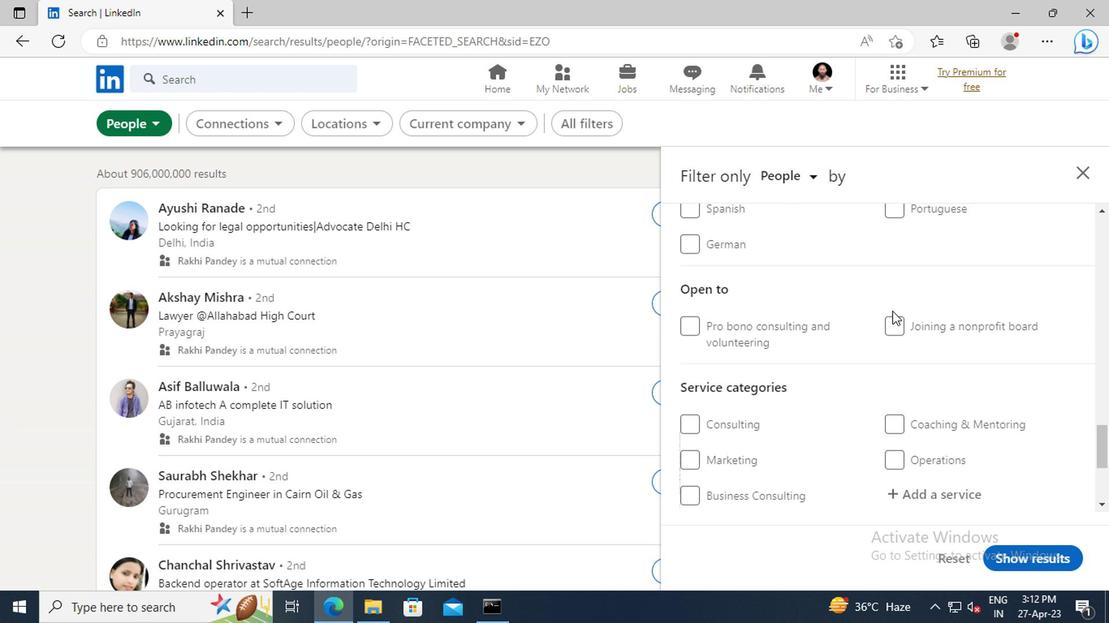 
Action: Mouse scrolled (889, 311) with delta (0, 0)
Screenshot: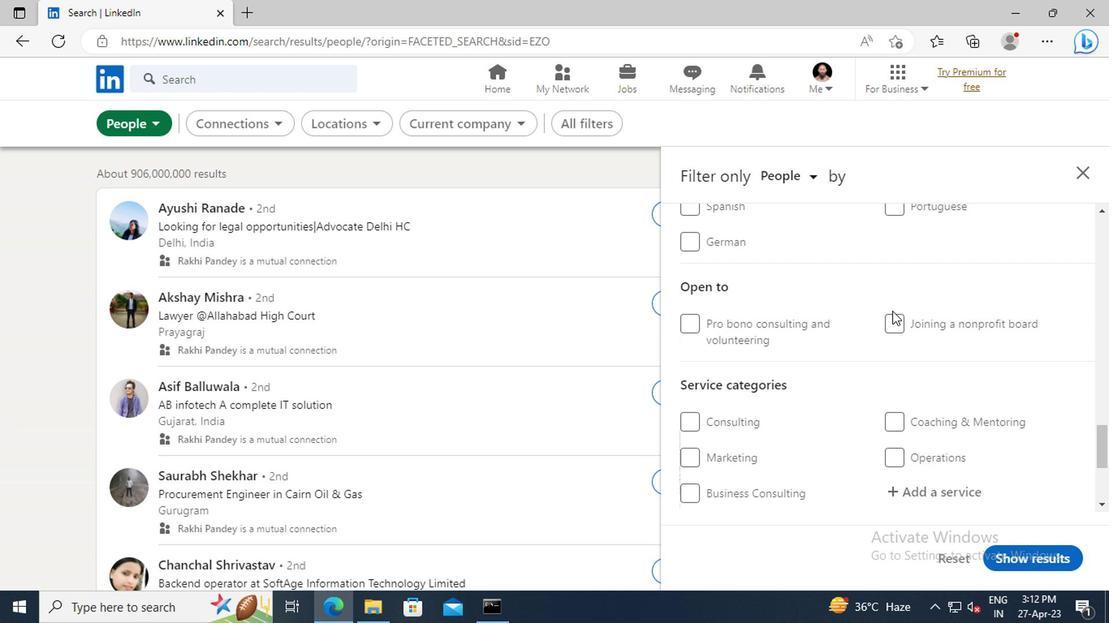 
Action: Mouse scrolled (889, 311) with delta (0, 0)
Screenshot: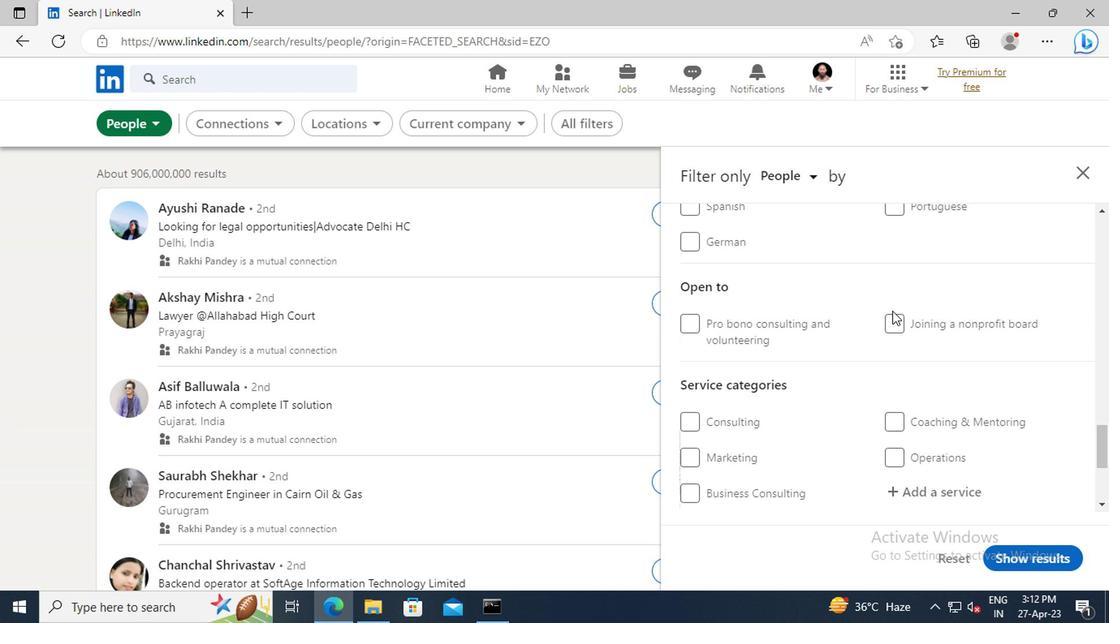 
Action: Mouse moved to (907, 352)
Screenshot: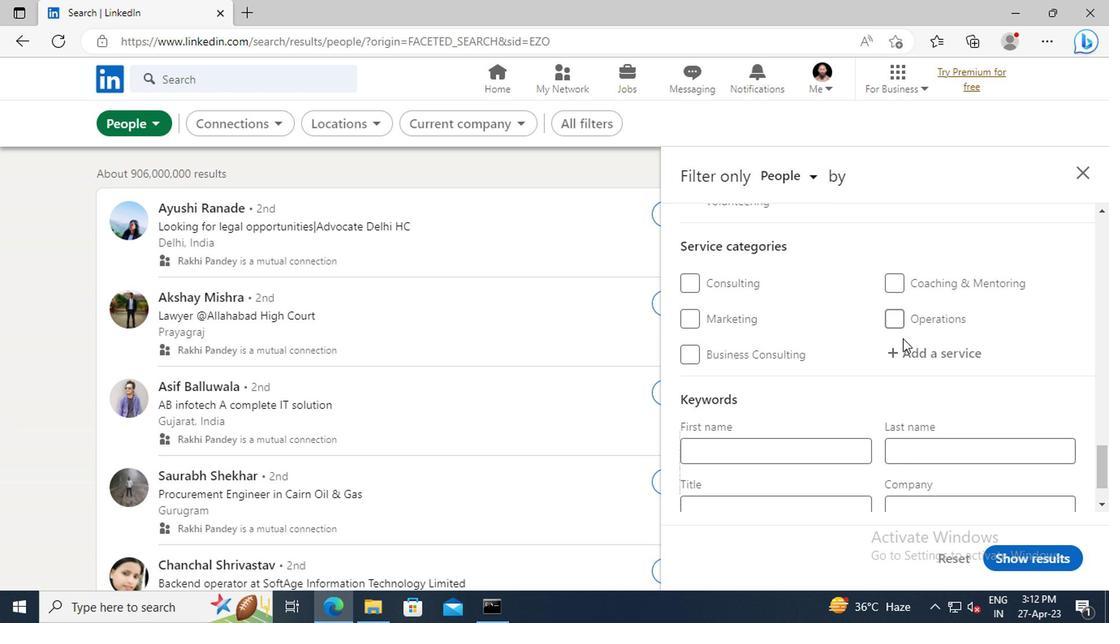 
Action: Mouse pressed left at (907, 352)
Screenshot: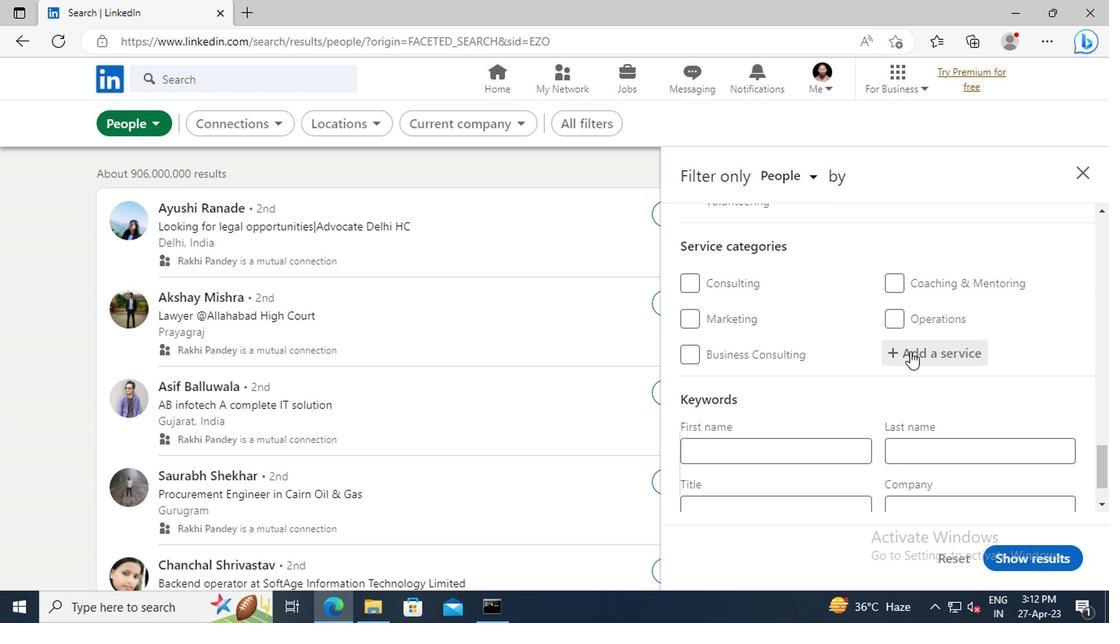 
Action: Key pressed <Key.shift>GRAPHIC<Key.space><Key.shift>DESIGN
Screenshot: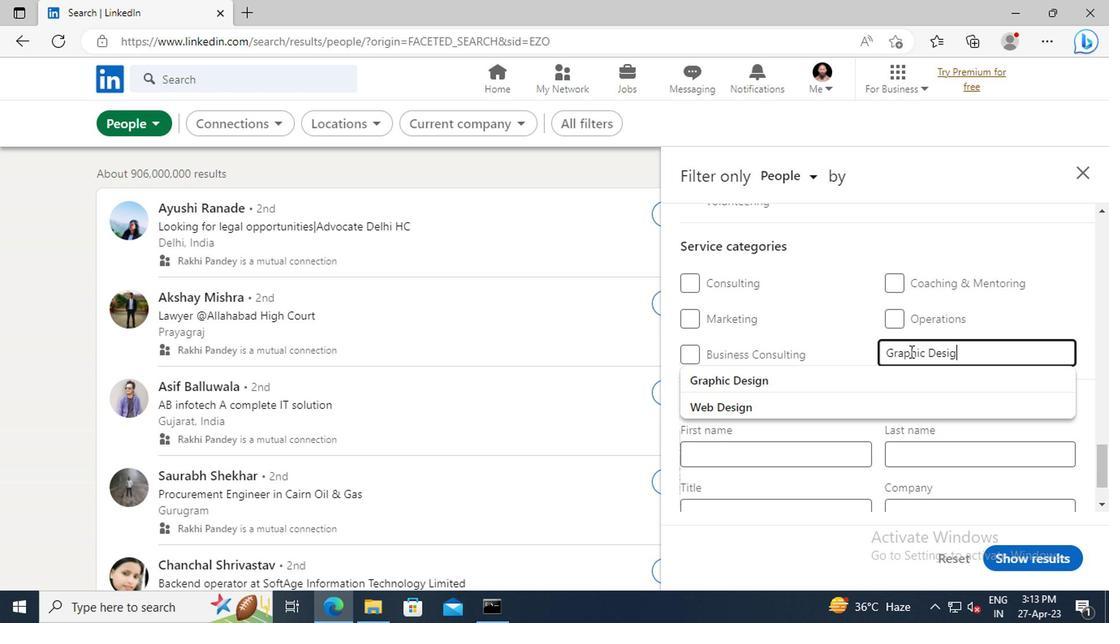 
Action: Mouse moved to (896, 378)
Screenshot: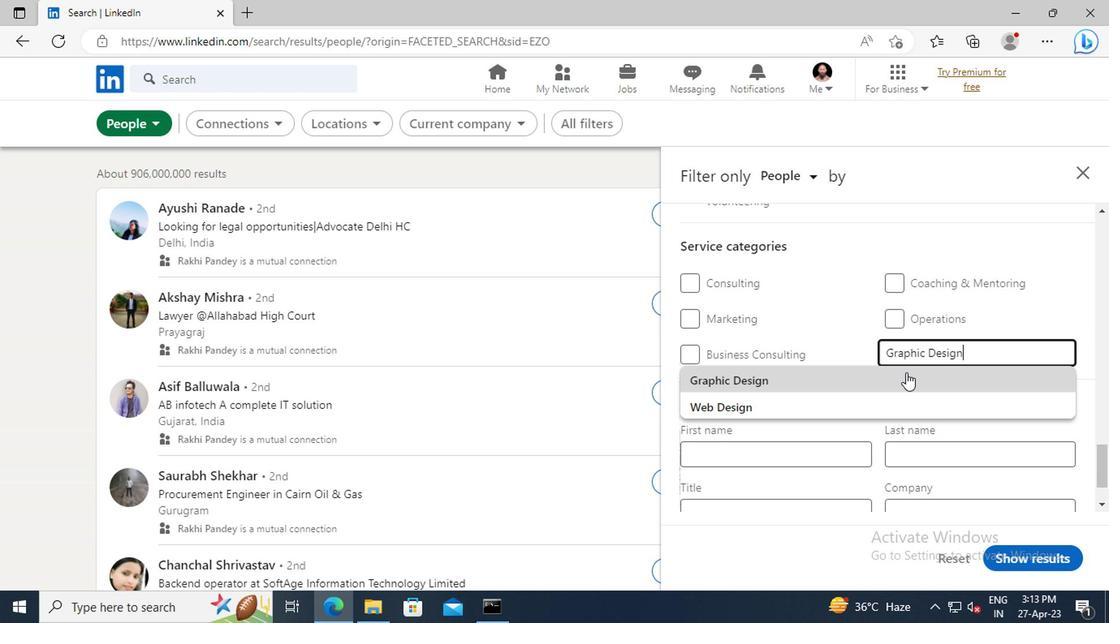 
Action: Mouse pressed left at (896, 378)
Screenshot: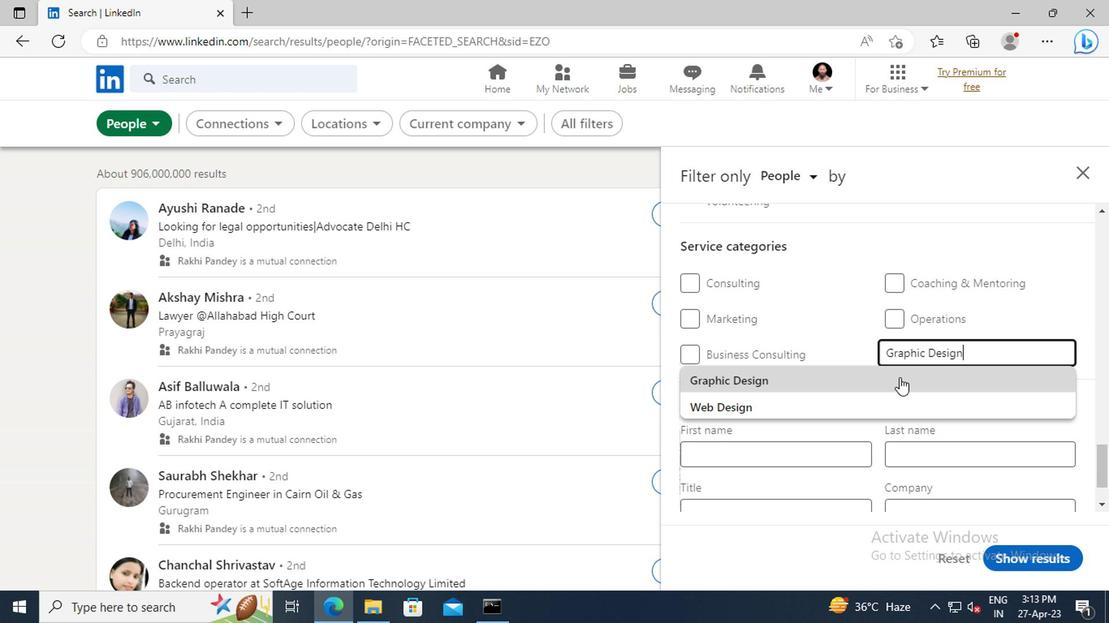
Action: Mouse moved to (871, 358)
Screenshot: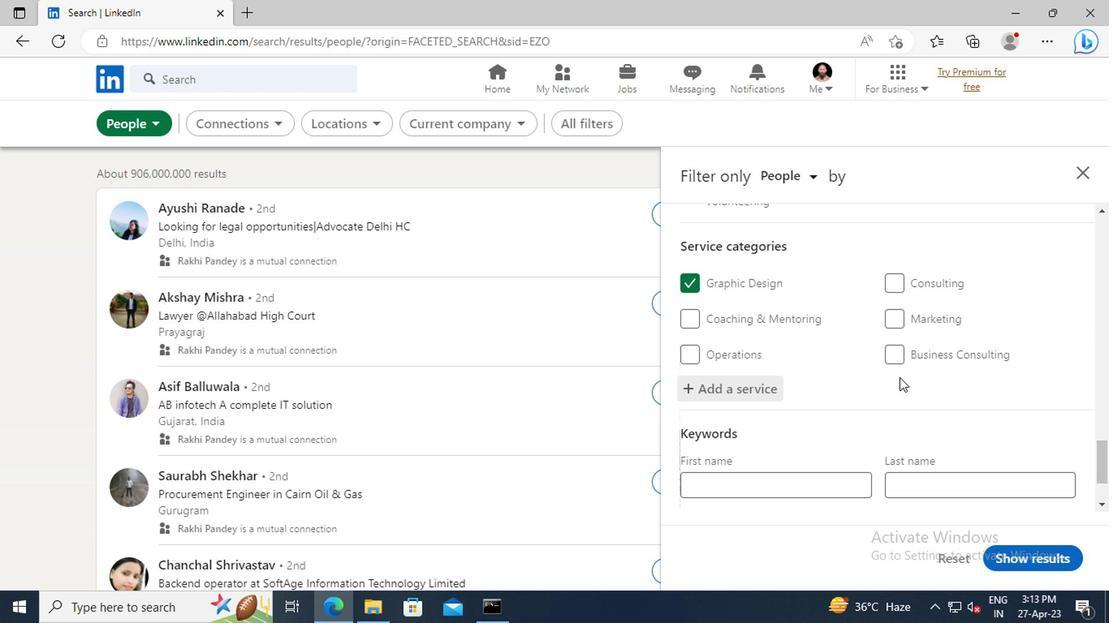 
Action: Mouse scrolled (871, 357) with delta (0, 0)
Screenshot: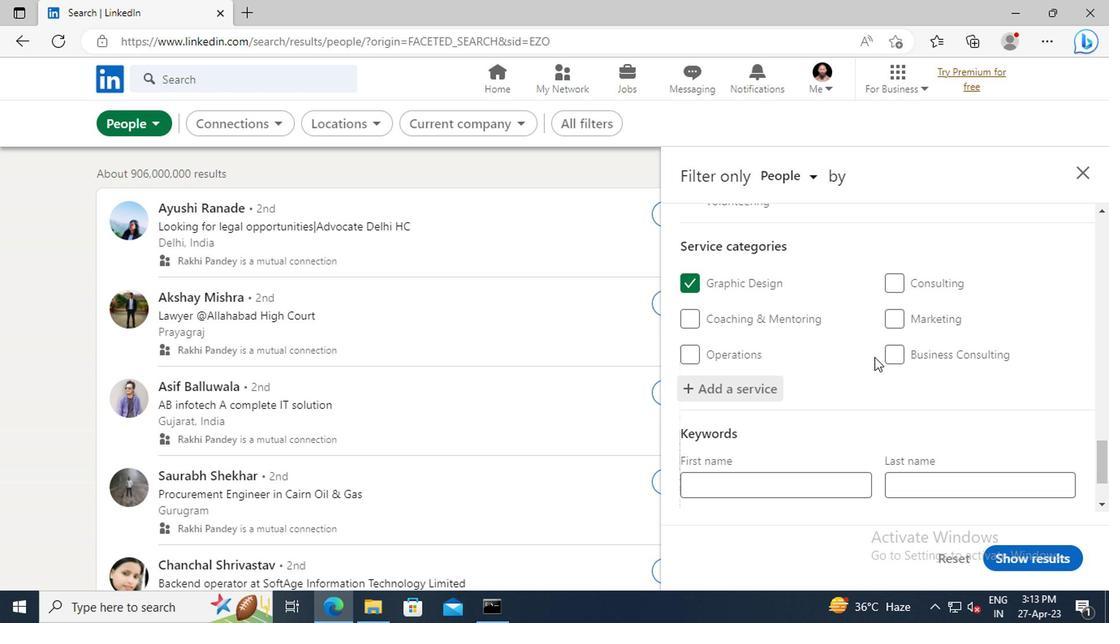 
Action: Mouse scrolled (871, 357) with delta (0, 0)
Screenshot: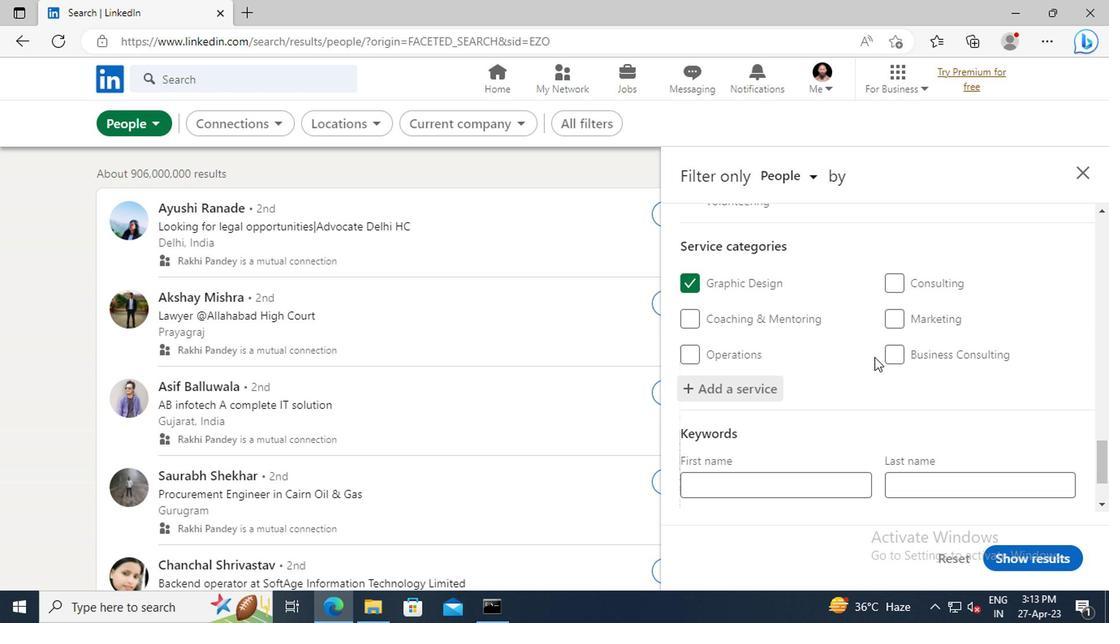 
Action: Mouse scrolled (871, 357) with delta (0, 0)
Screenshot: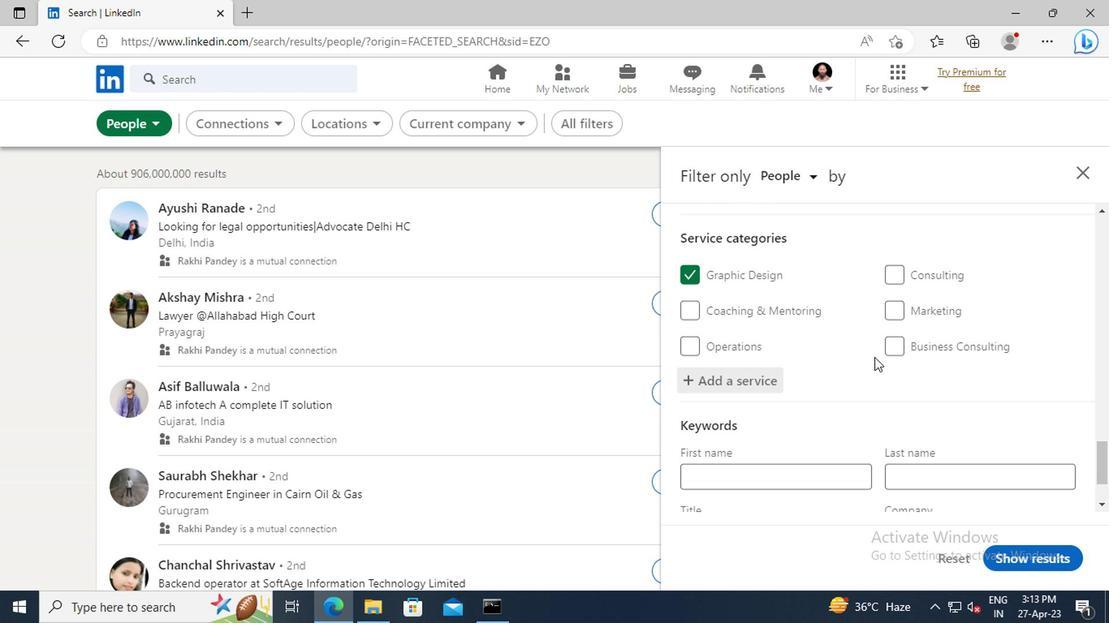
Action: Mouse moved to (780, 439)
Screenshot: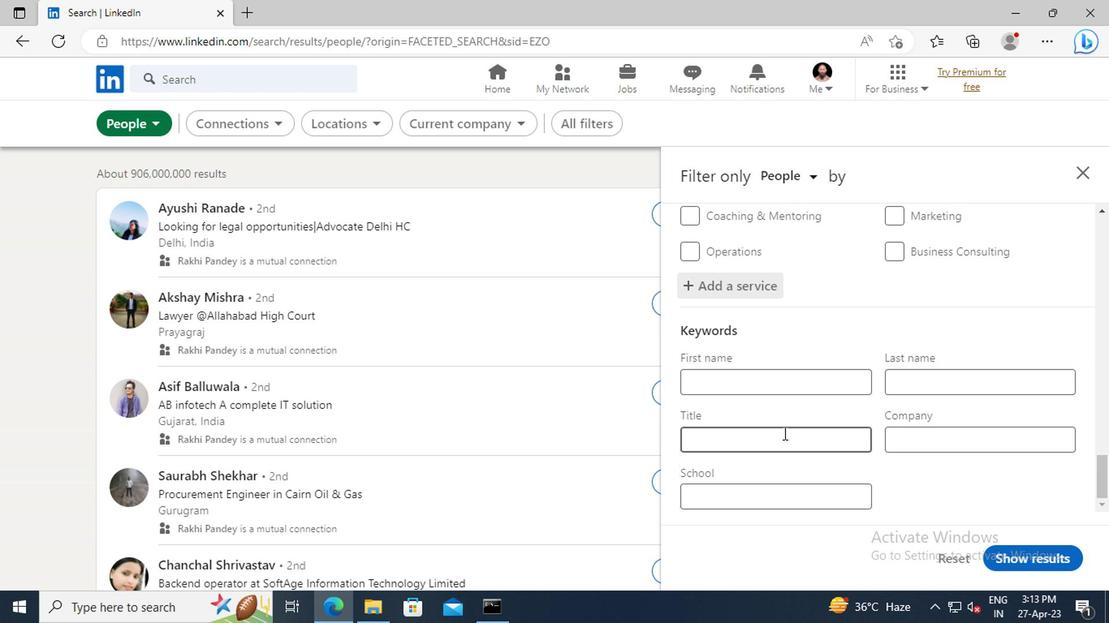 
Action: Mouse pressed left at (780, 439)
Screenshot: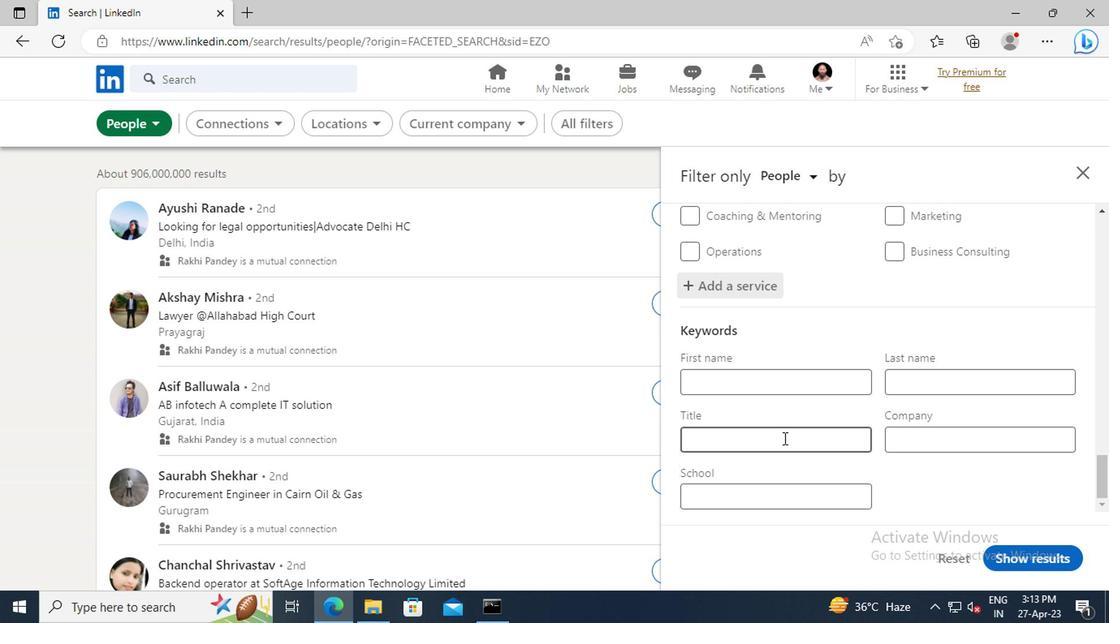 
Action: Key pressed <Key.shift>PORTER<Key.enter>
Screenshot: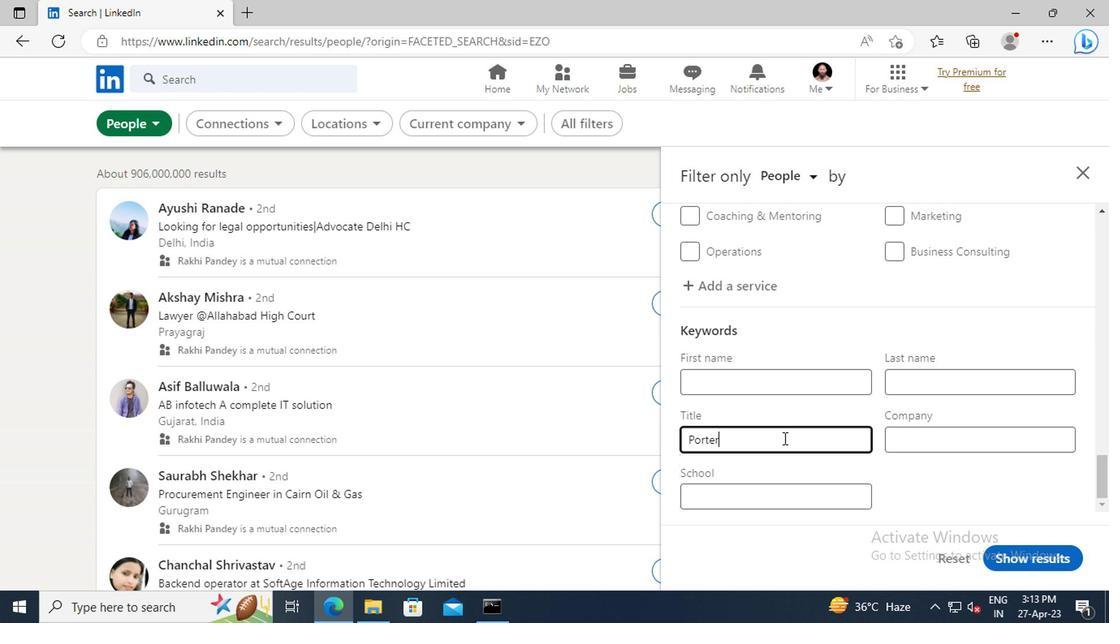 
Action: Mouse moved to (996, 558)
Screenshot: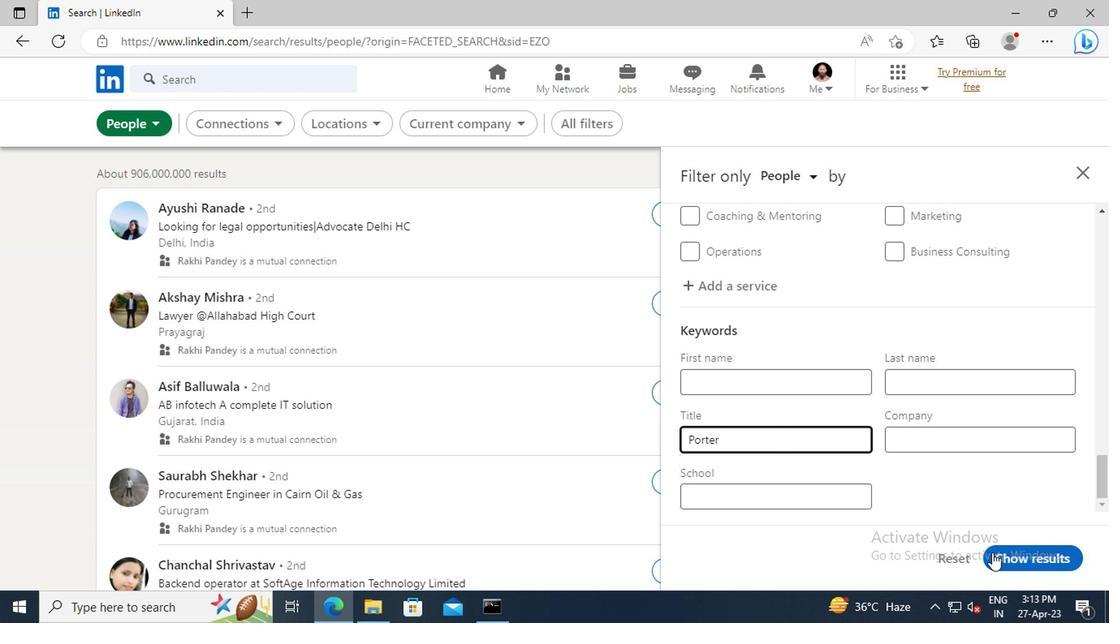 
Action: Mouse pressed left at (996, 558)
Screenshot: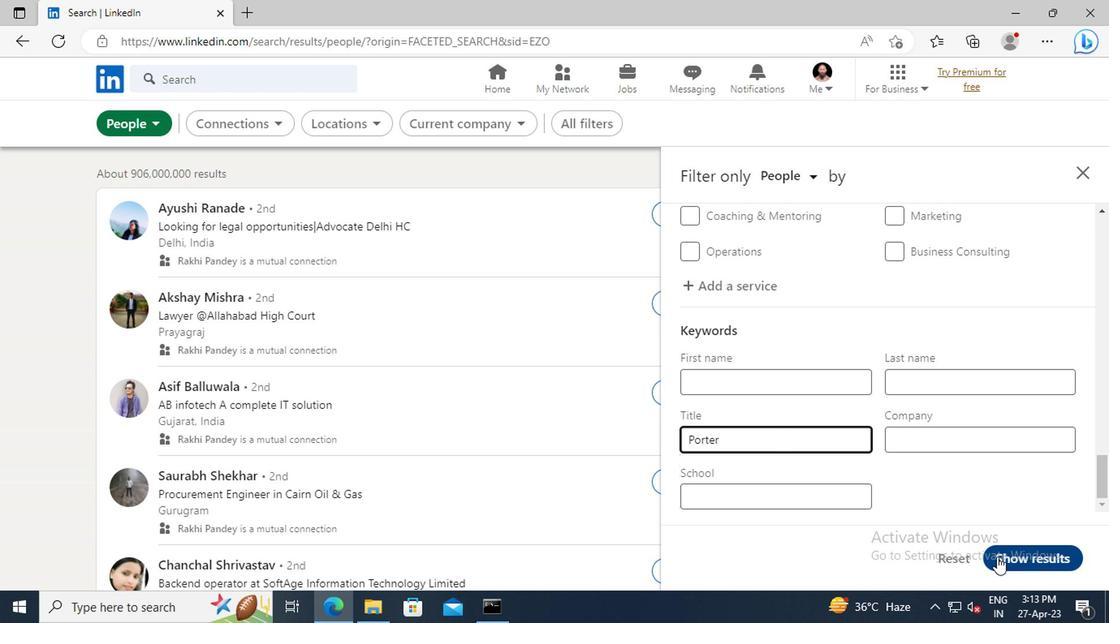 
